 Task: Look for space in Patrocínio, Brazil from 9th July, 2023 to 16th July, 2023 for 2 adults, 1 child in price range Rs.8000 to Rs.16000. Place can be entire place with 2 bedrooms having 2 beds and 1 bathroom. Property type can be house, flat, guest house. Booking option can be shelf check-in. Required host language is Spanish.
Action: Mouse moved to (513, 141)
Screenshot: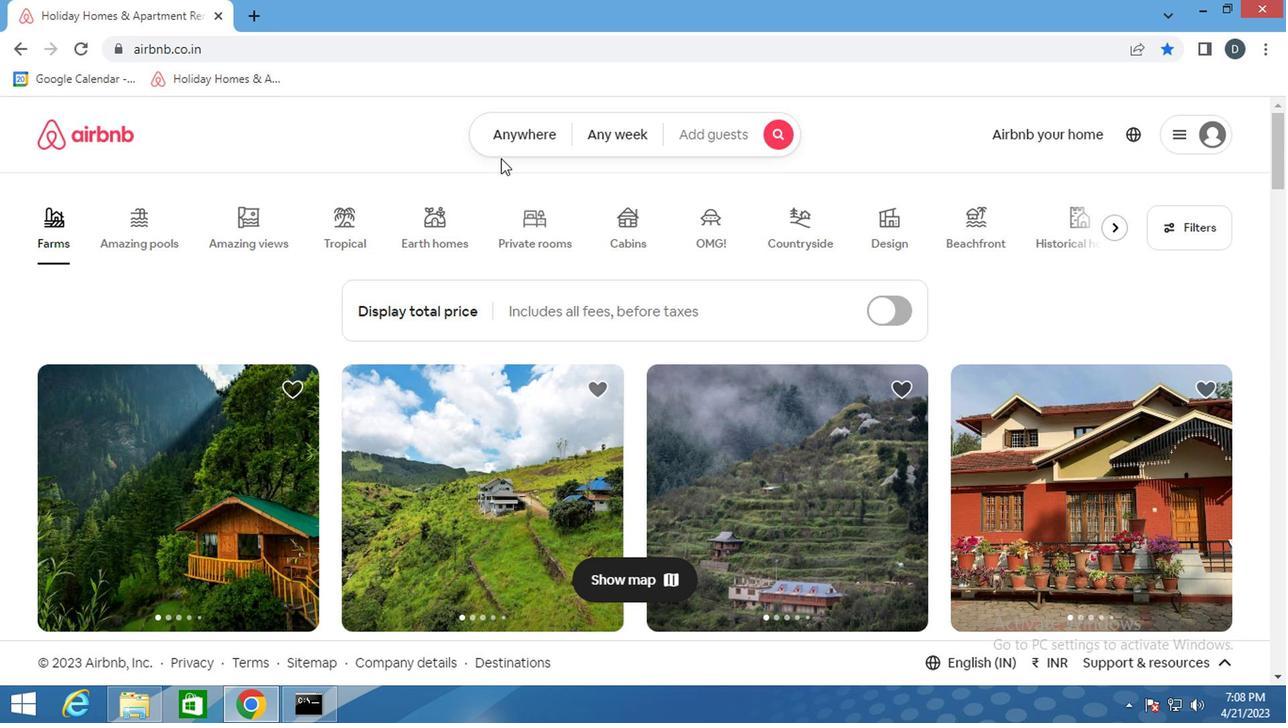 
Action: Mouse pressed left at (513, 141)
Screenshot: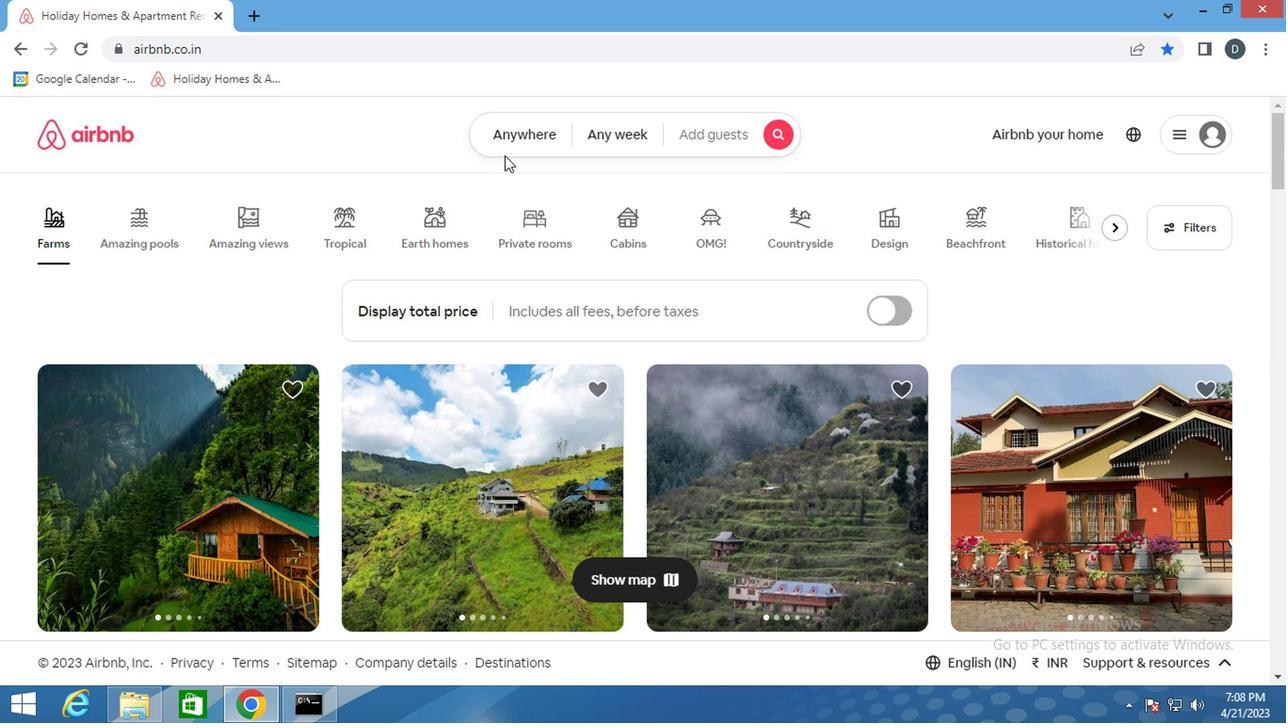 
Action: Mouse moved to (381, 219)
Screenshot: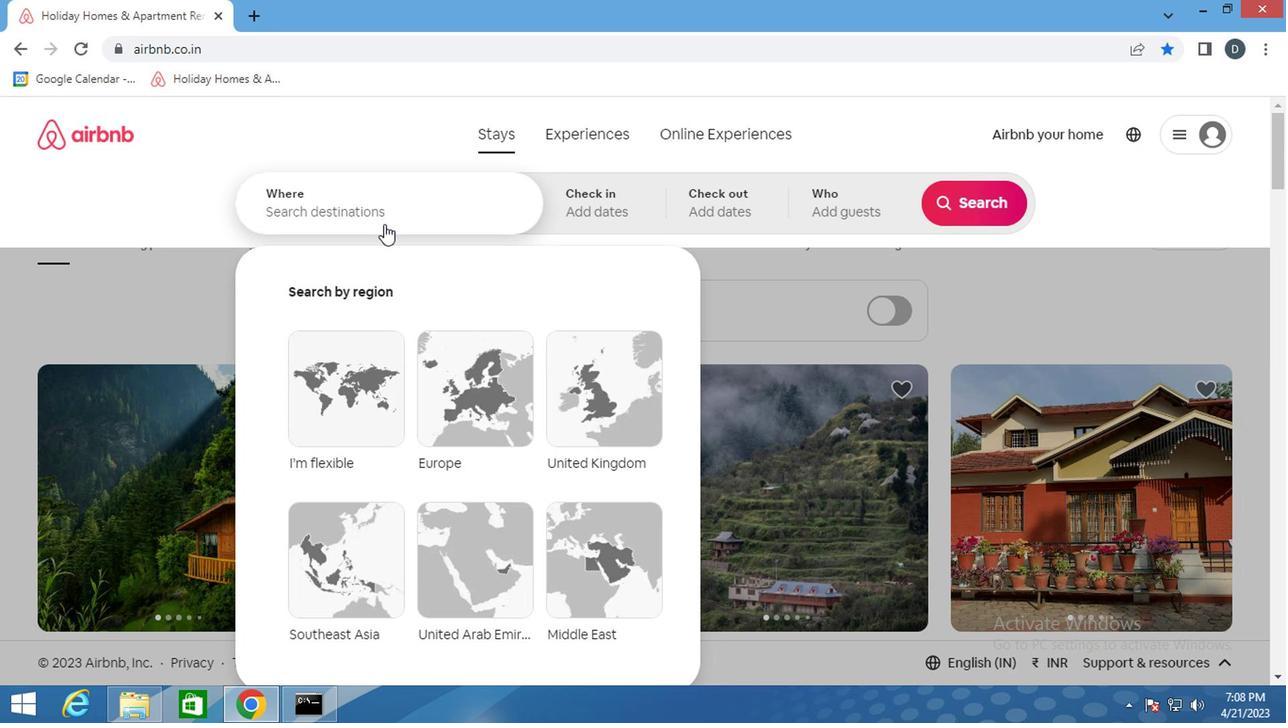 
Action: Mouse pressed left at (381, 219)
Screenshot: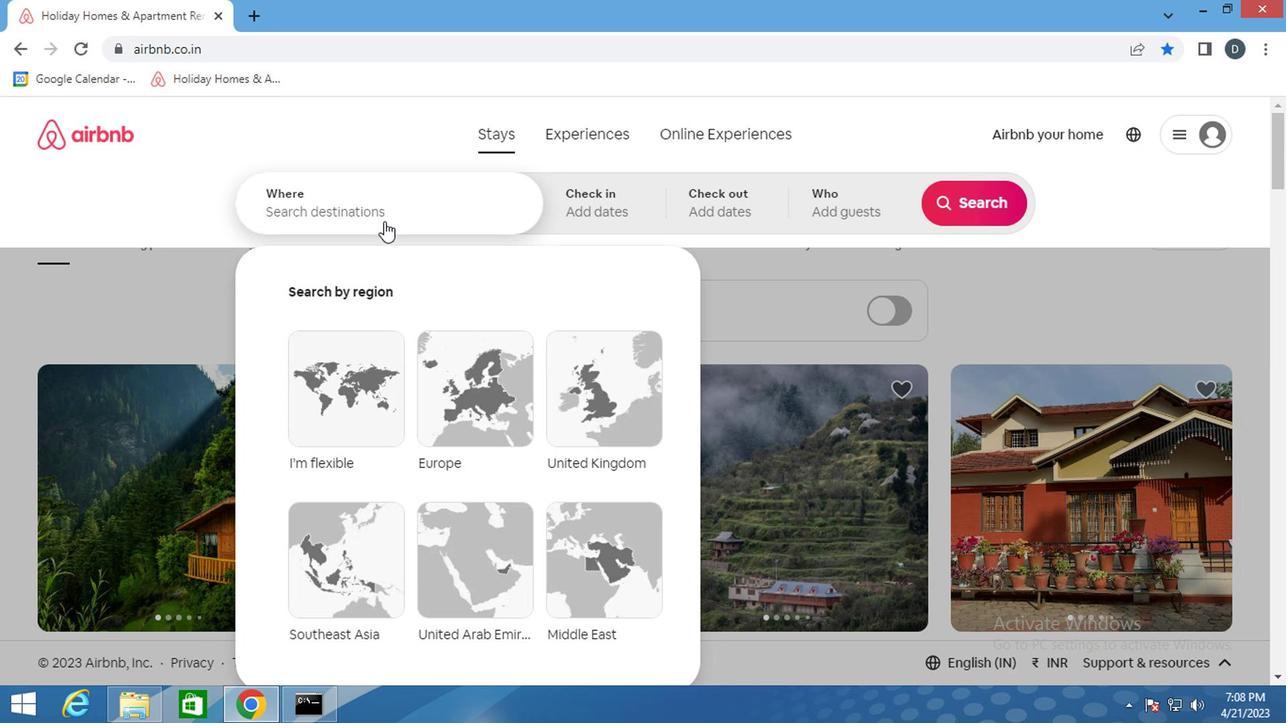 
Action: Key pressed <Key.shift>PATROCINIO,<Key.shift>BRAZIL<Key.enter>
Screenshot: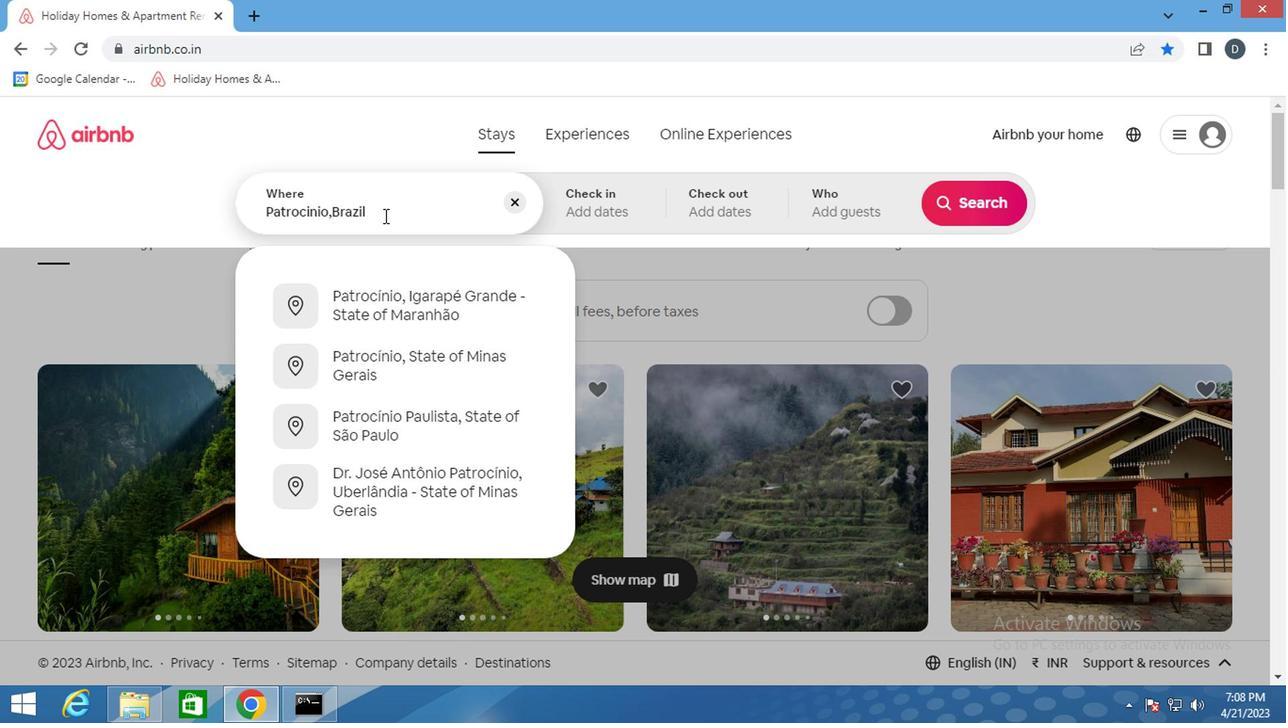 
Action: Mouse moved to (971, 351)
Screenshot: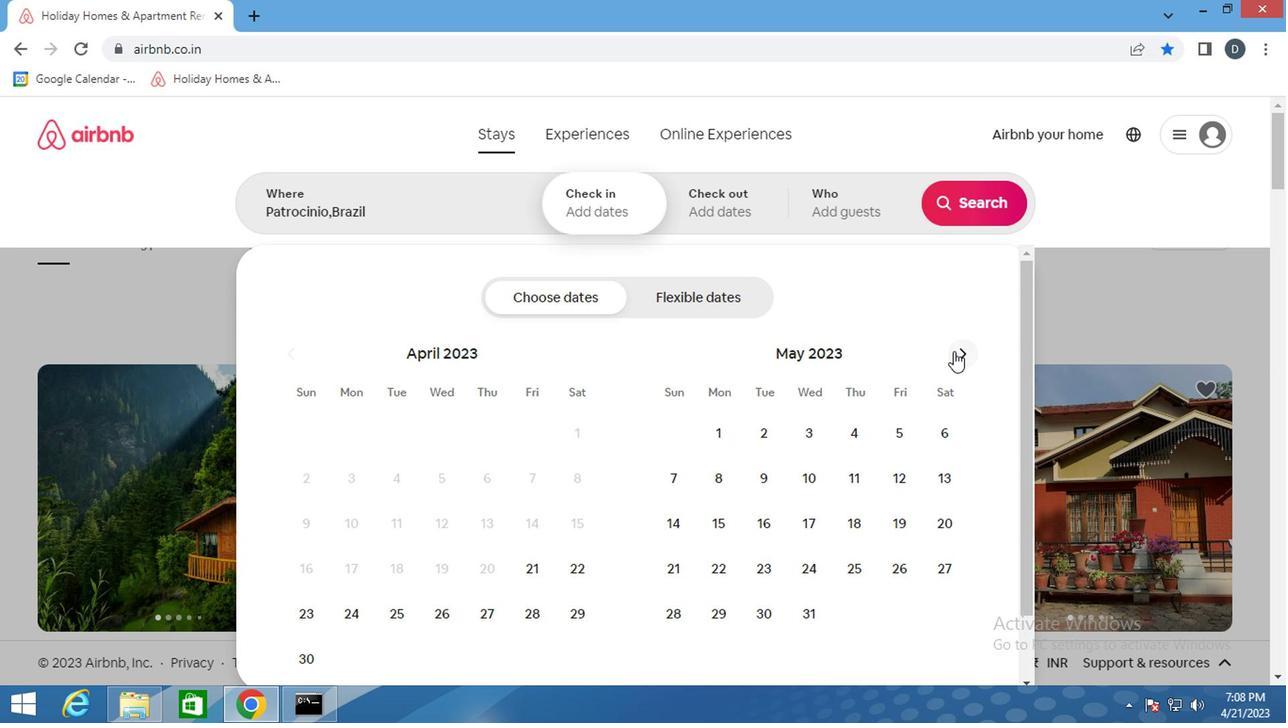 
Action: Mouse pressed left at (971, 351)
Screenshot: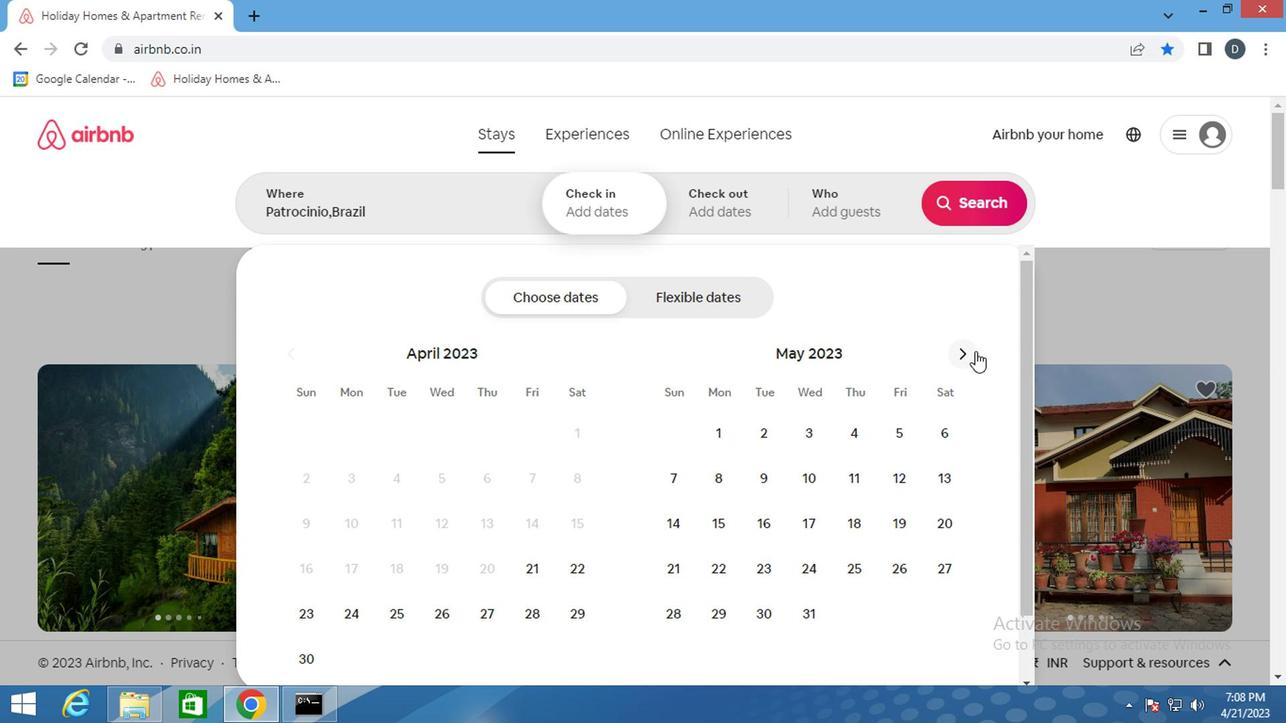 
Action: Mouse moved to (963, 350)
Screenshot: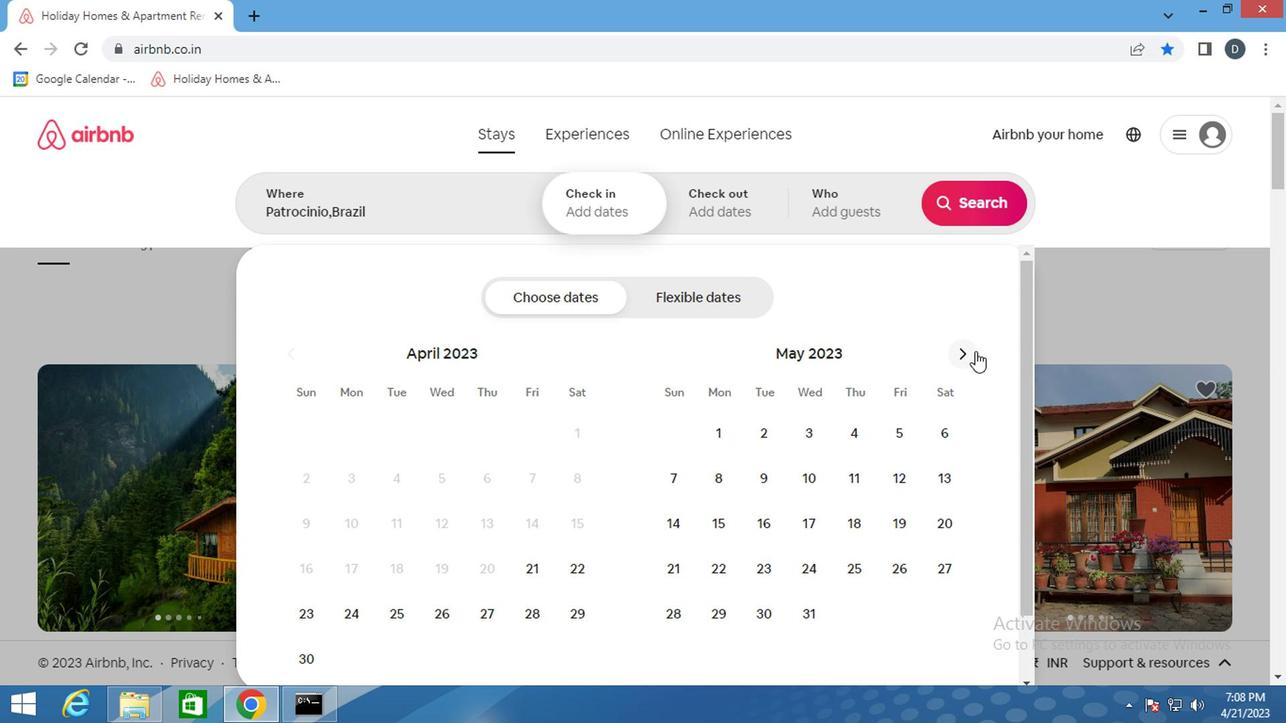 
Action: Mouse pressed left at (963, 350)
Screenshot: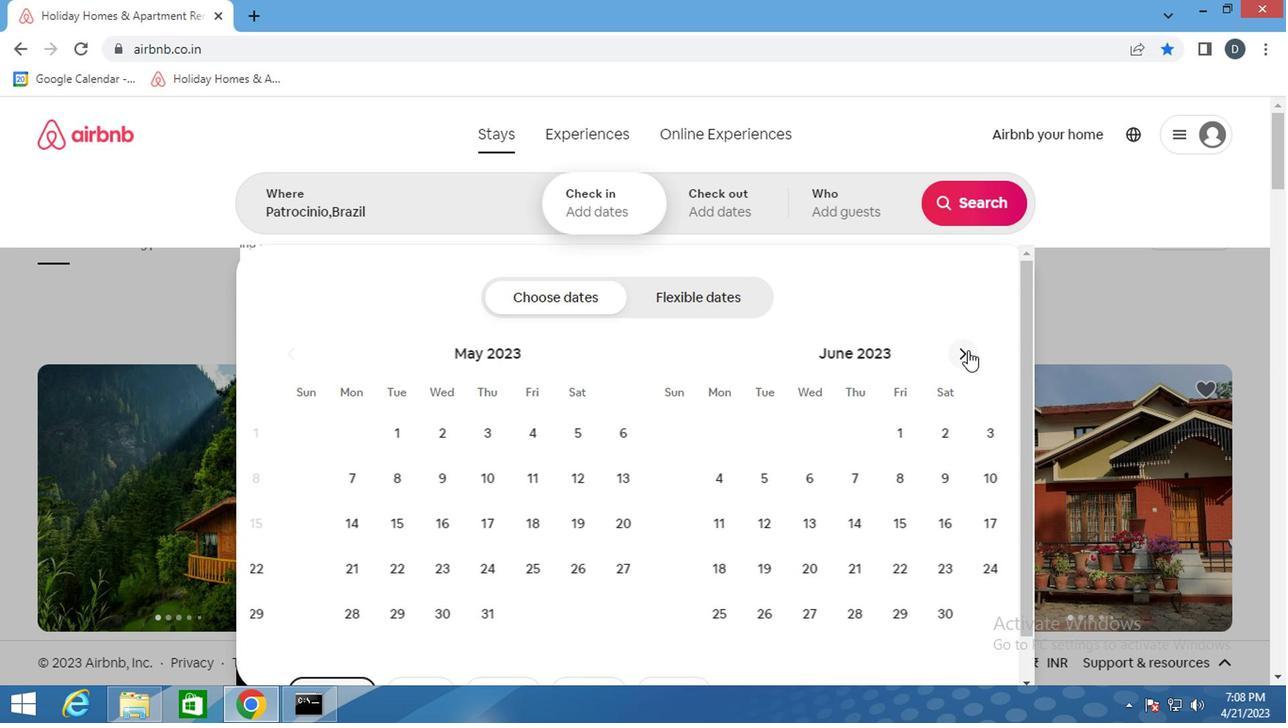
Action: Mouse moved to (673, 519)
Screenshot: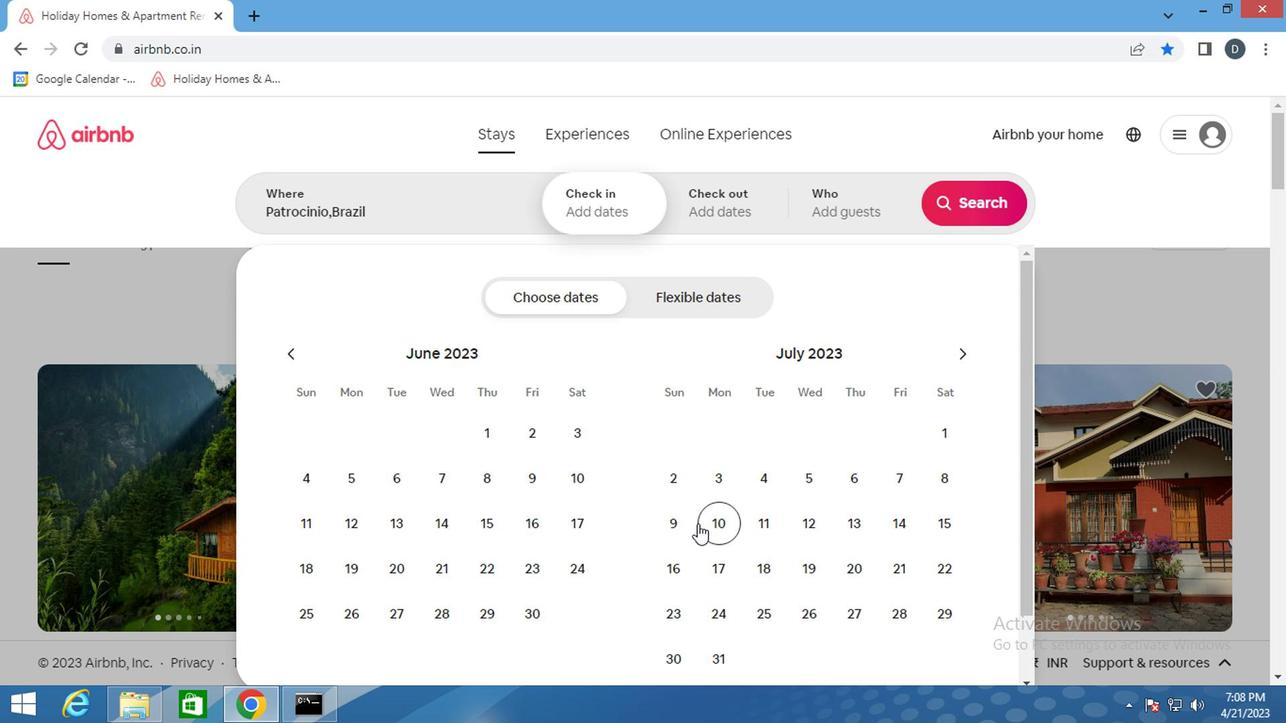 
Action: Mouse pressed left at (673, 519)
Screenshot: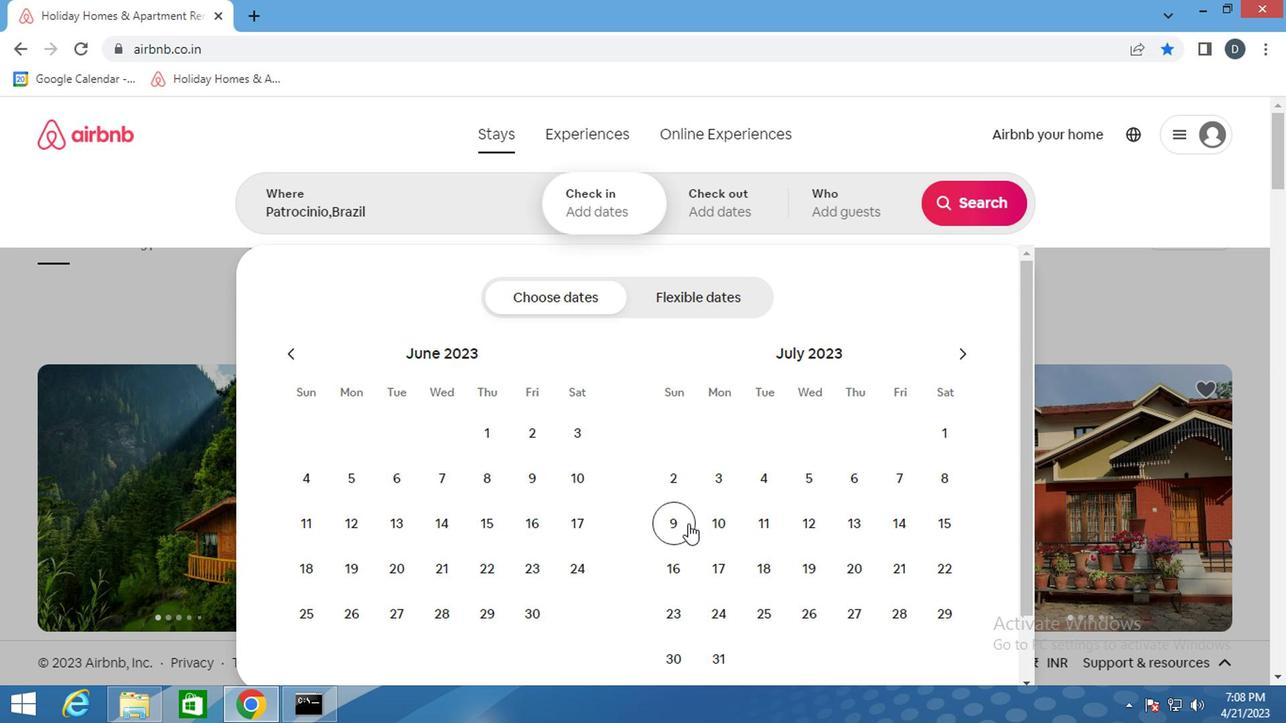 
Action: Mouse moved to (680, 566)
Screenshot: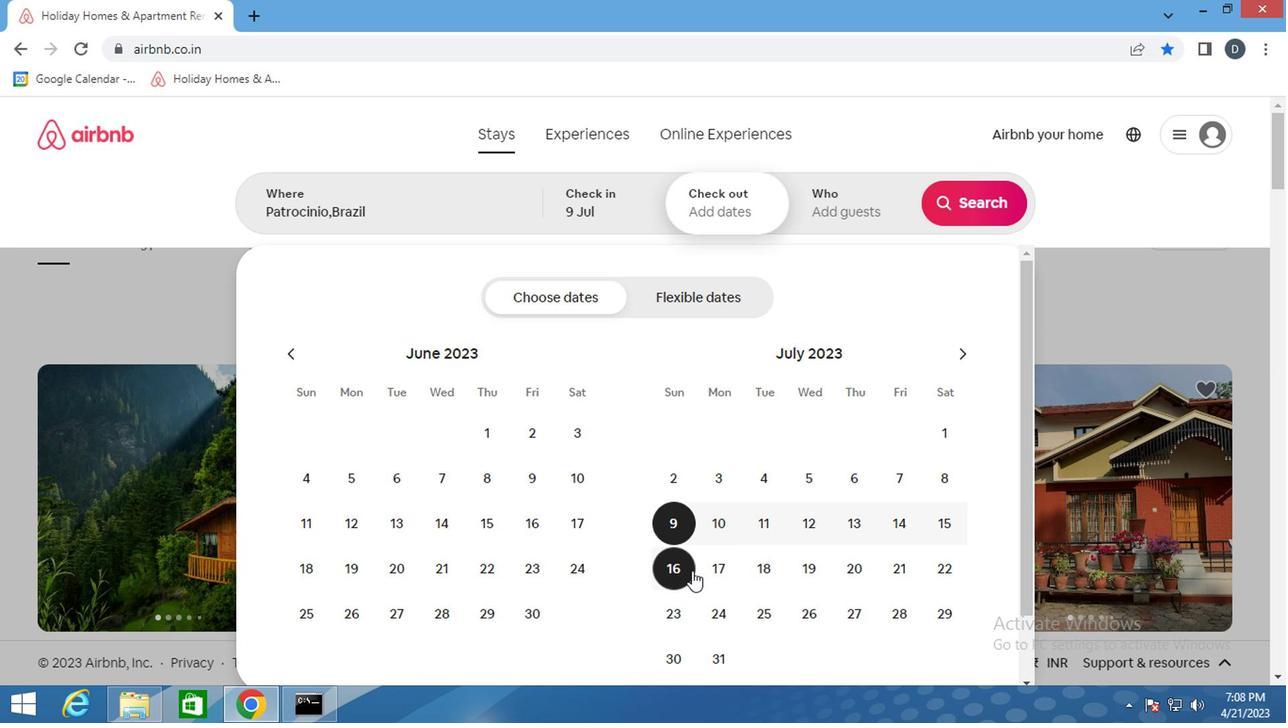 
Action: Mouse pressed left at (680, 566)
Screenshot: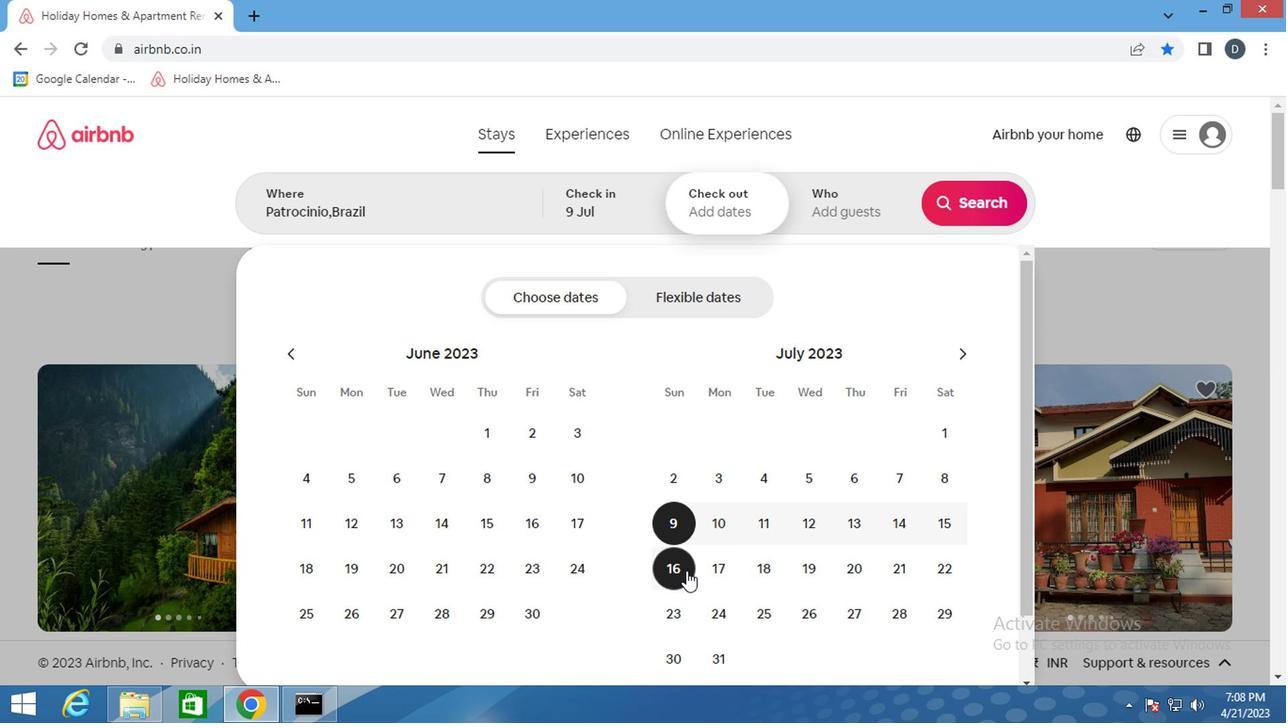 
Action: Mouse moved to (830, 229)
Screenshot: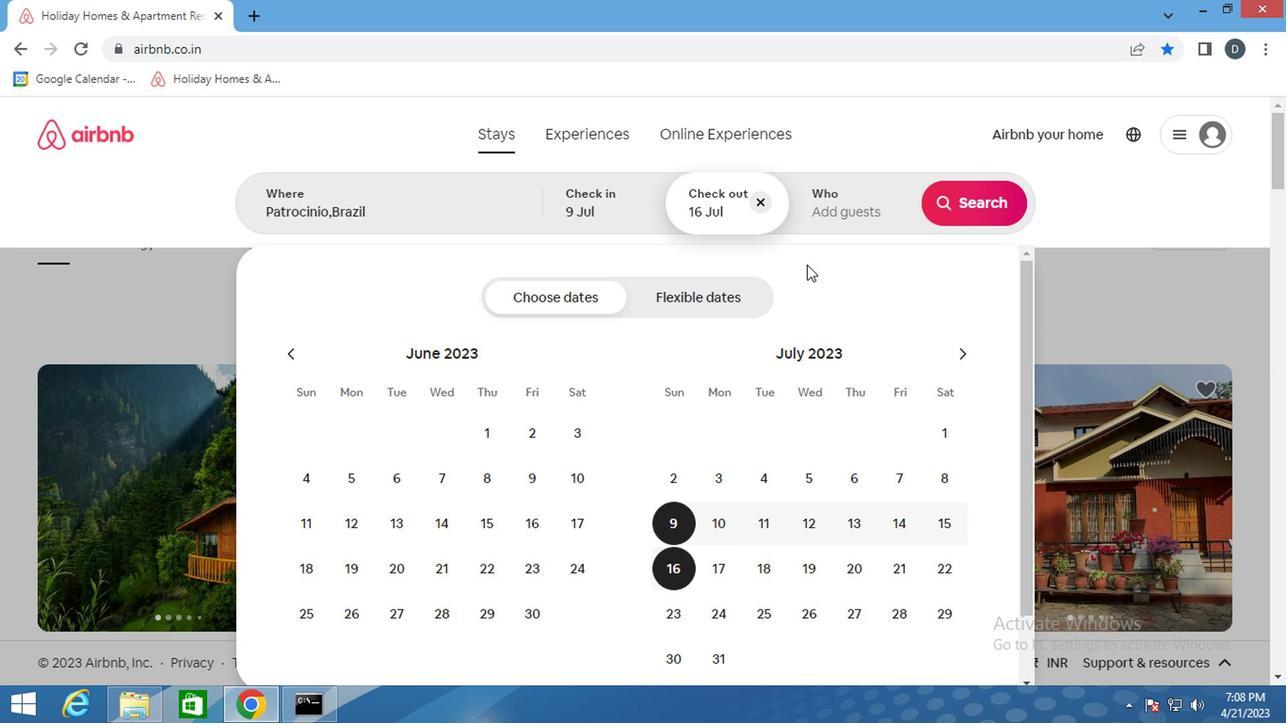 
Action: Mouse pressed left at (830, 229)
Screenshot: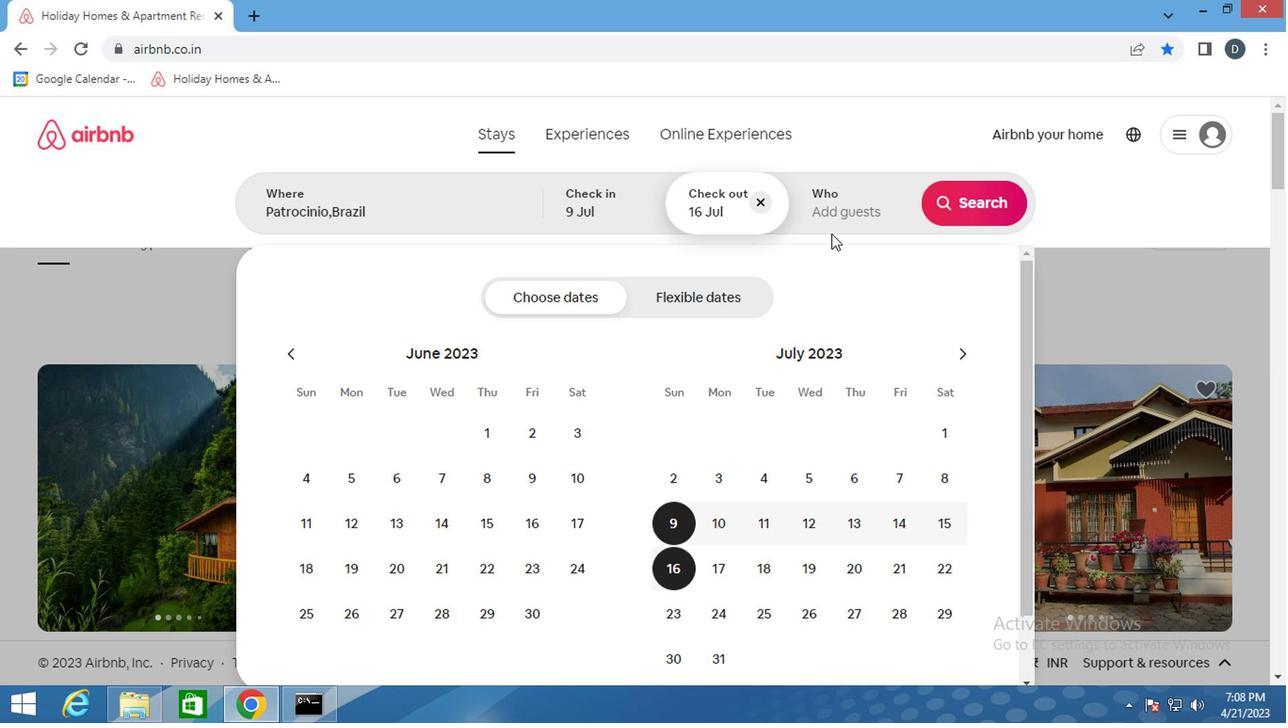 
Action: Mouse moved to (978, 302)
Screenshot: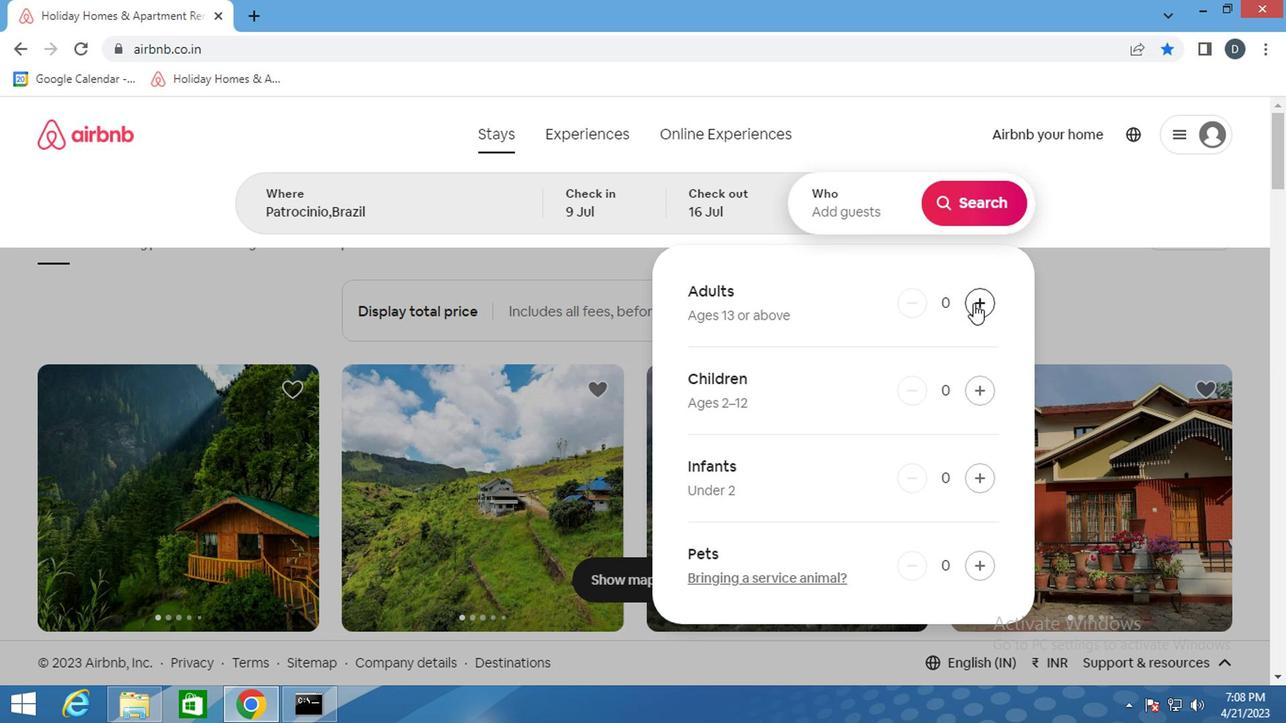
Action: Mouse pressed left at (978, 302)
Screenshot: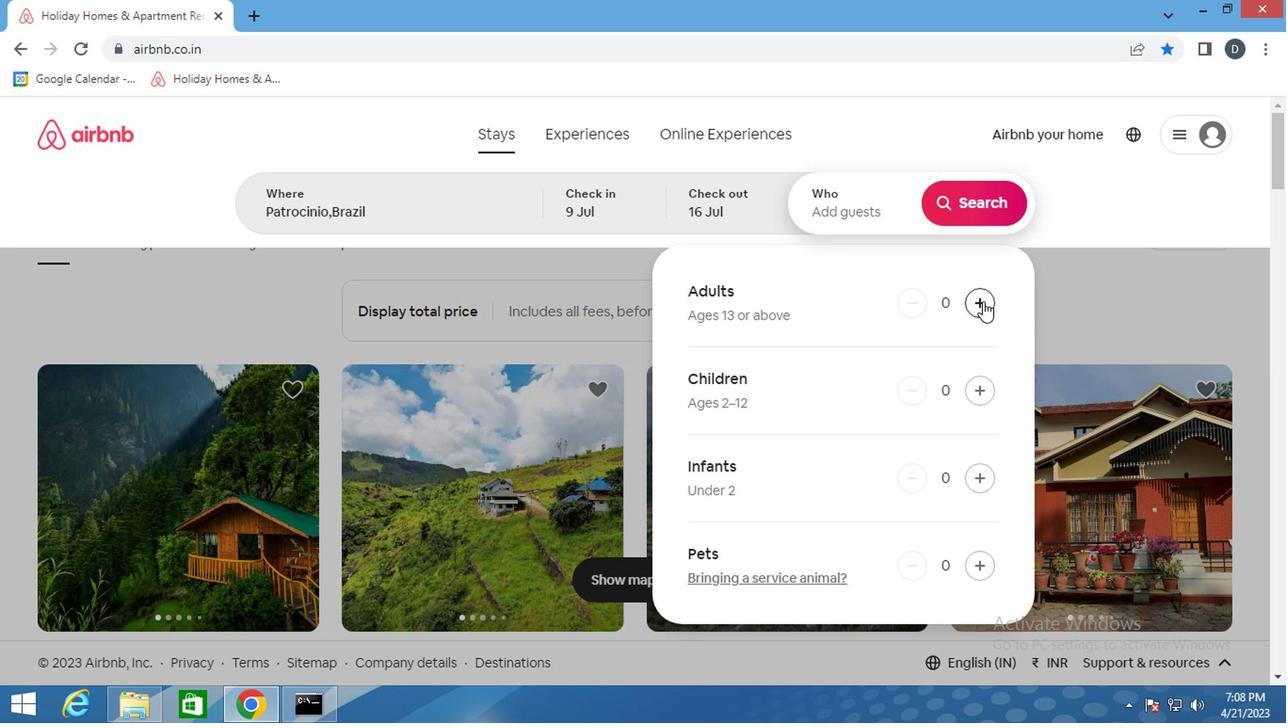 
Action: Mouse pressed left at (978, 302)
Screenshot: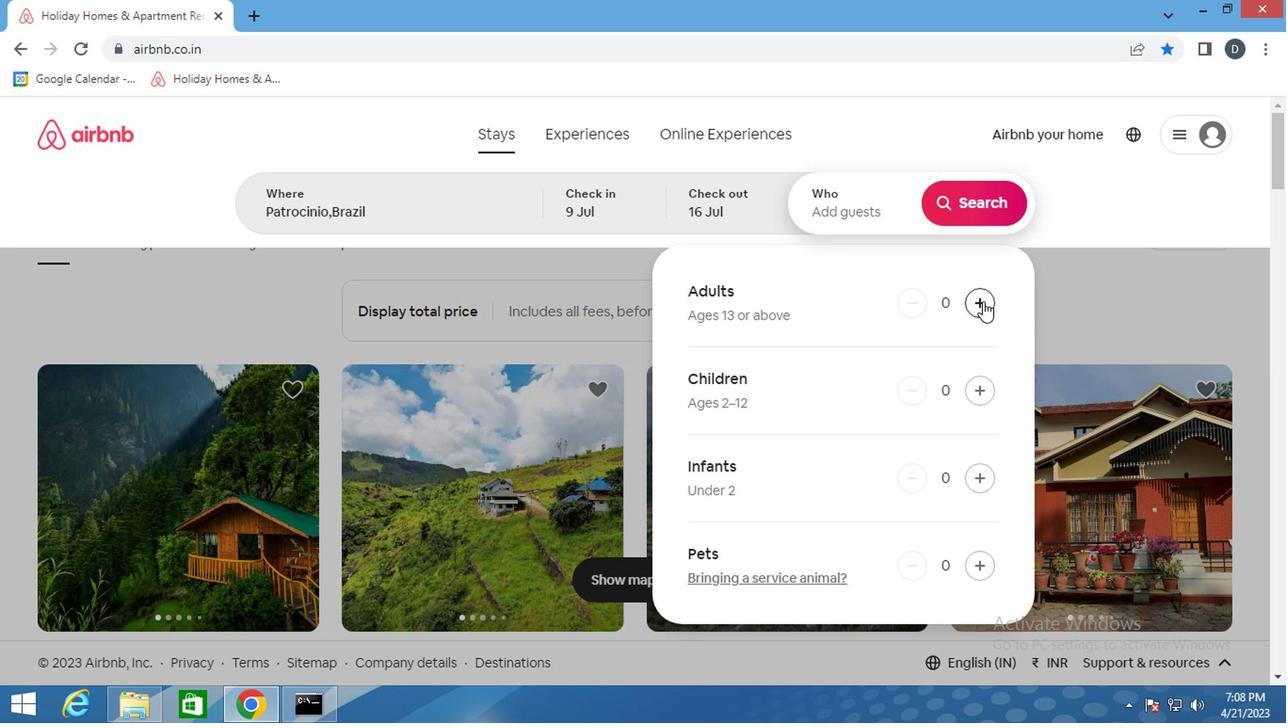 
Action: Mouse moved to (983, 394)
Screenshot: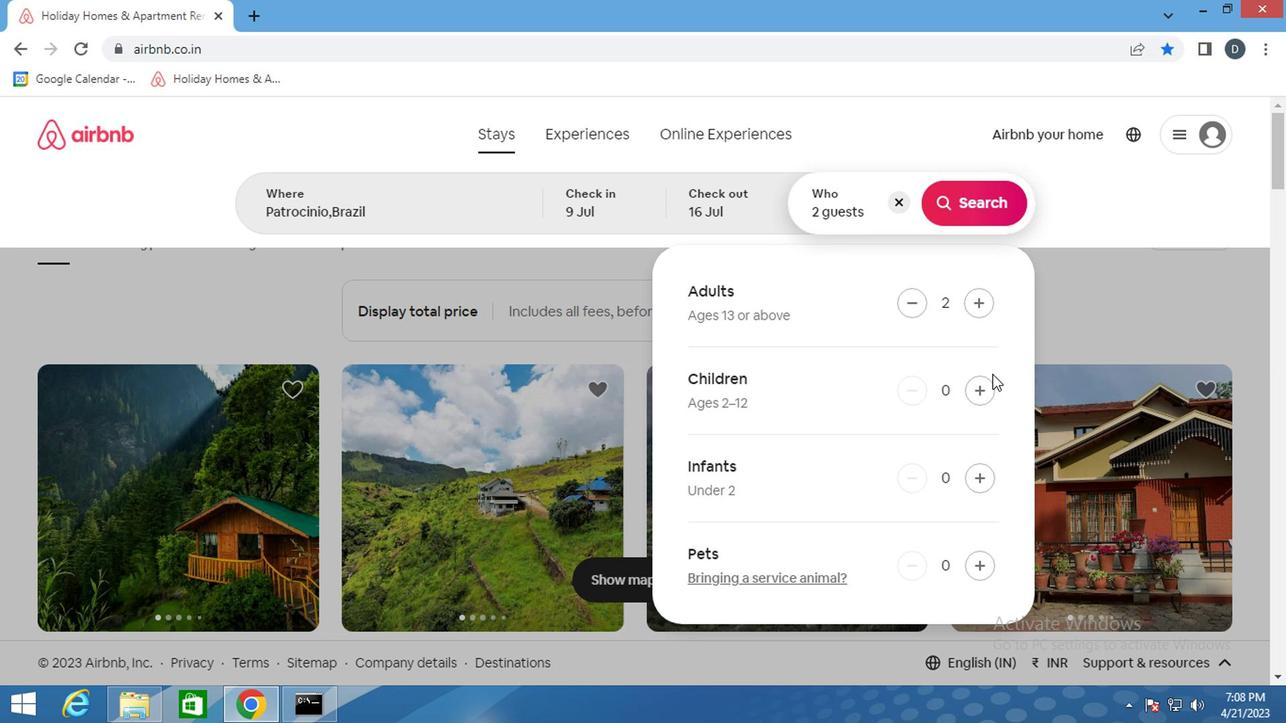 
Action: Mouse pressed left at (983, 394)
Screenshot: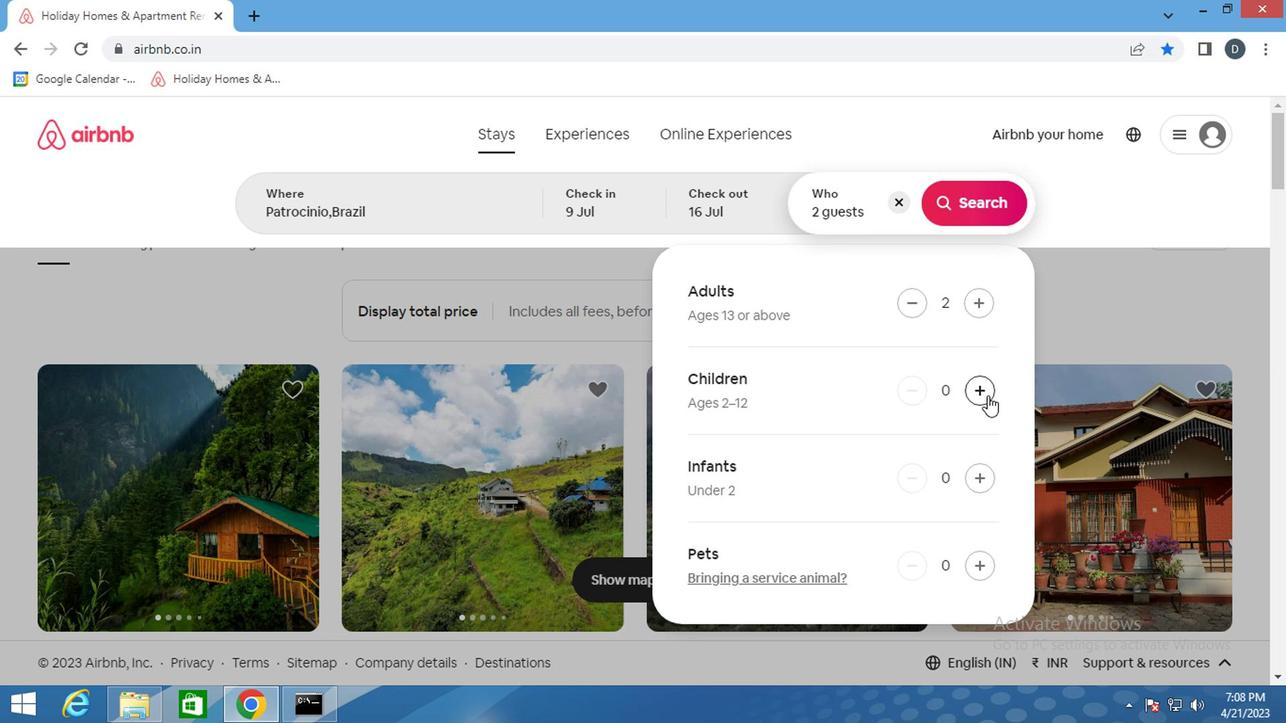 
Action: Mouse moved to (971, 207)
Screenshot: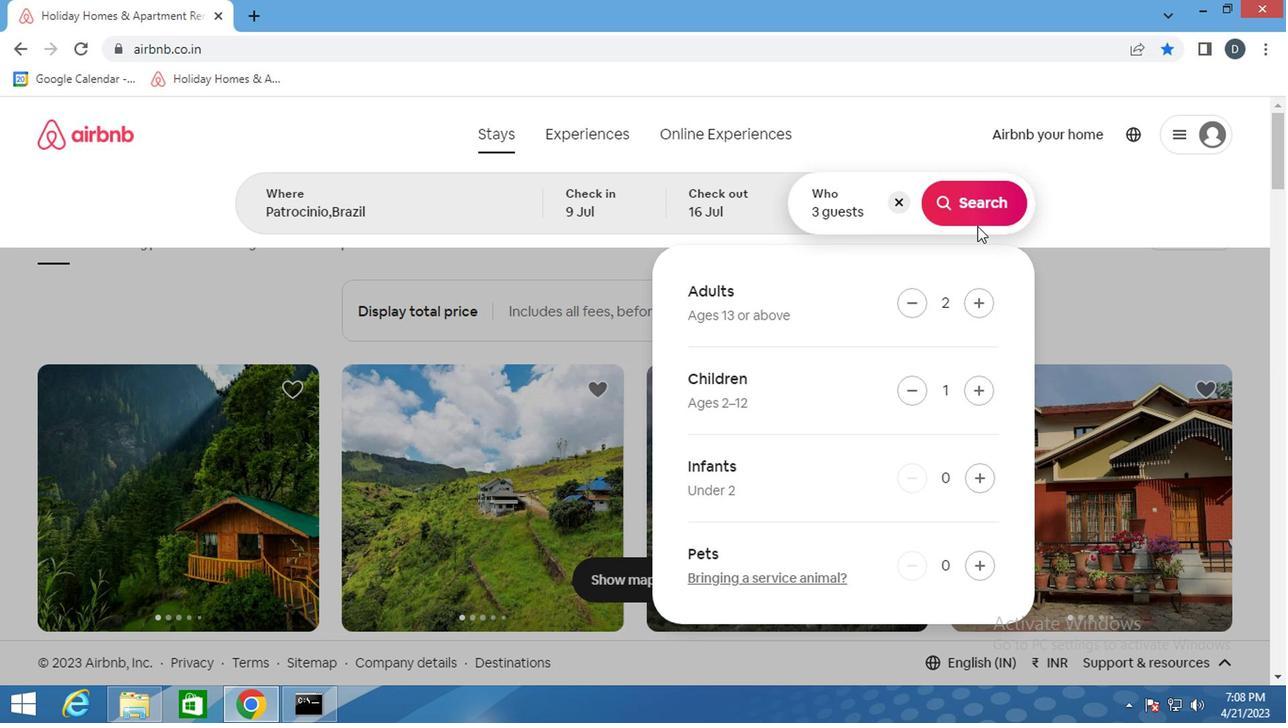 
Action: Mouse pressed left at (971, 207)
Screenshot: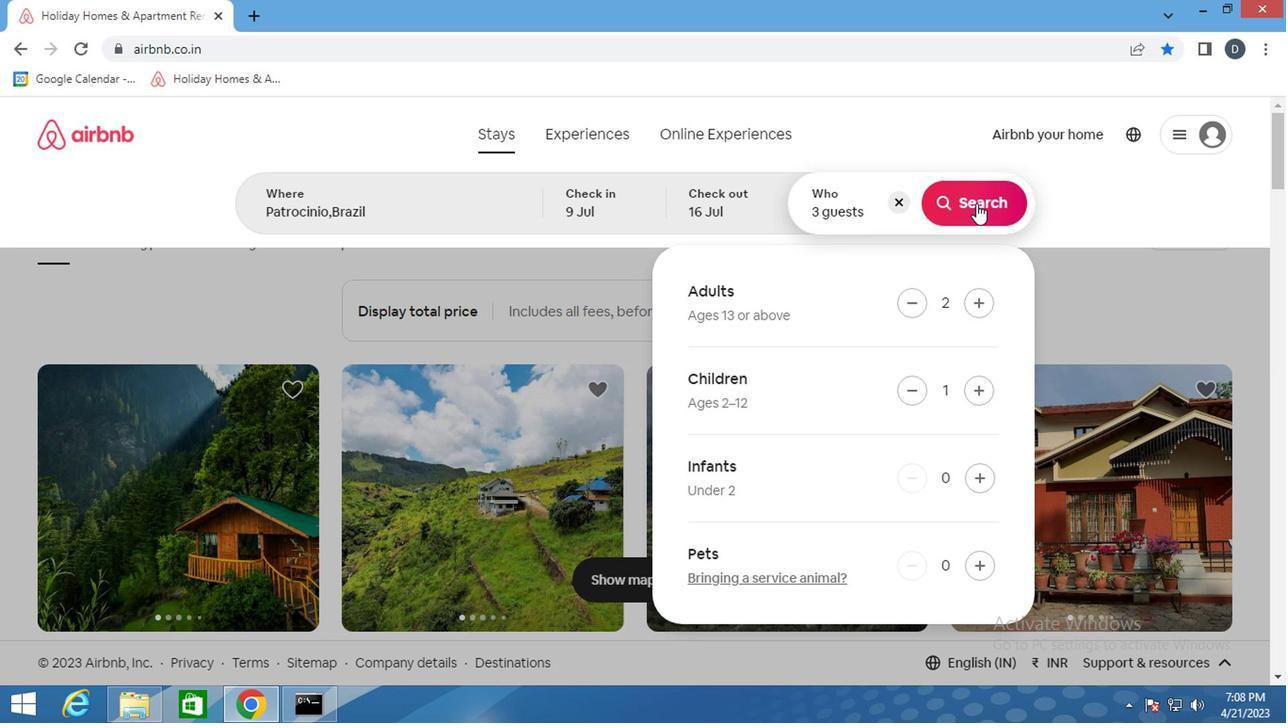 
Action: Mouse moved to (1228, 213)
Screenshot: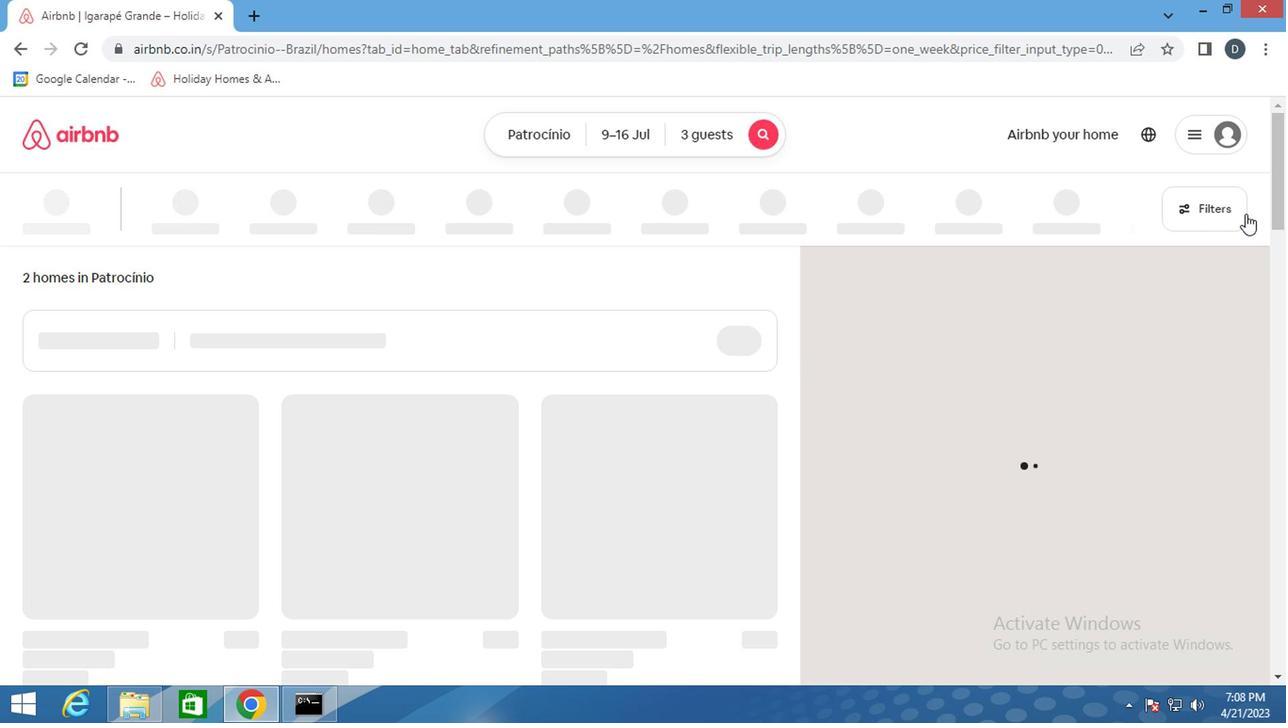 
Action: Mouse pressed left at (1228, 213)
Screenshot: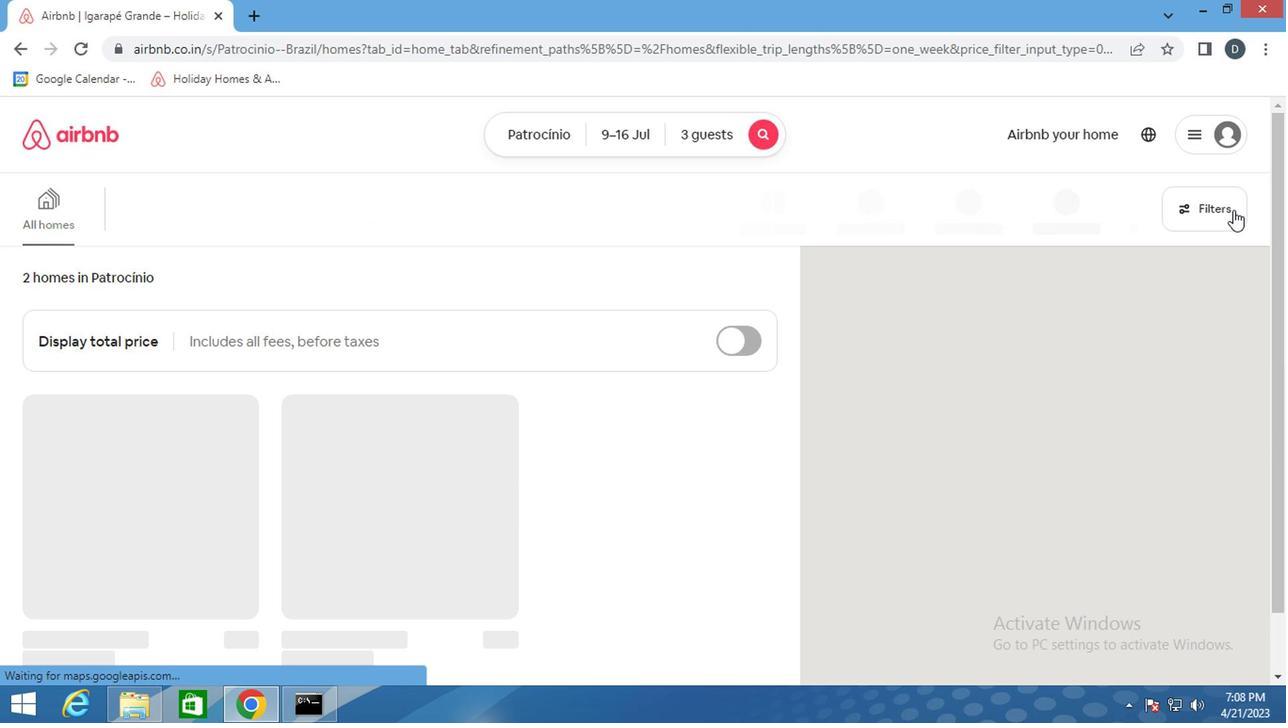 
Action: Mouse moved to (424, 449)
Screenshot: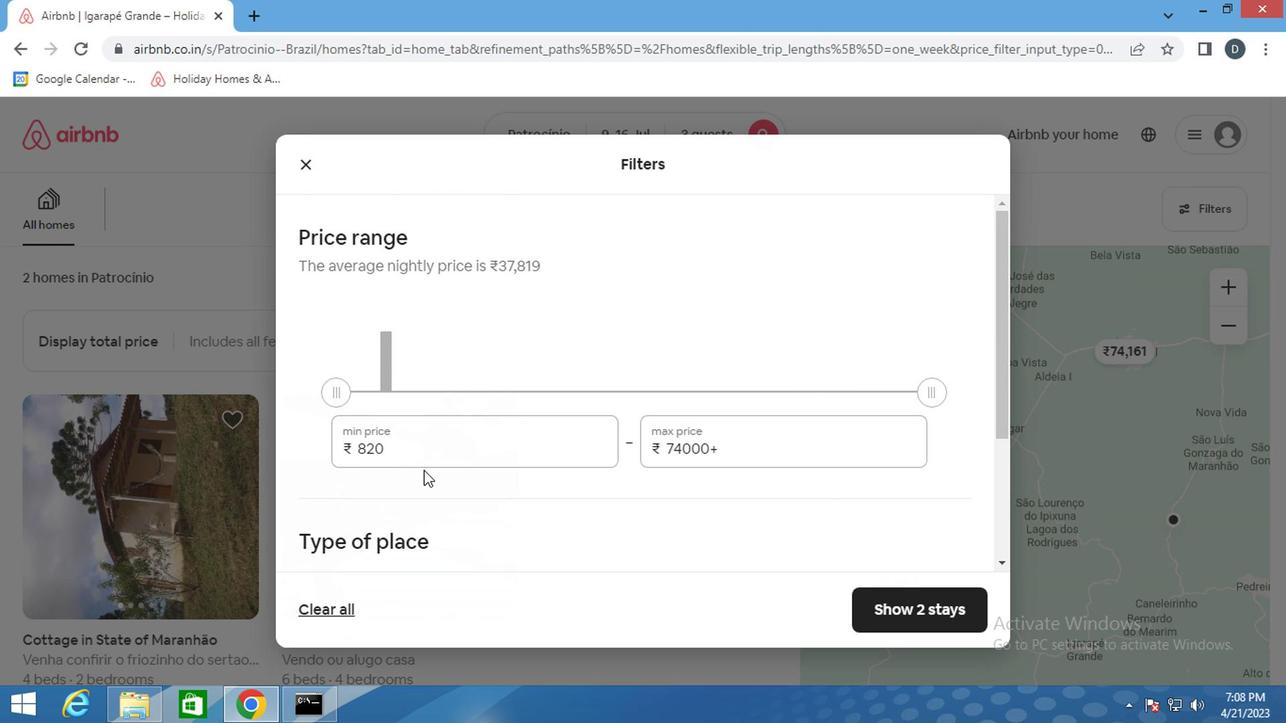 
Action: Mouse pressed left at (424, 449)
Screenshot: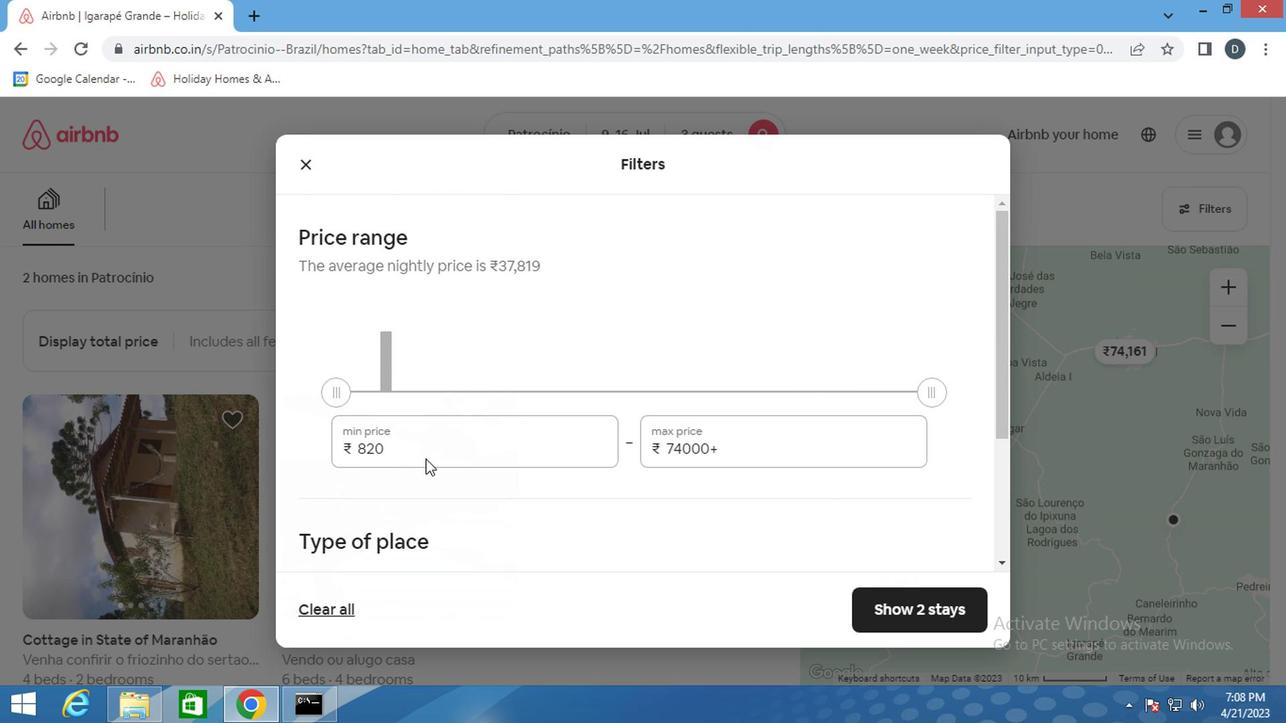 
Action: Mouse pressed left at (424, 449)
Screenshot: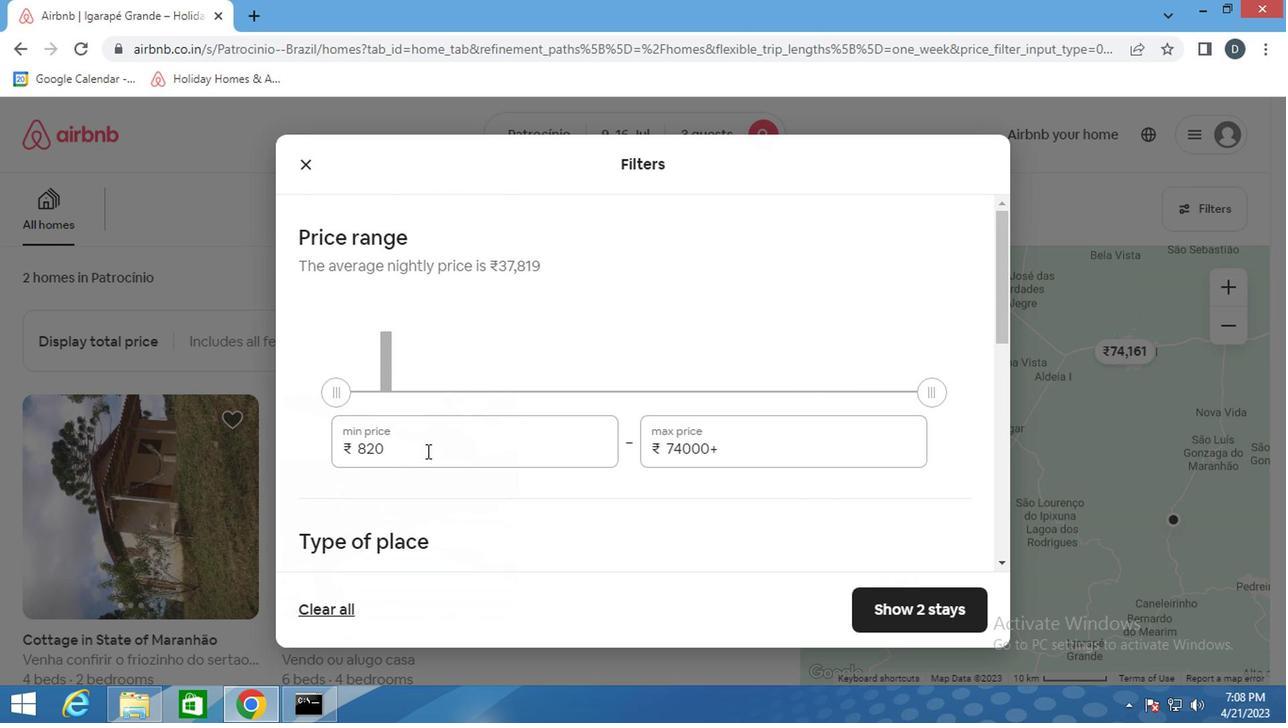 
Action: Key pressed 8000<Key.tab>ctrl+Actrl+1600
Screenshot: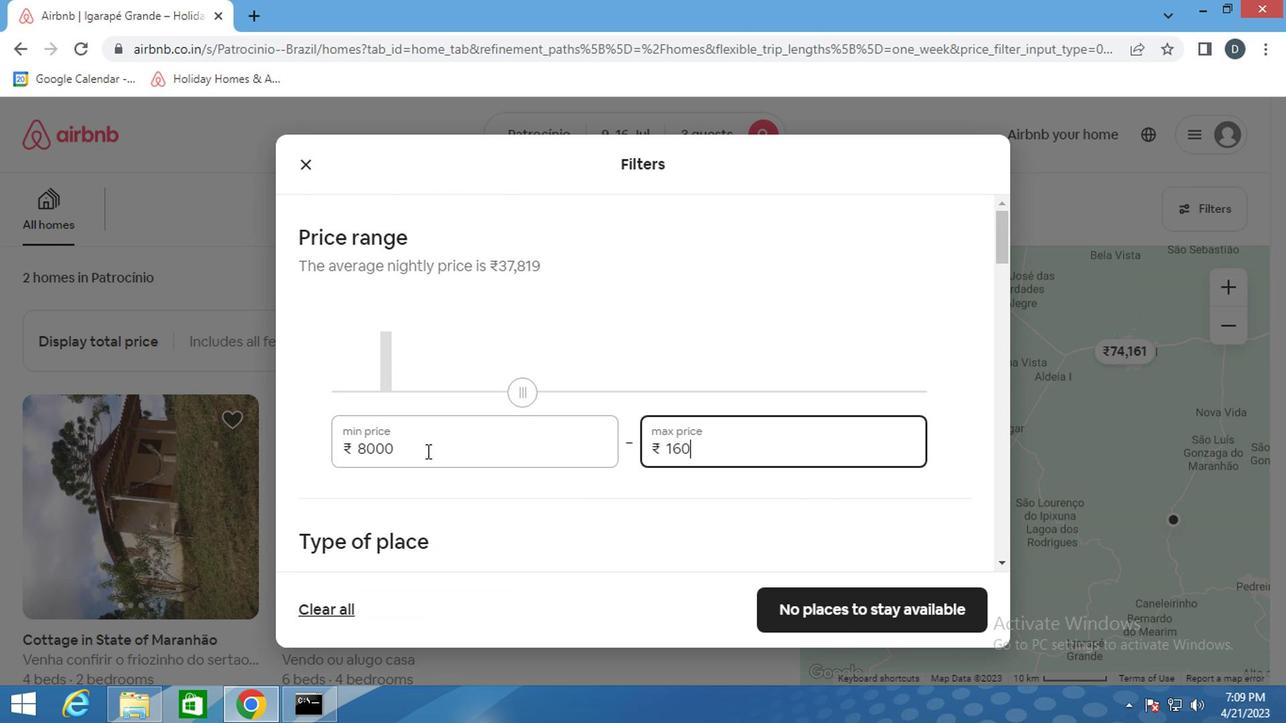 
Action: Mouse moved to (556, 448)
Screenshot: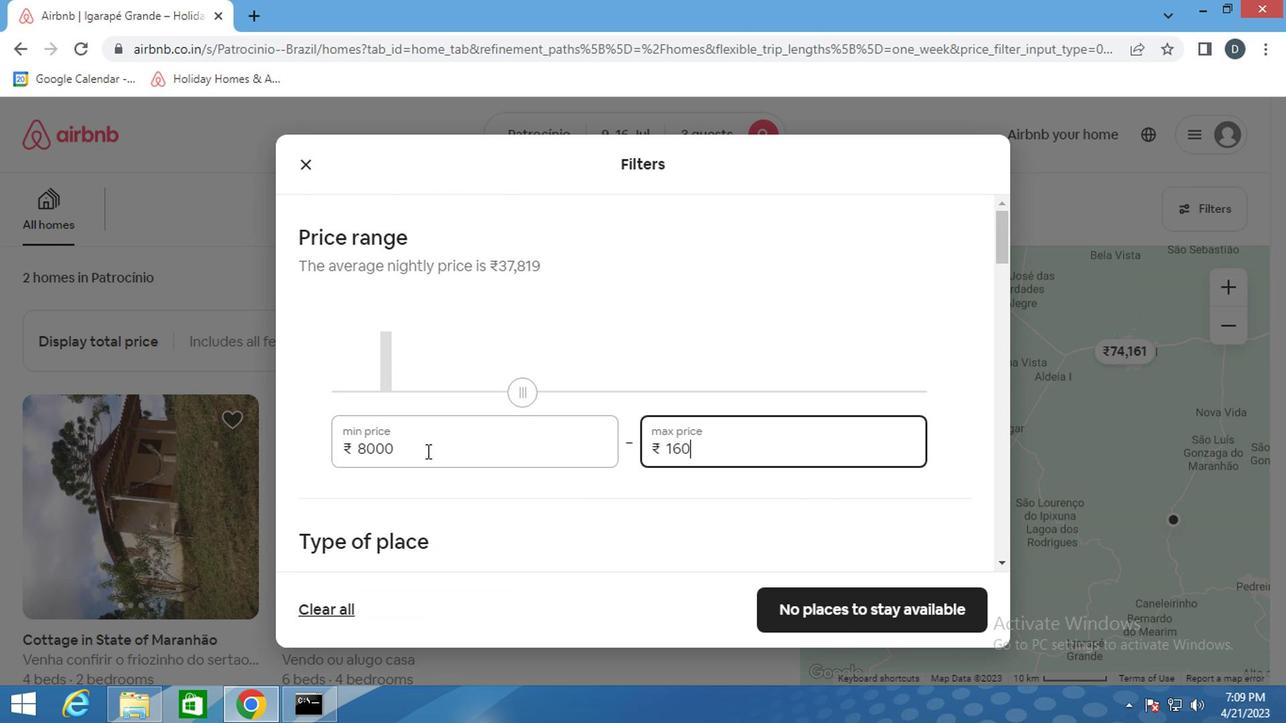 
Action: Key pressed 0
Screenshot: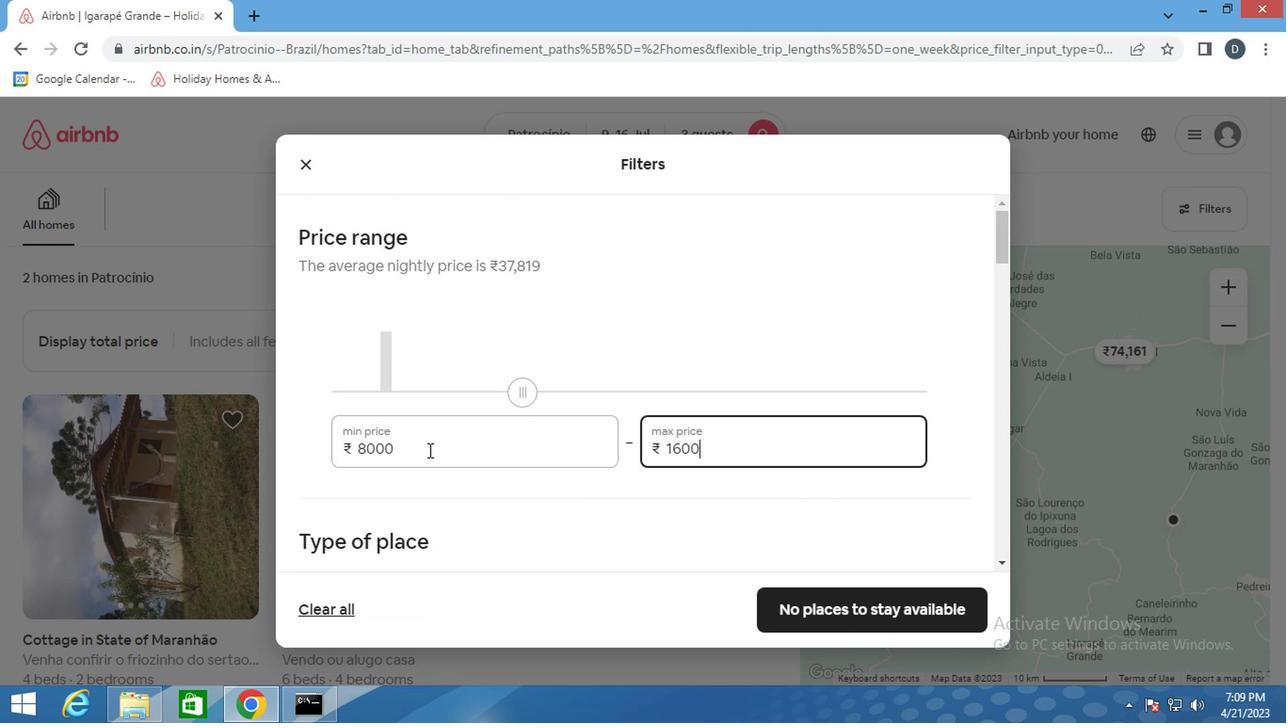 
Action: Mouse moved to (603, 450)
Screenshot: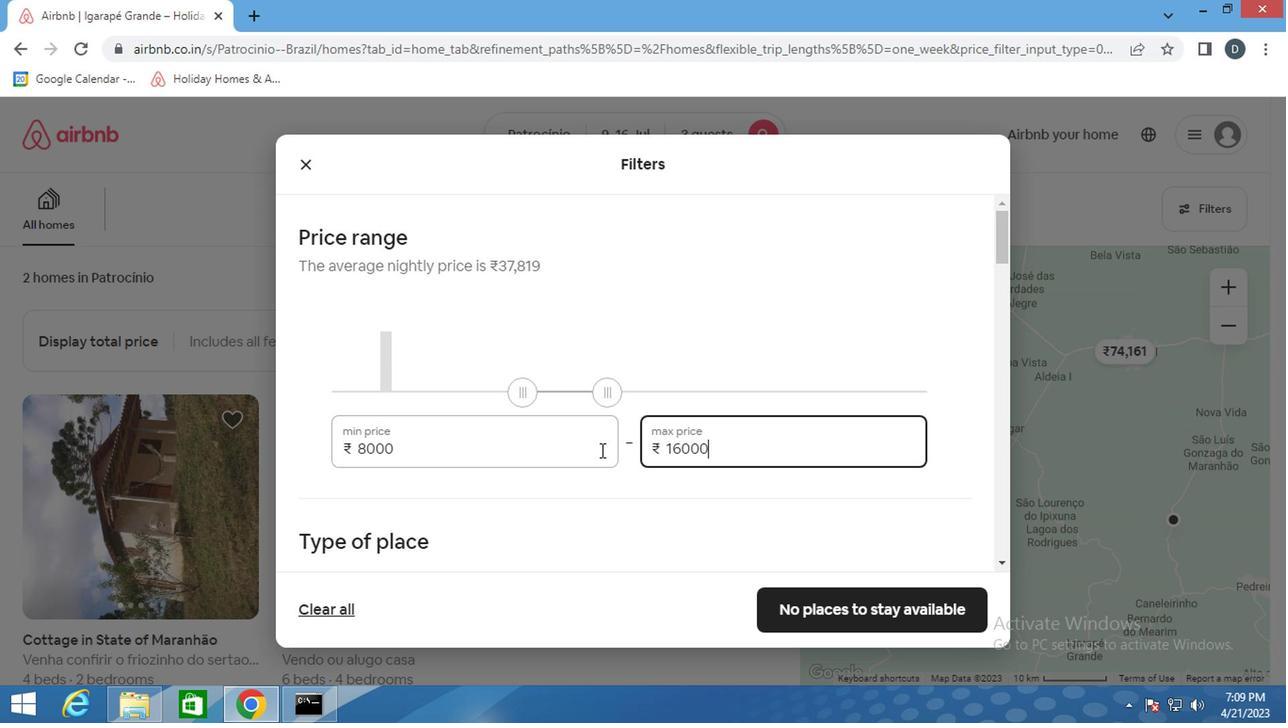 
Action: Mouse scrolled (603, 449) with delta (0, 0)
Screenshot: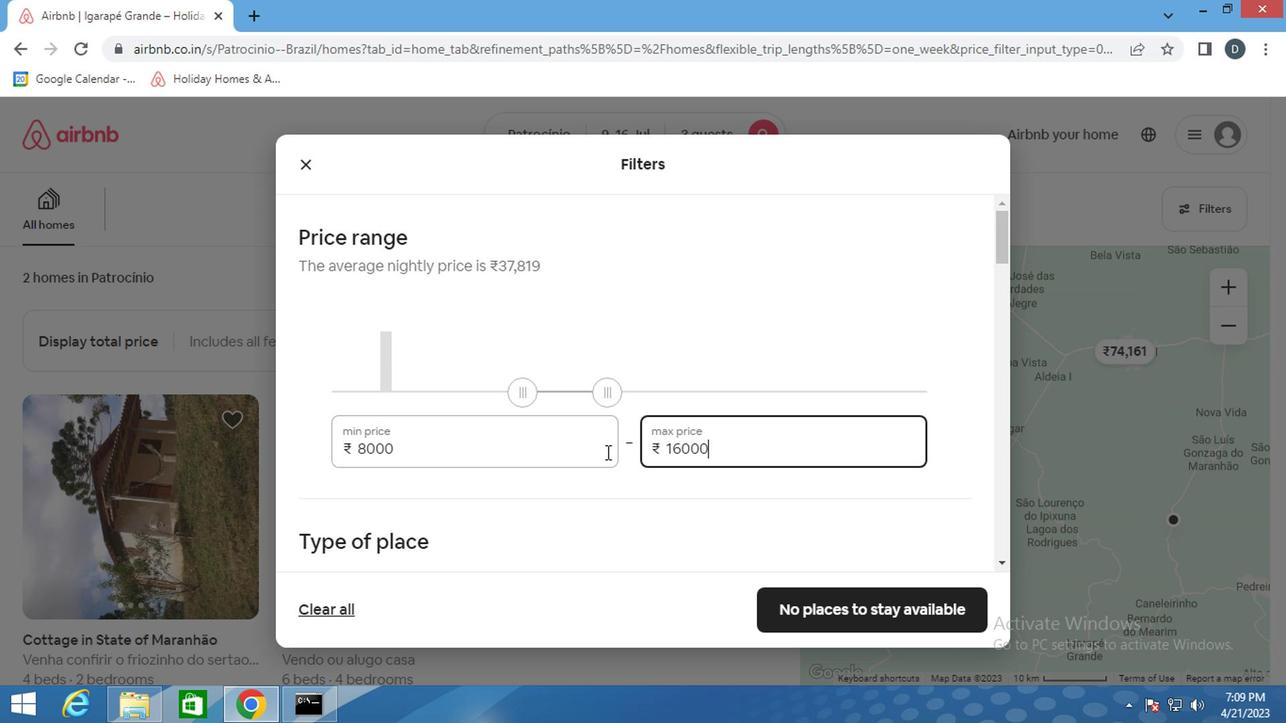
Action: Mouse scrolled (603, 449) with delta (0, 0)
Screenshot: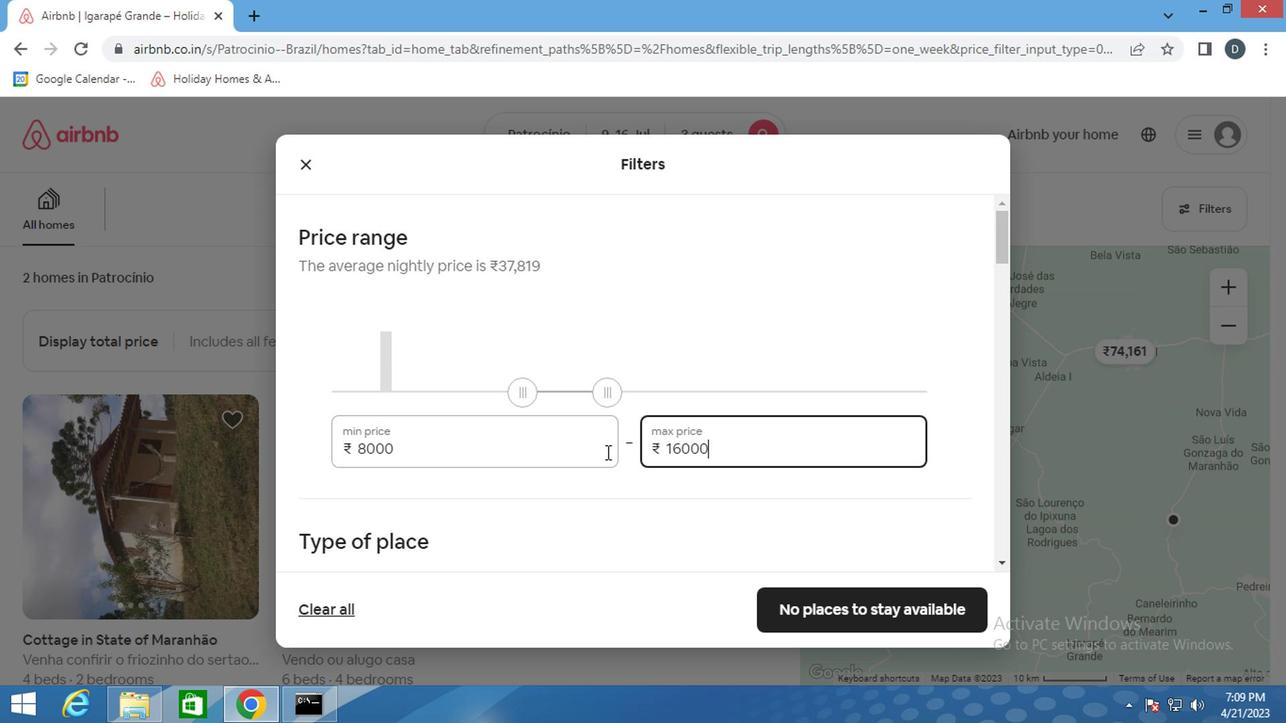 
Action: Mouse scrolled (603, 449) with delta (0, 0)
Screenshot: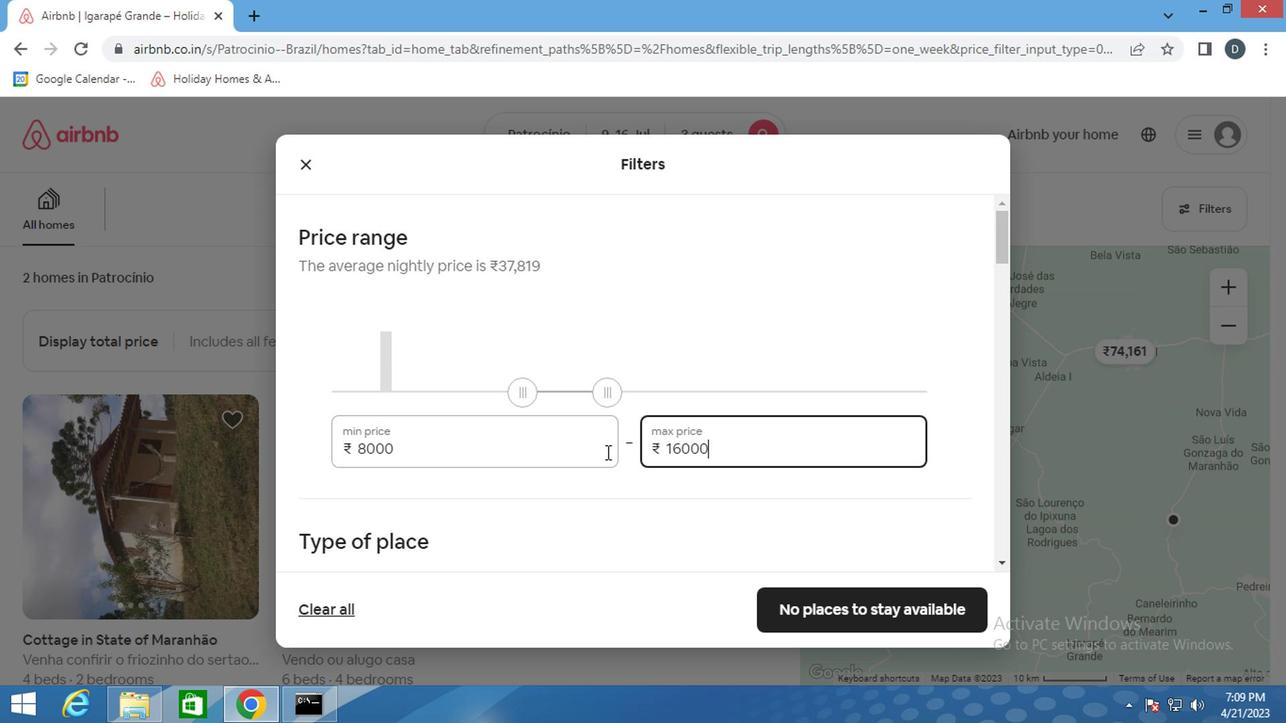
Action: Mouse moved to (440, 338)
Screenshot: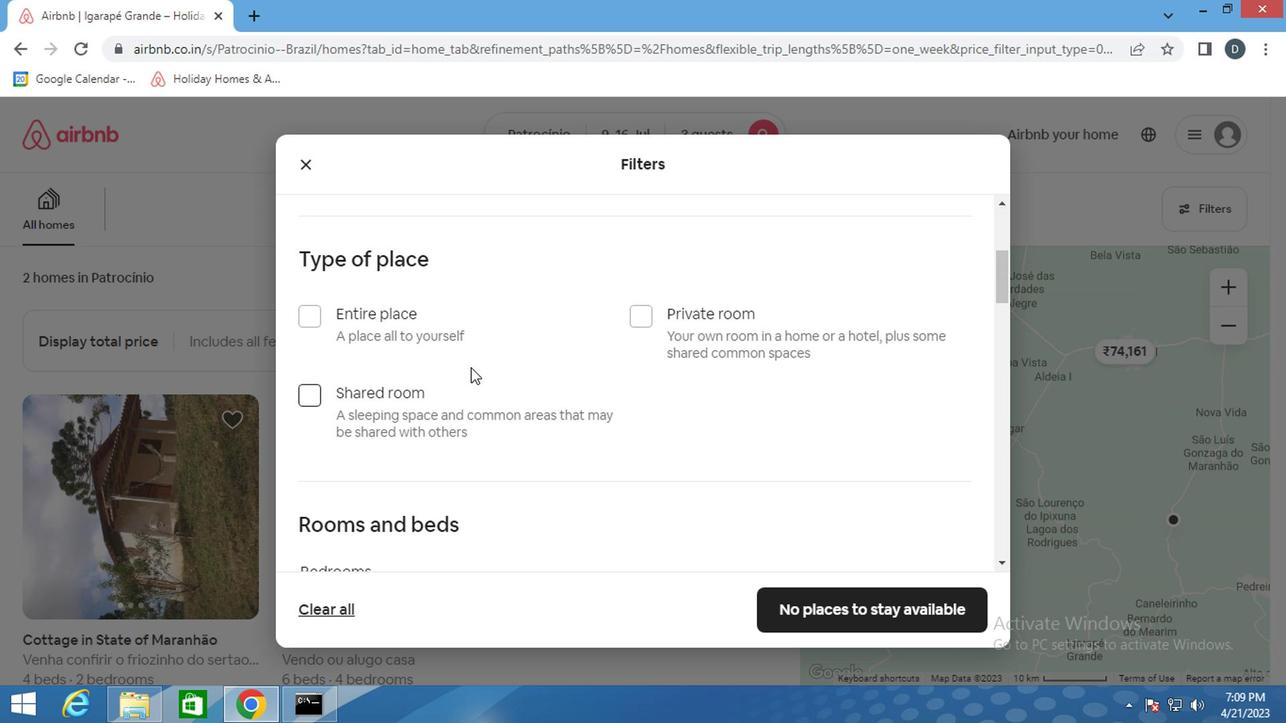 
Action: Mouse pressed left at (440, 338)
Screenshot: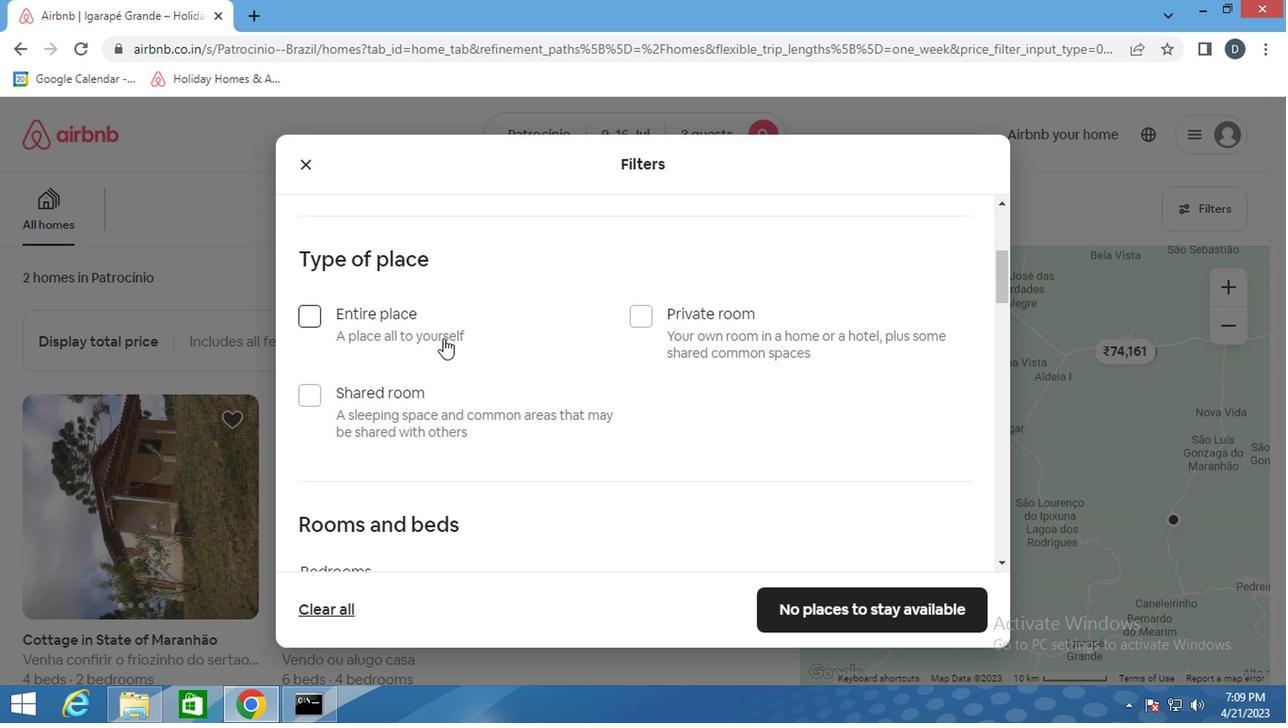 
Action: Mouse moved to (631, 465)
Screenshot: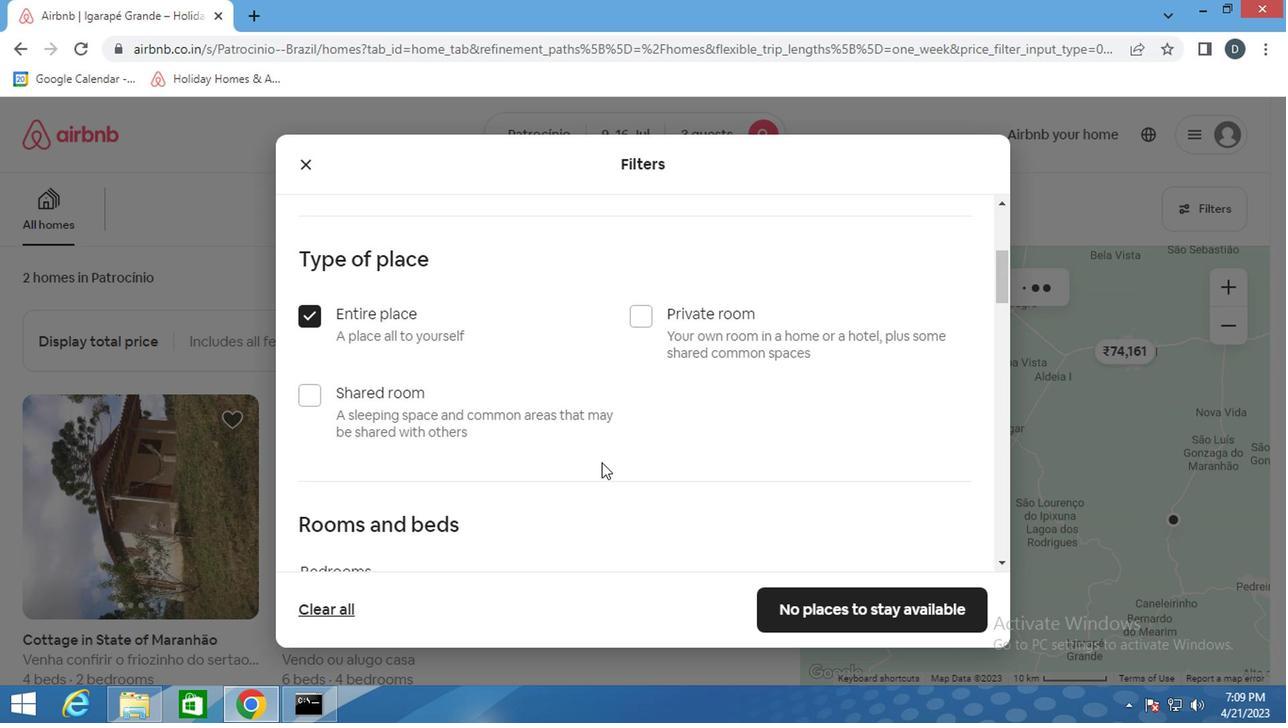 
Action: Mouse scrolled (631, 465) with delta (0, 0)
Screenshot: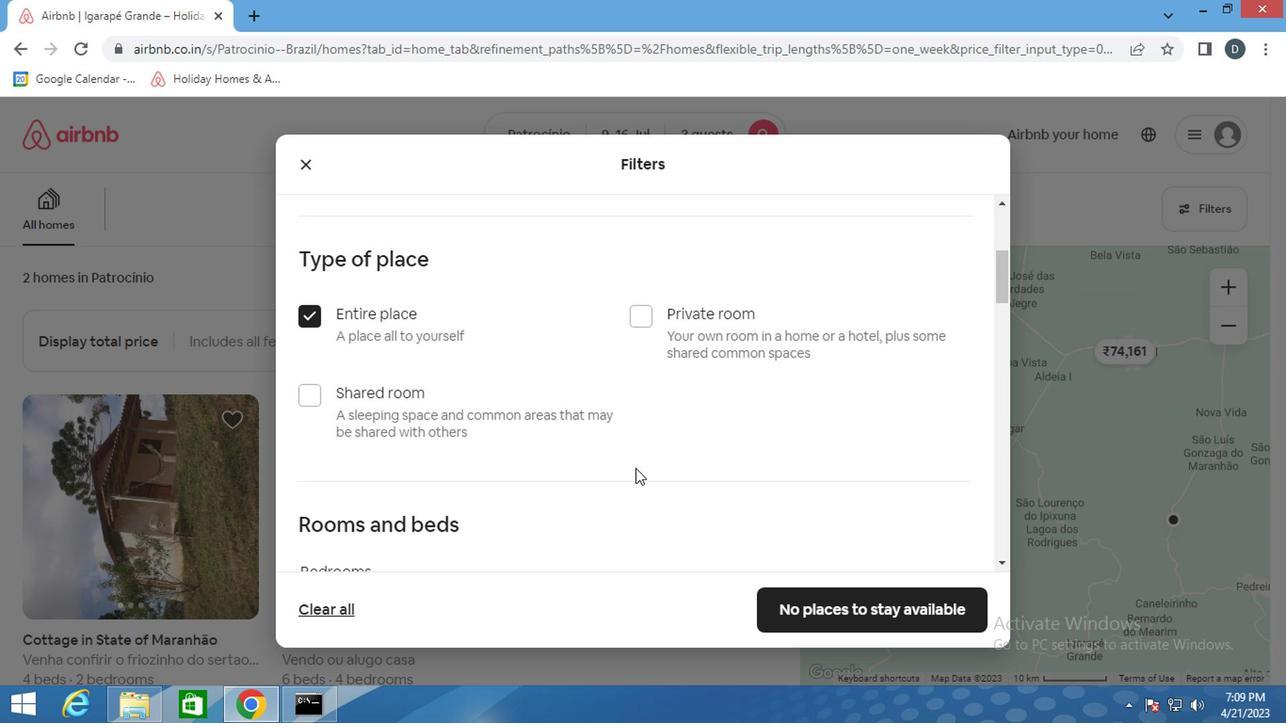 
Action: Mouse moved to (530, 451)
Screenshot: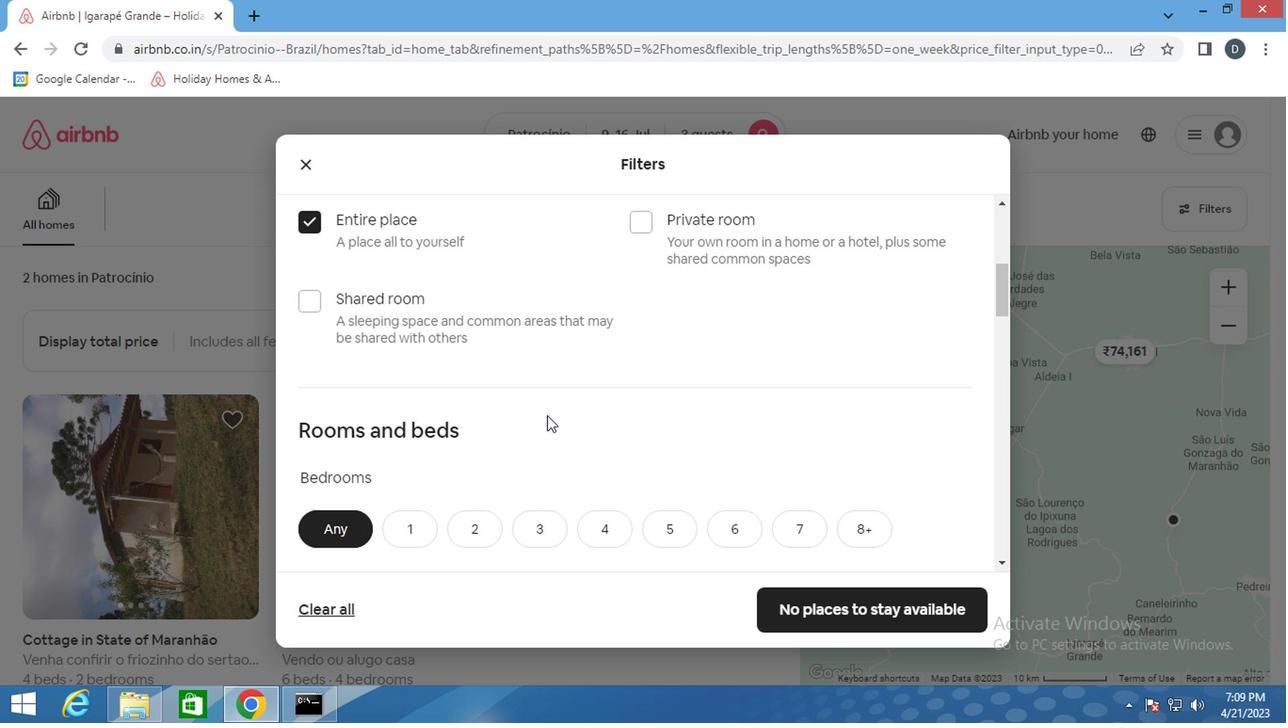 
Action: Mouse scrolled (530, 450) with delta (0, 0)
Screenshot: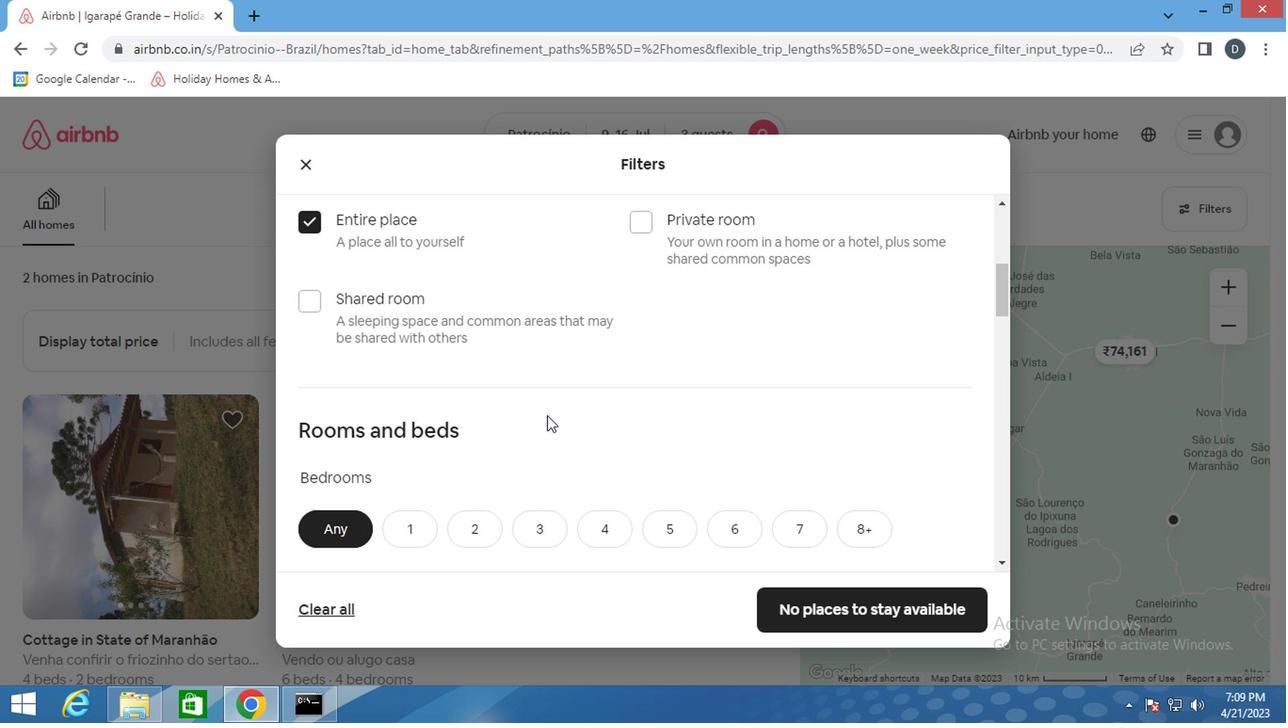 
Action: Mouse moved to (530, 451)
Screenshot: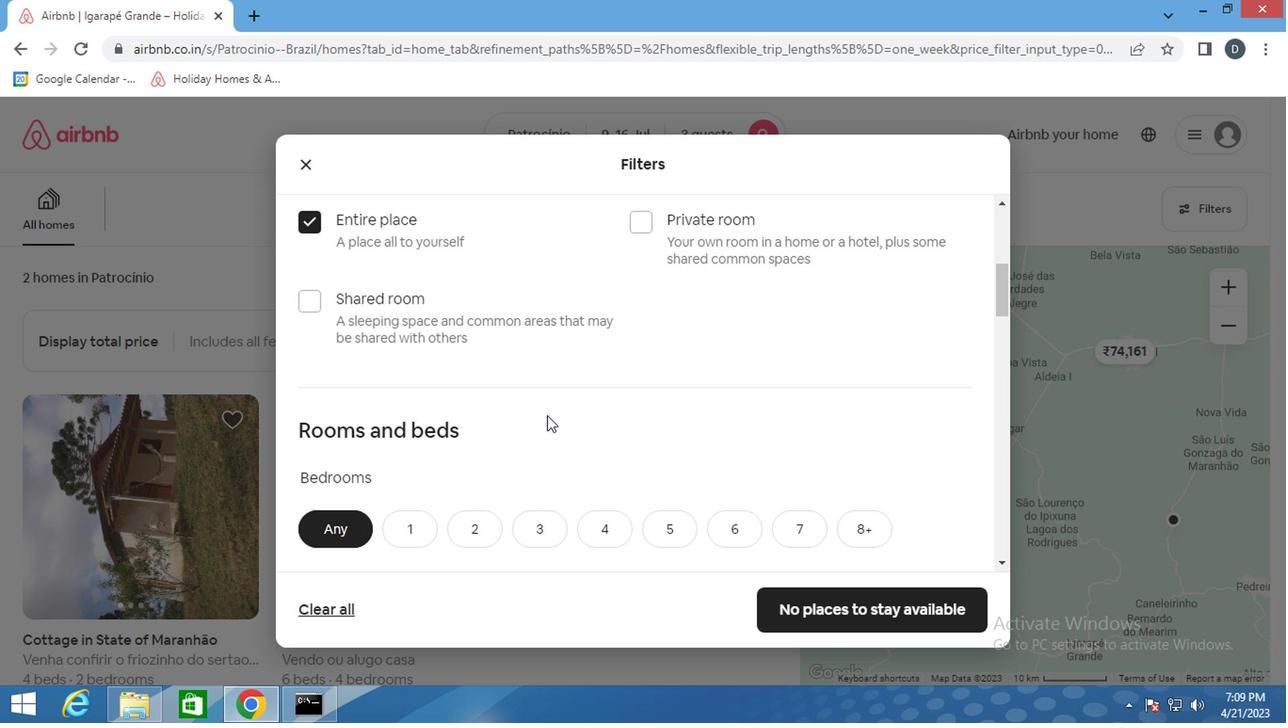 
Action: Mouse scrolled (530, 450) with delta (0, 0)
Screenshot: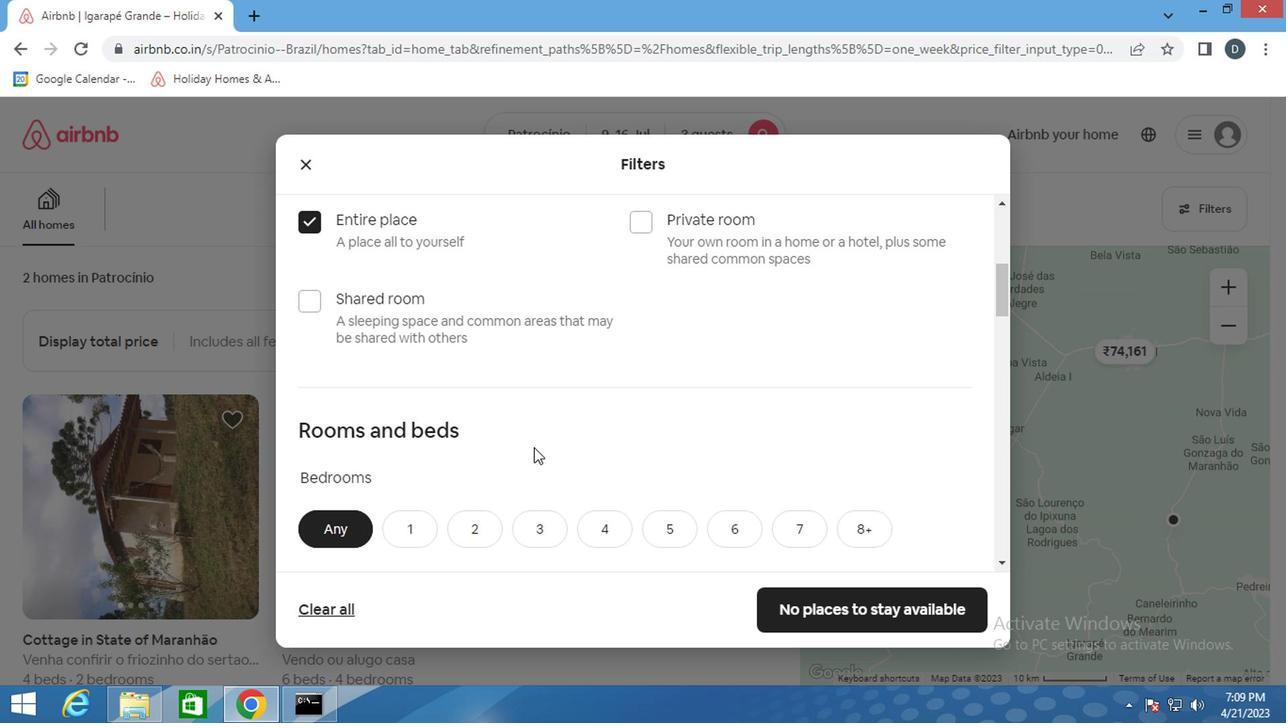 
Action: Mouse scrolled (530, 450) with delta (0, 0)
Screenshot: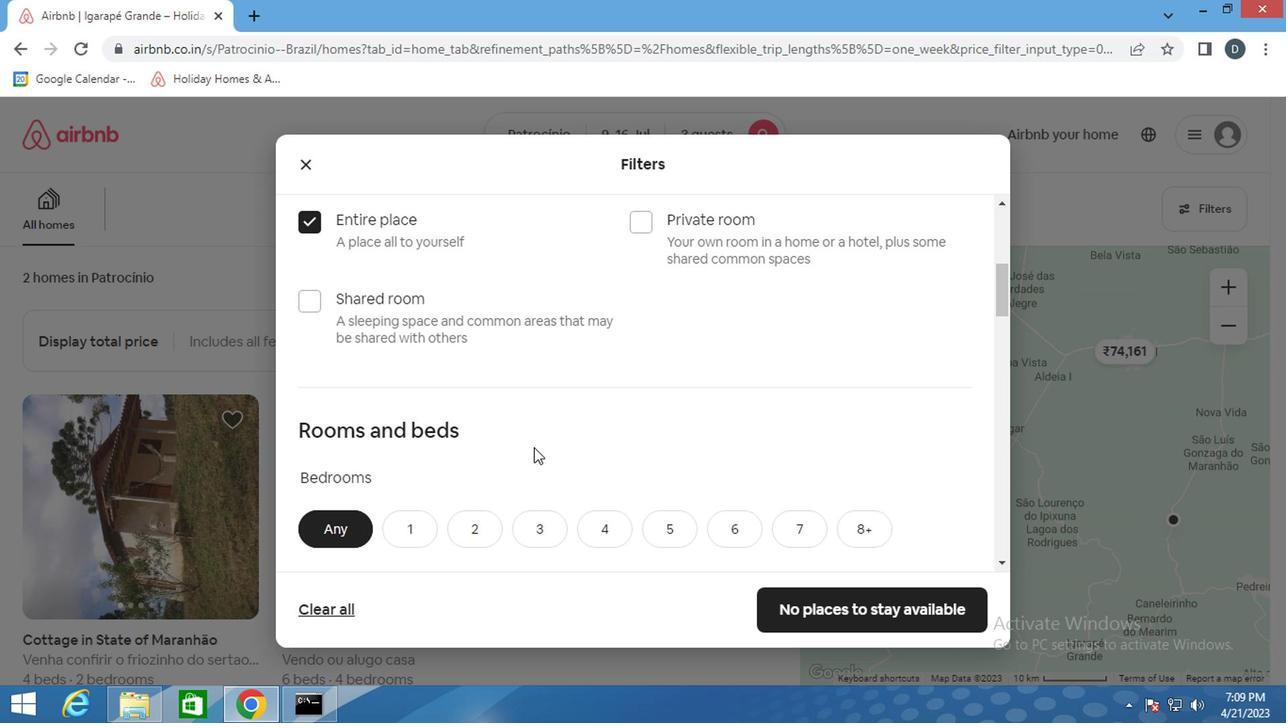 
Action: Mouse moved to (459, 254)
Screenshot: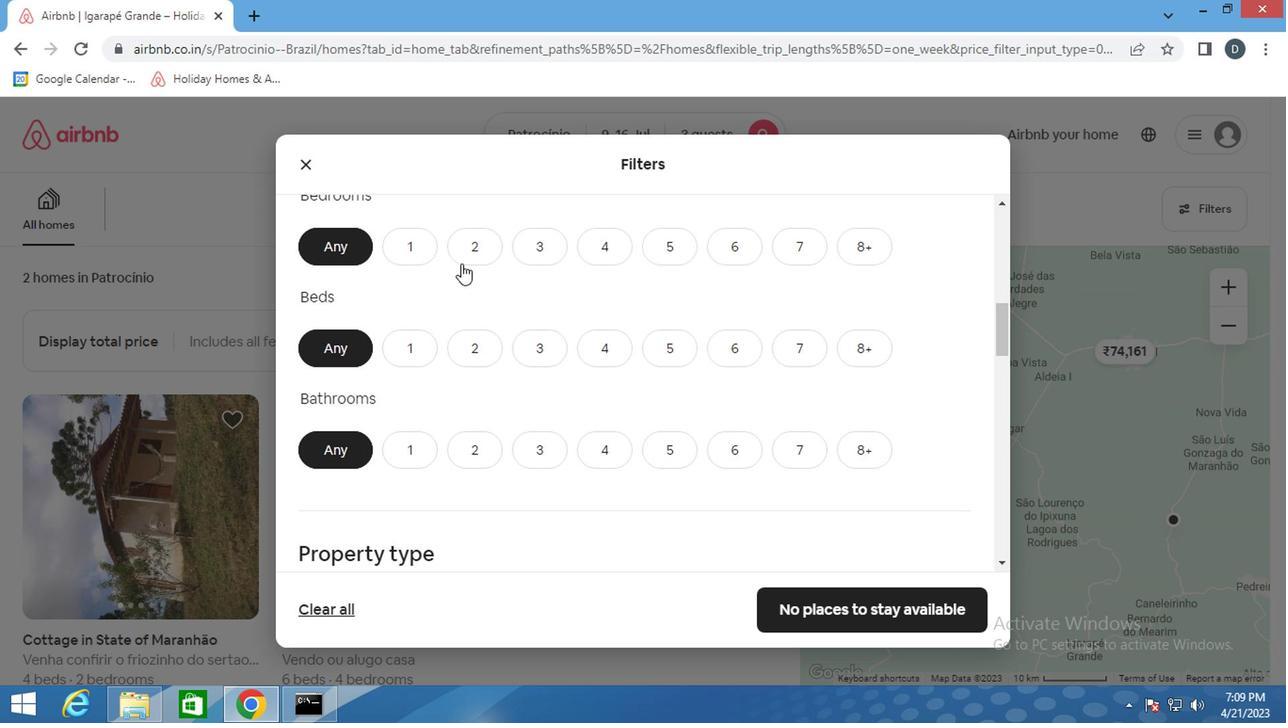 
Action: Mouse pressed left at (459, 254)
Screenshot: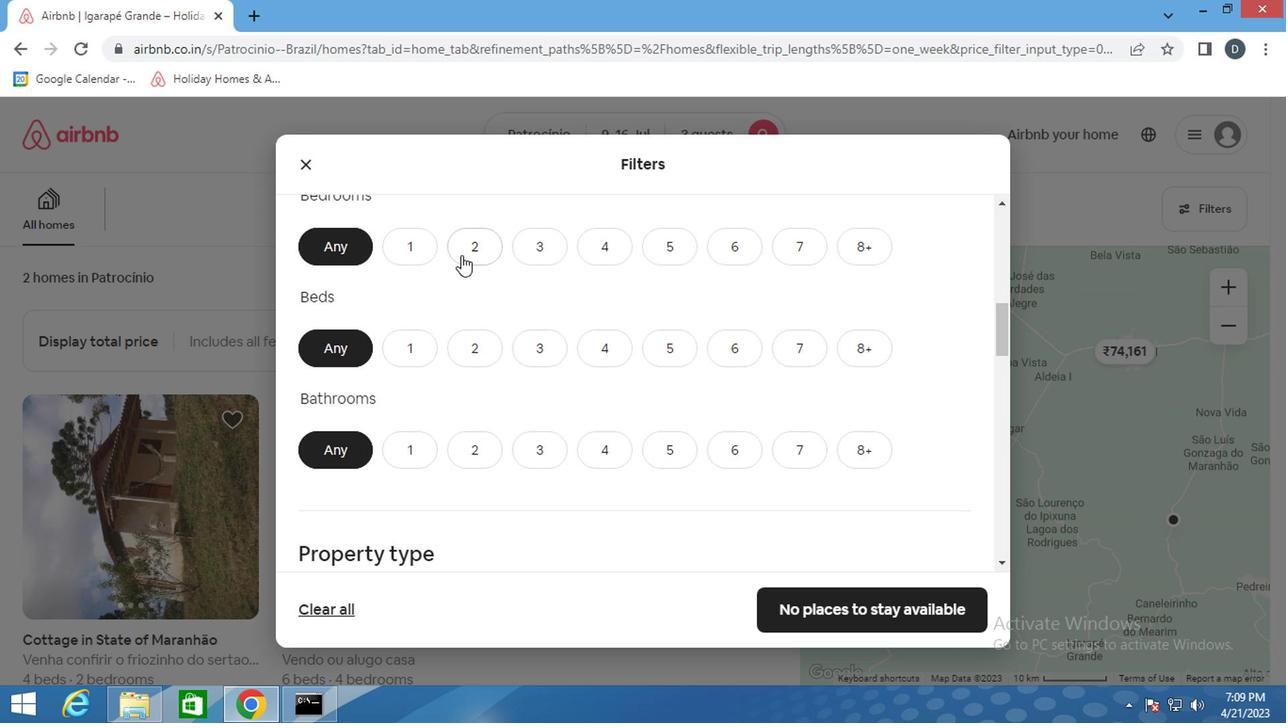 
Action: Mouse moved to (476, 353)
Screenshot: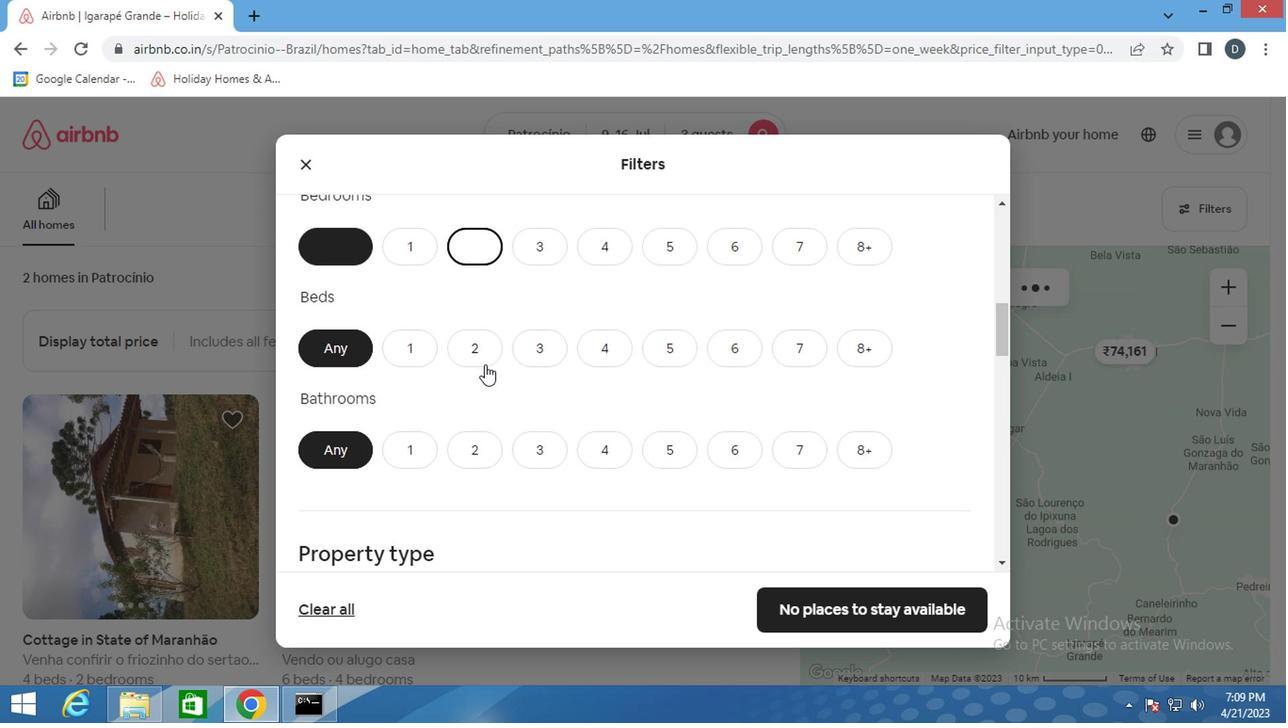 
Action: Mouse pressed left at (476, 353)
Screenshot: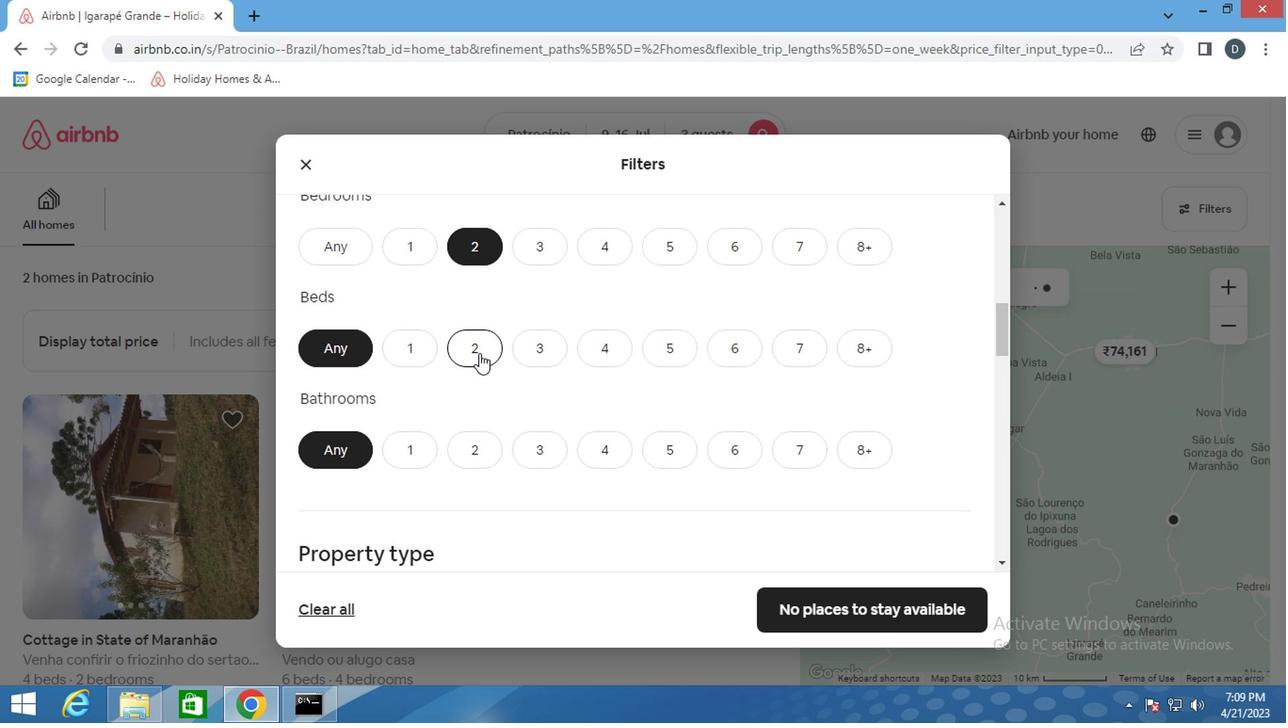 
Action: Mouse moved to (410, 450)
Screenshot: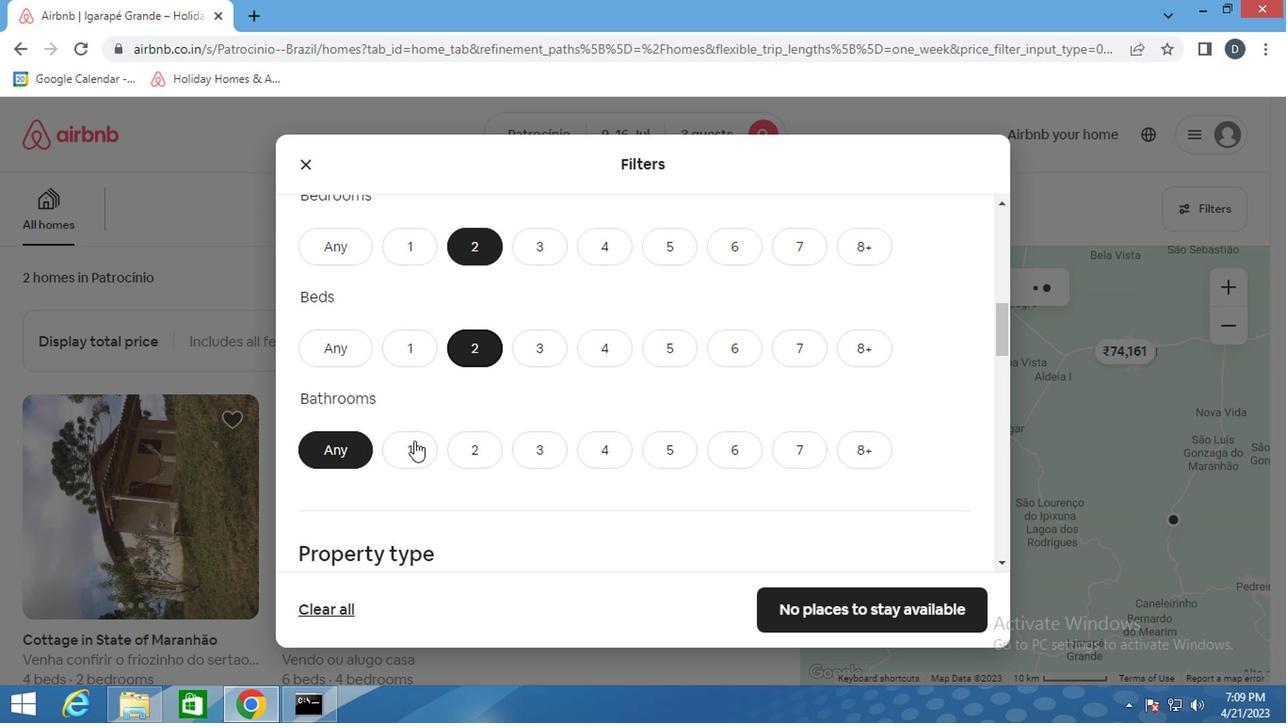 
Action: Mouse pressed left at (410, 450)
Screenshot: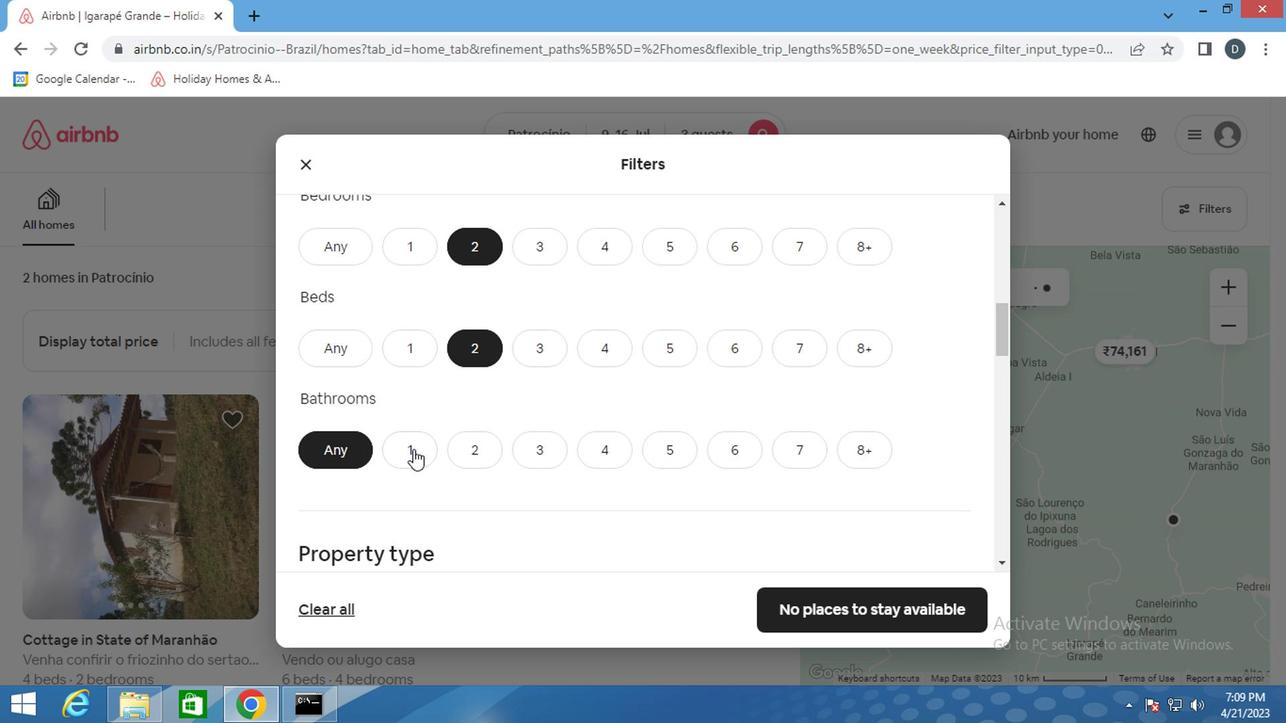 
Action: Mouse moved to (535, 493)
Screenshot: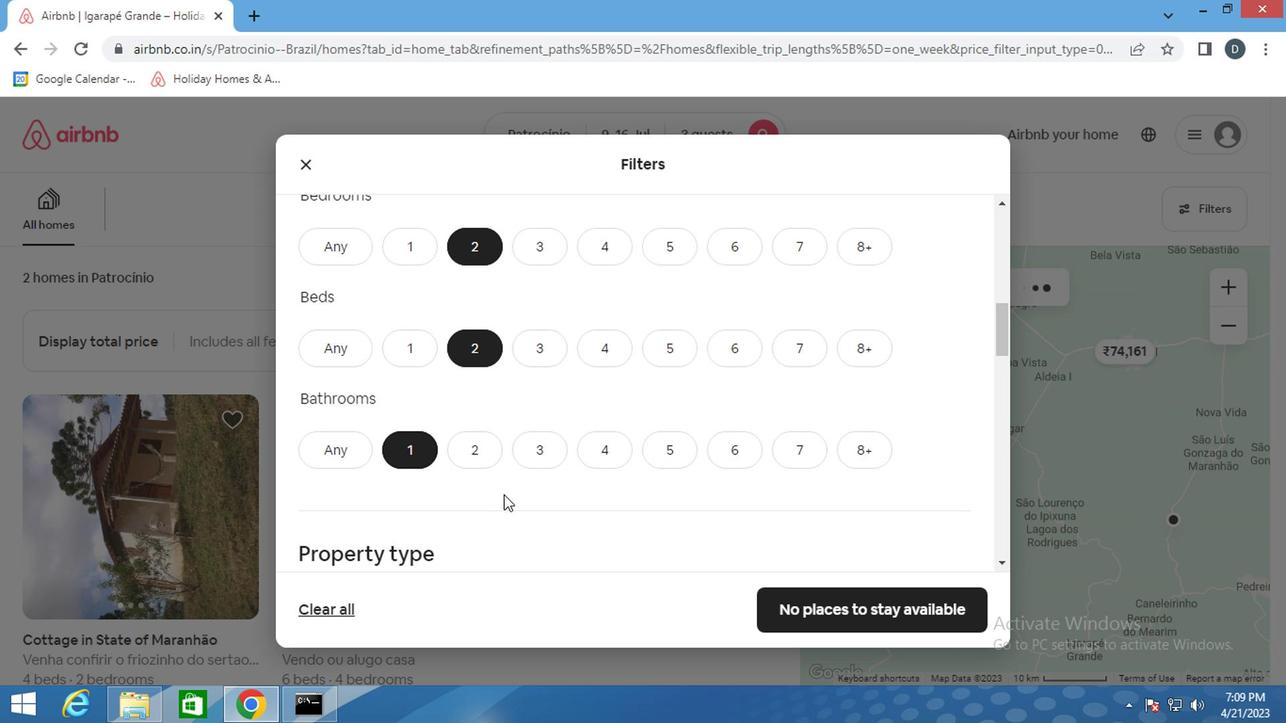 
Action: Mouse scrolled (535, 492) with delta (0, -1)
Screenshot: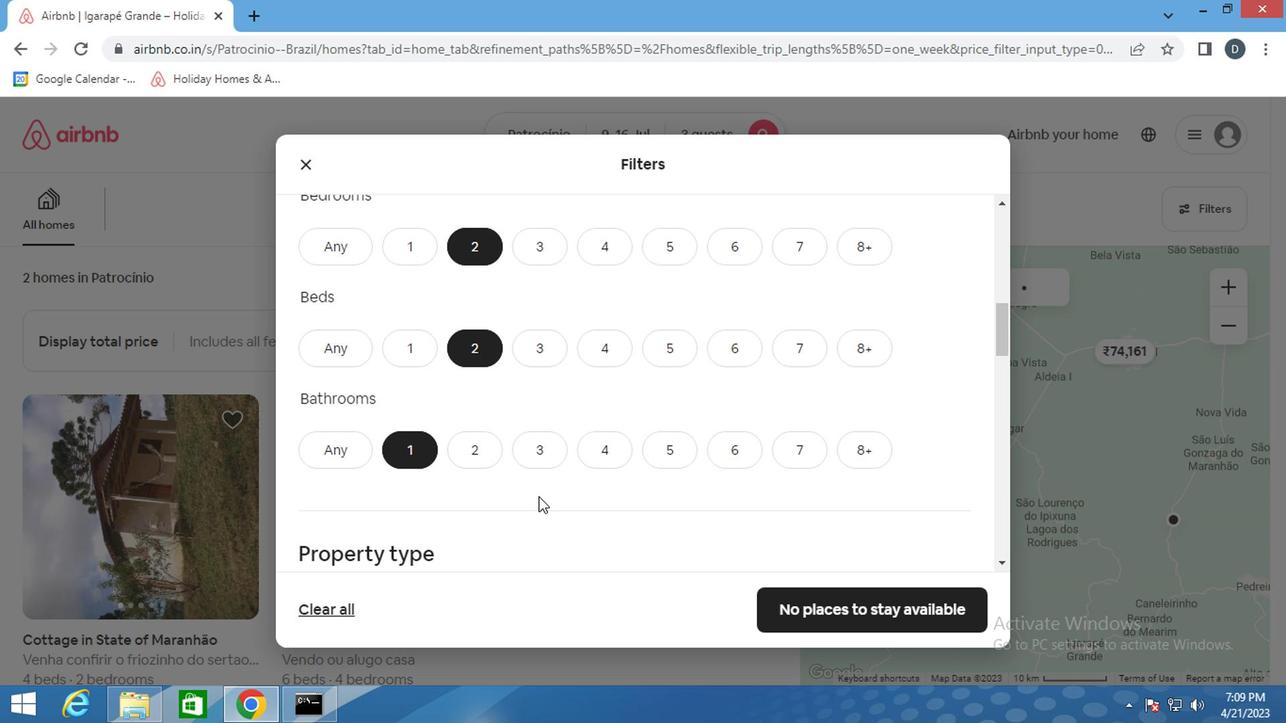 
Action: Mouse scrolled (535, 492) with delta (0, -1)
Screenshot: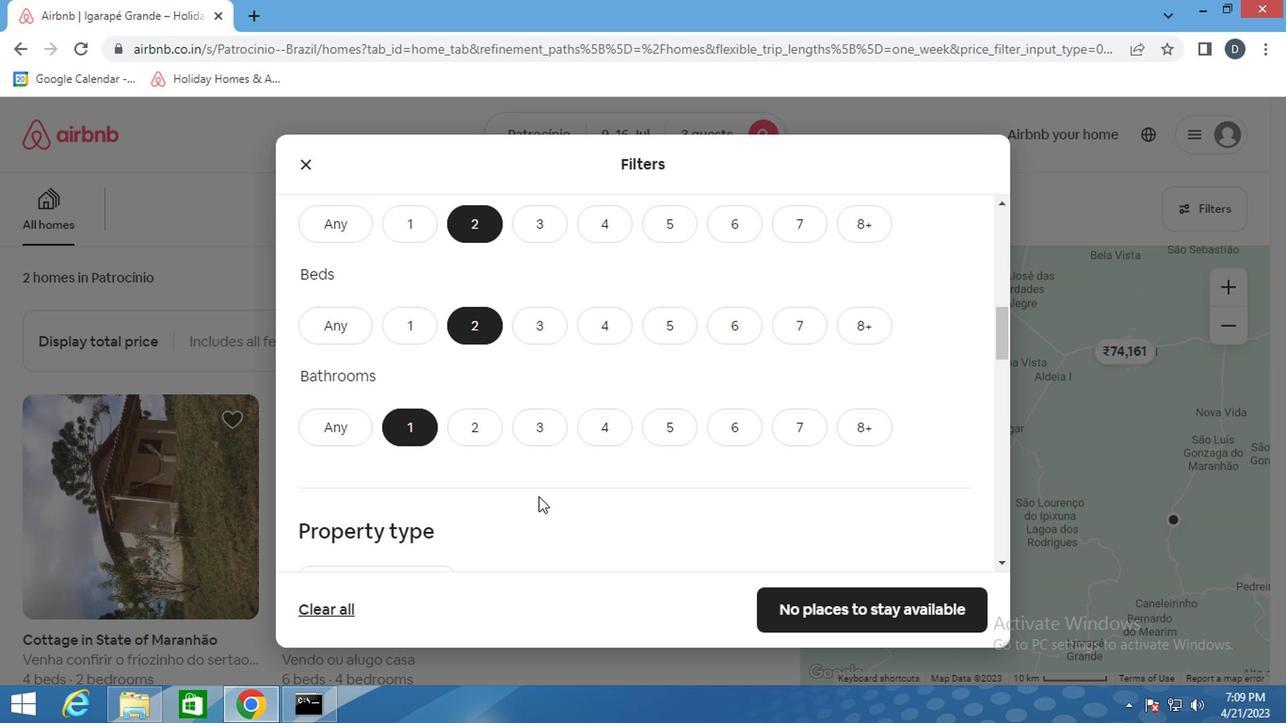 
Action: Mouse moved to (373, 430)
Screenshot: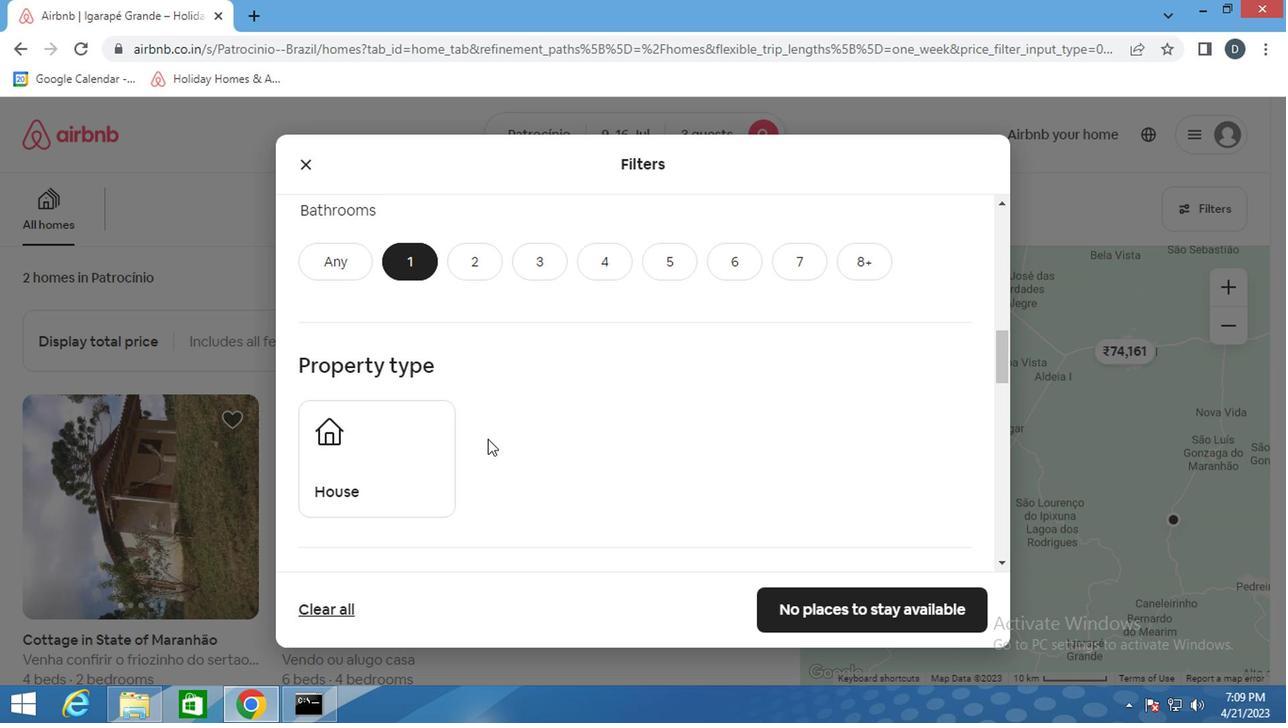 
Action: Mouse pressed left at (373, 430)
Screenshot: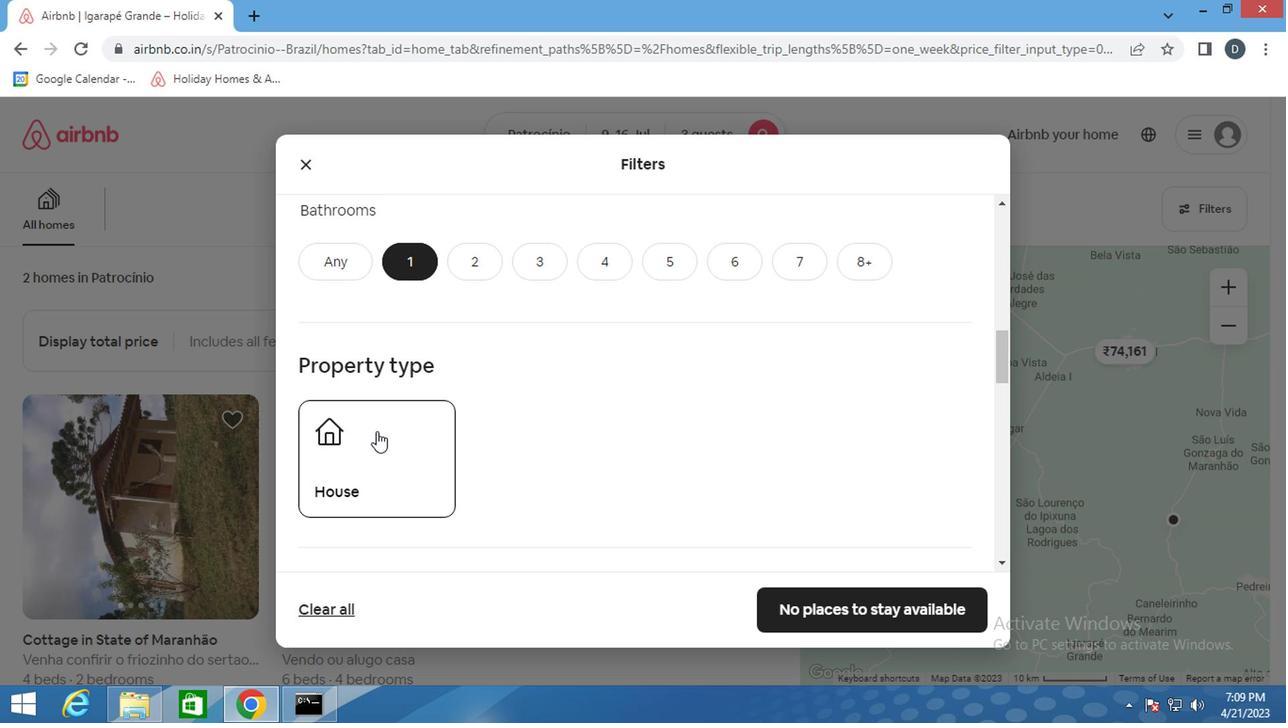 
Action: Mouse moved to (730, 430)
Screenshot: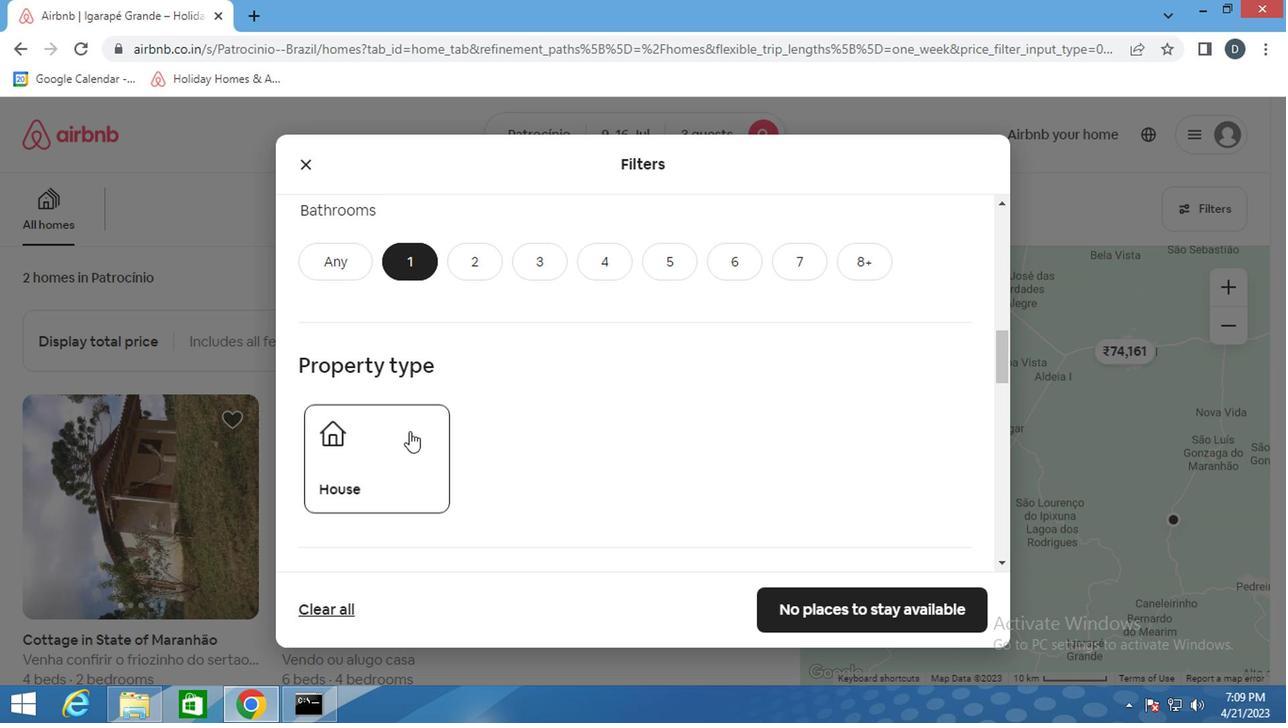 
Action: Mouse scrolled (730, 428) with delta (0, -1)
Screenshot: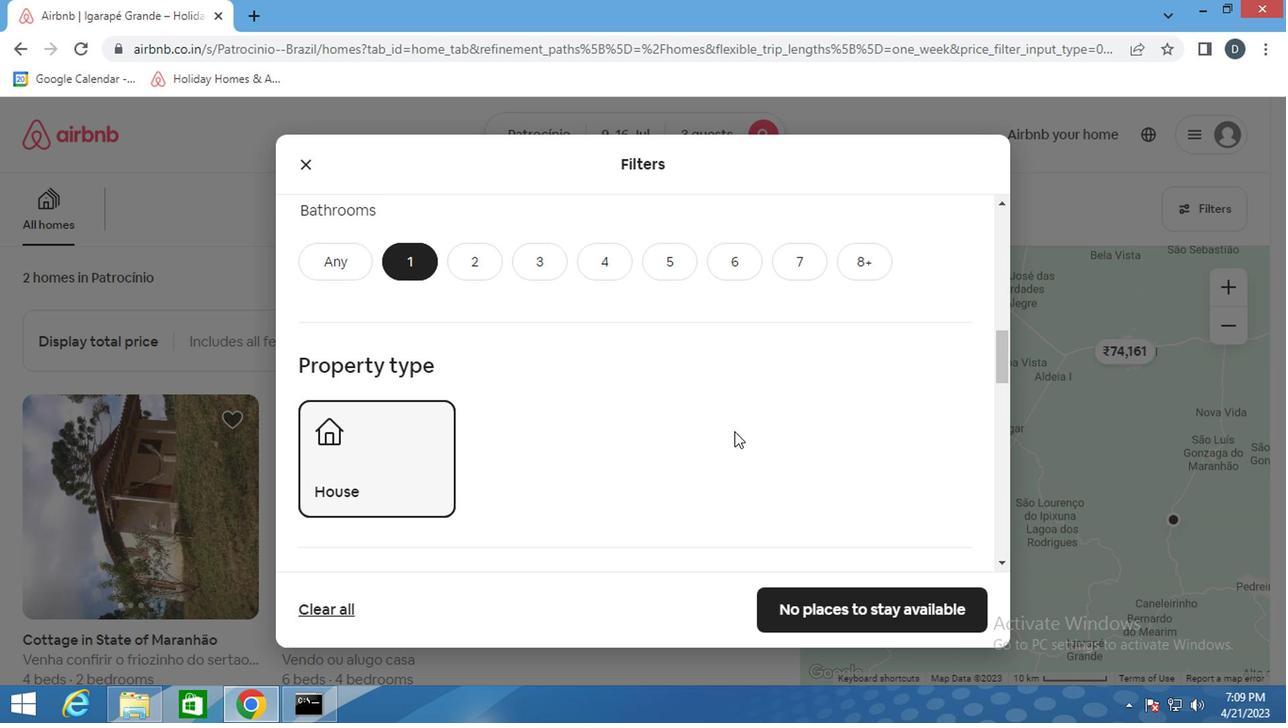 
Action: Mouse scrolled (730, 428) with delta (0, -1)
Screenshot: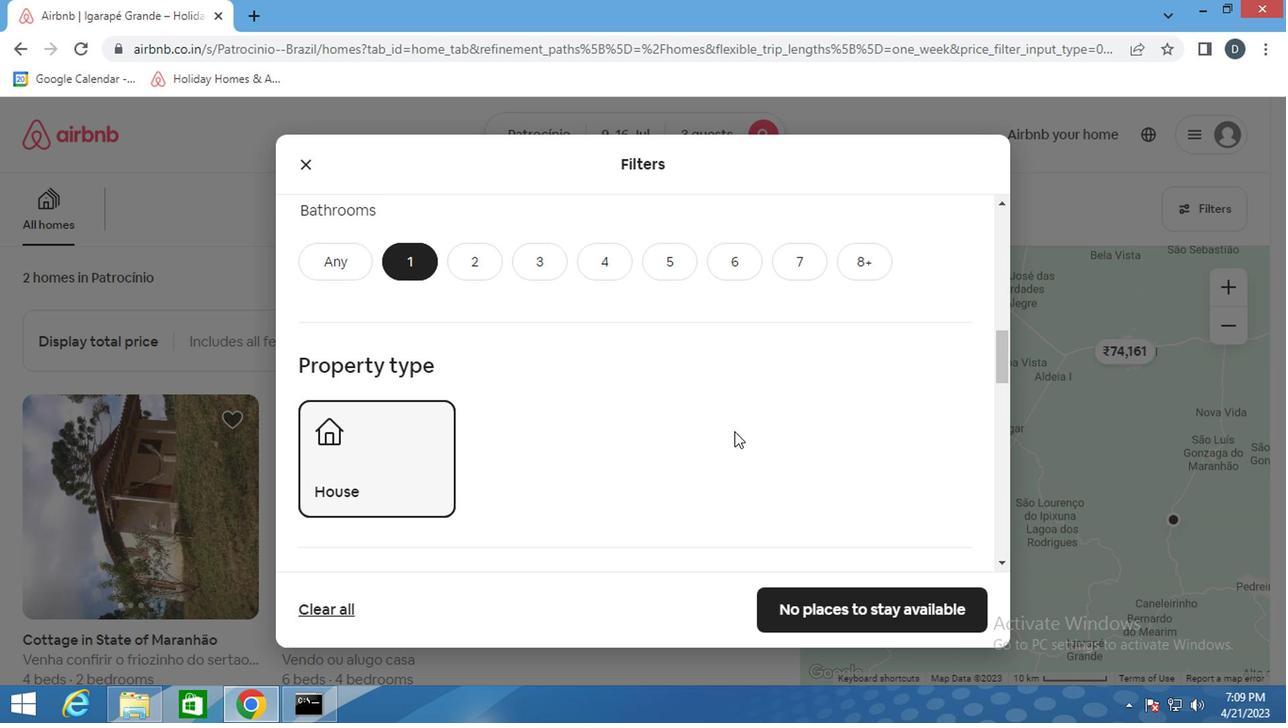 
Action: Mouse scrolled (730, 428) with delta (0, -1)
Screenshot: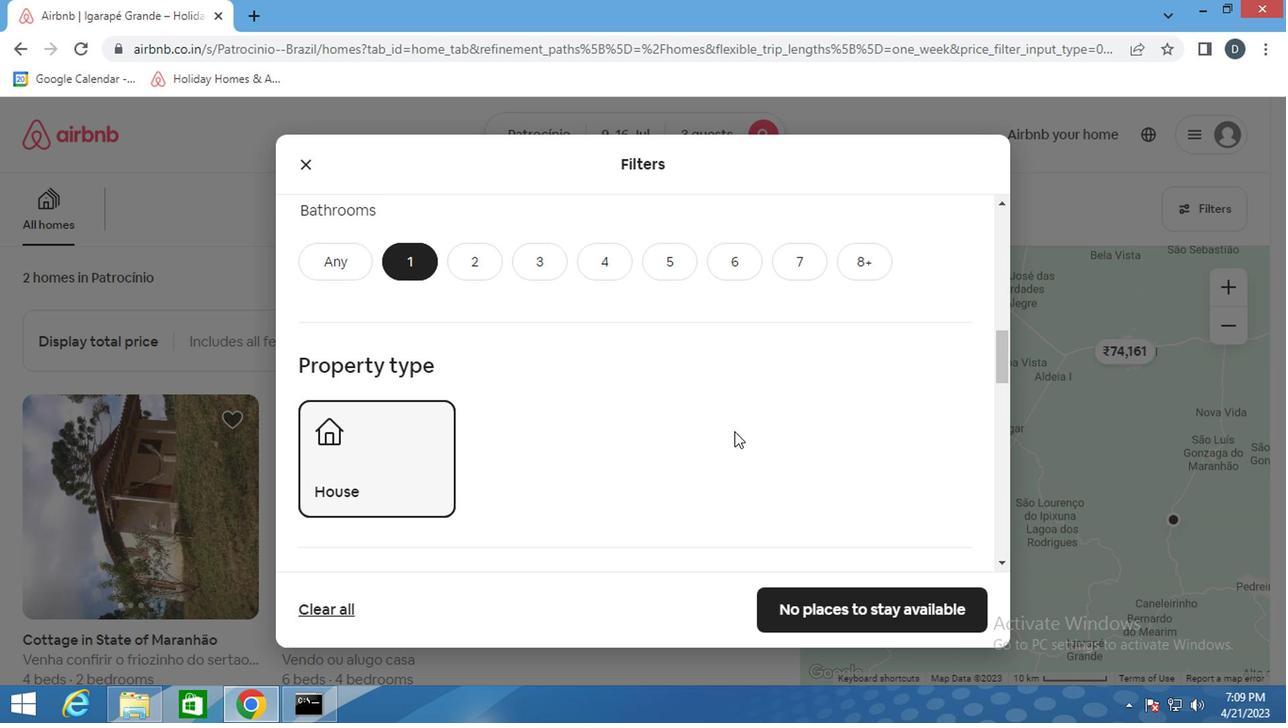 
Action: Mouse scrolled (730, 428) with delta (0, -1)
Screenshot: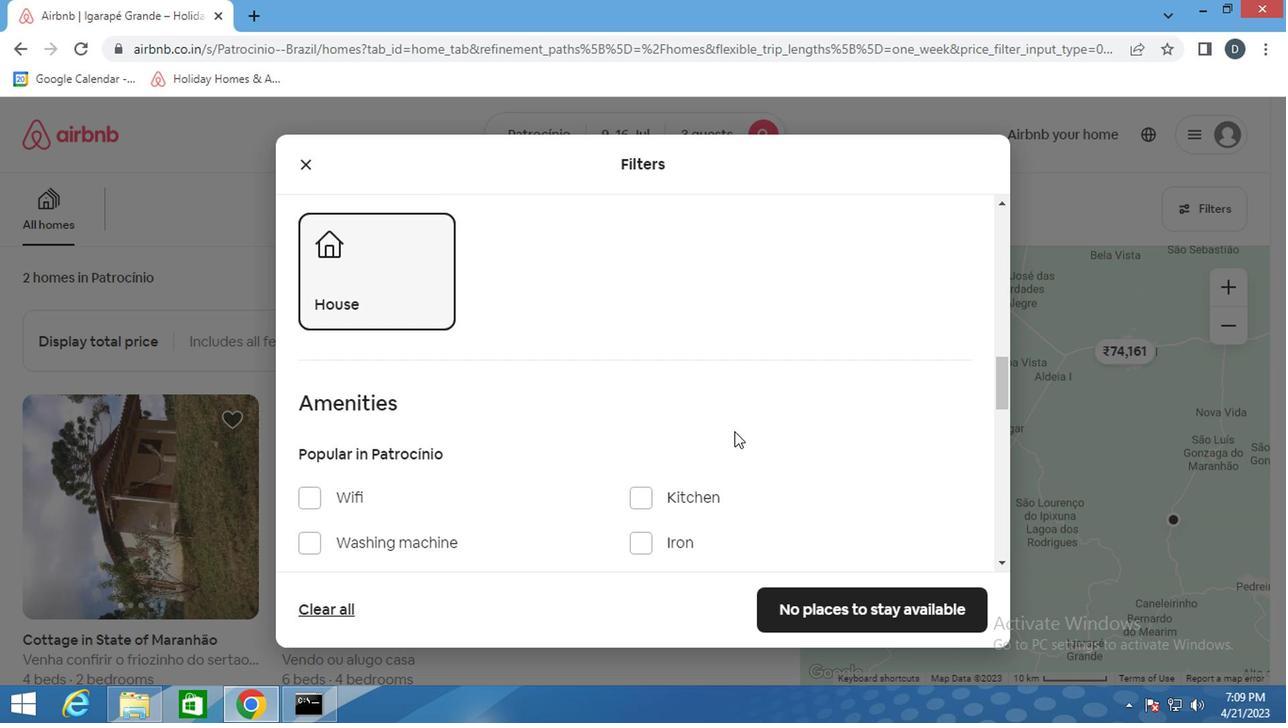 
Action: Mouse moved to (743, 430)
Screenshot: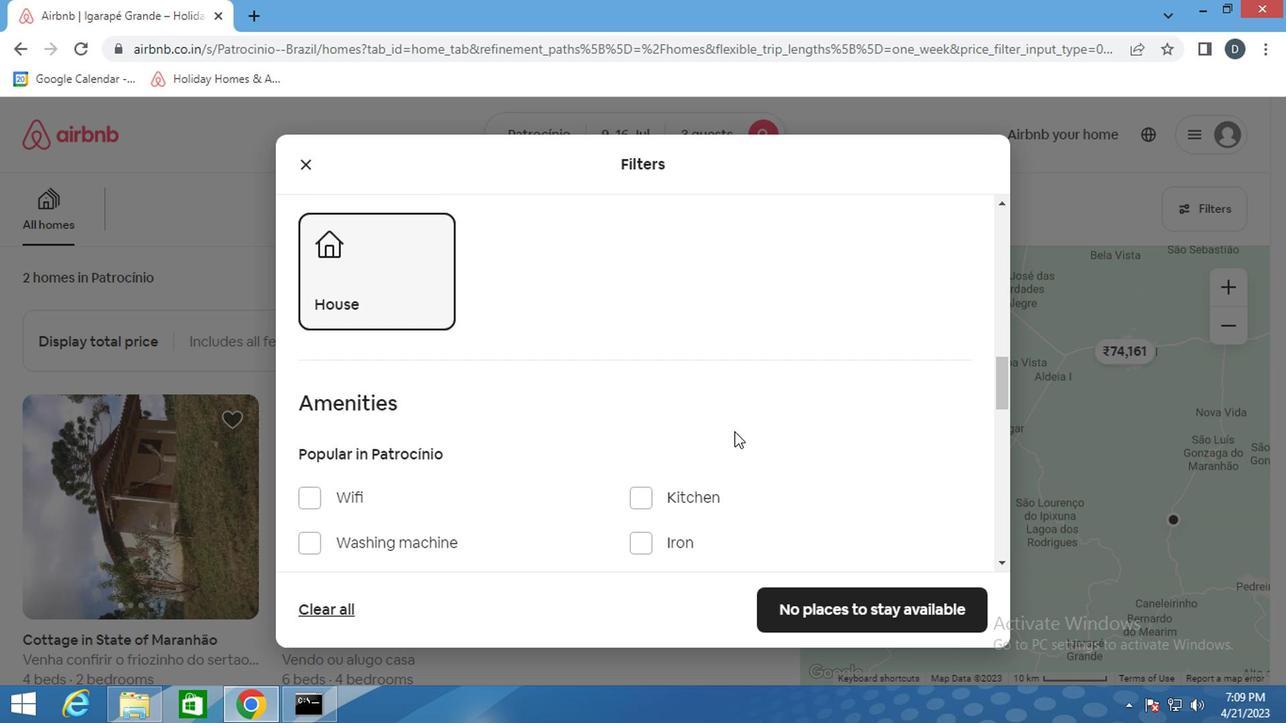 
Action: Mouse scrolled (743, 428) with delta (0, -1)
Screenshot: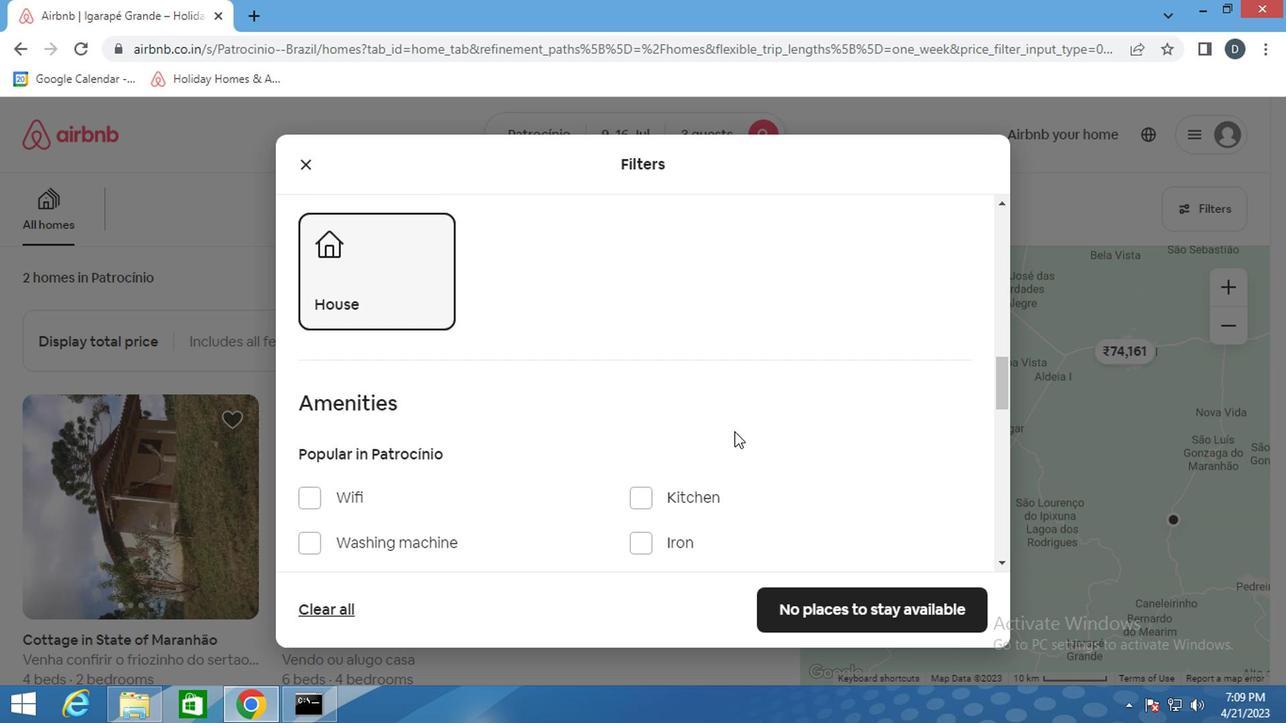
Action: Mouse moved to (935, 401)
Screenshot: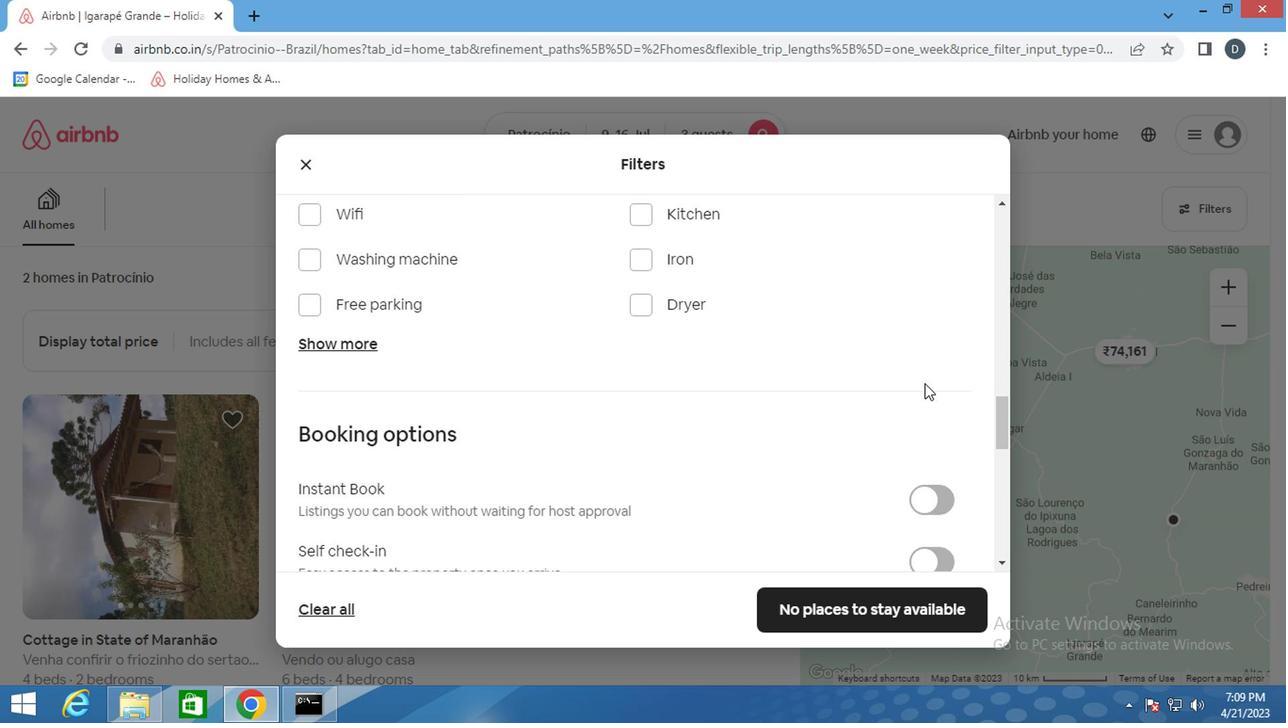 
Action: Mouse scrolled (935, 400) with delta (0, 0)
Screenshot: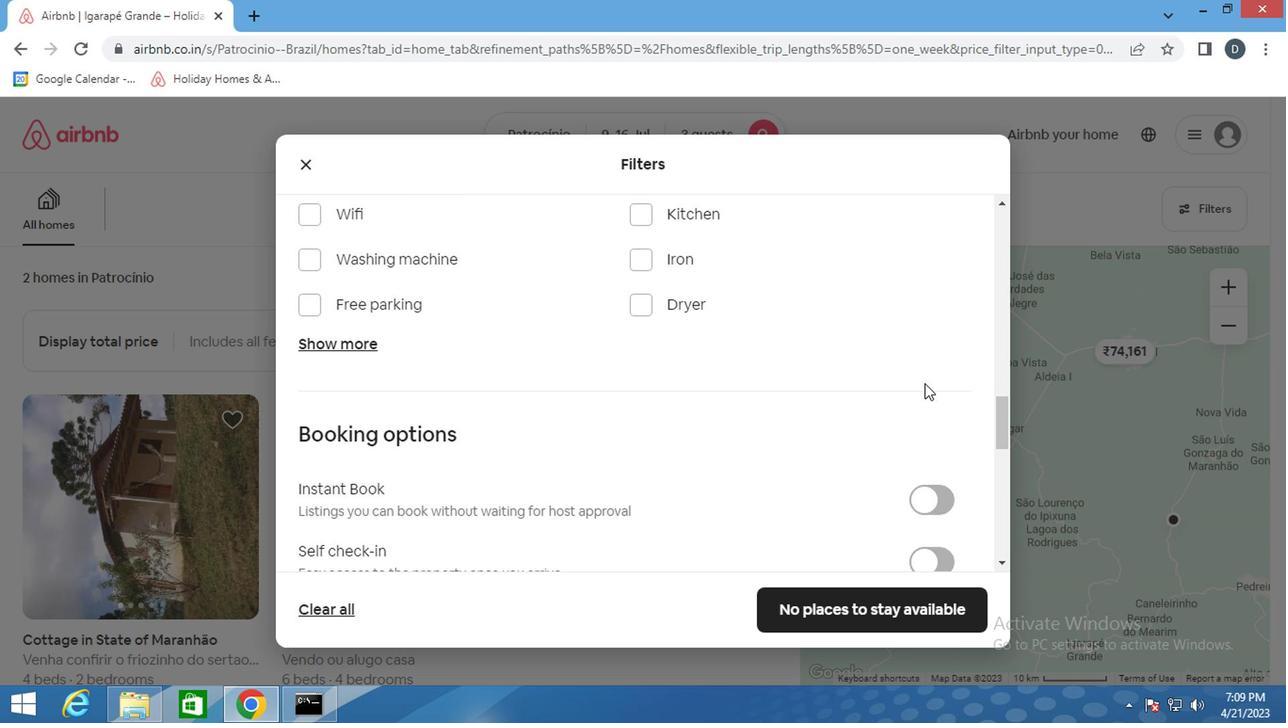 
Action: Mouse moved to (926, 459)
Screenshot: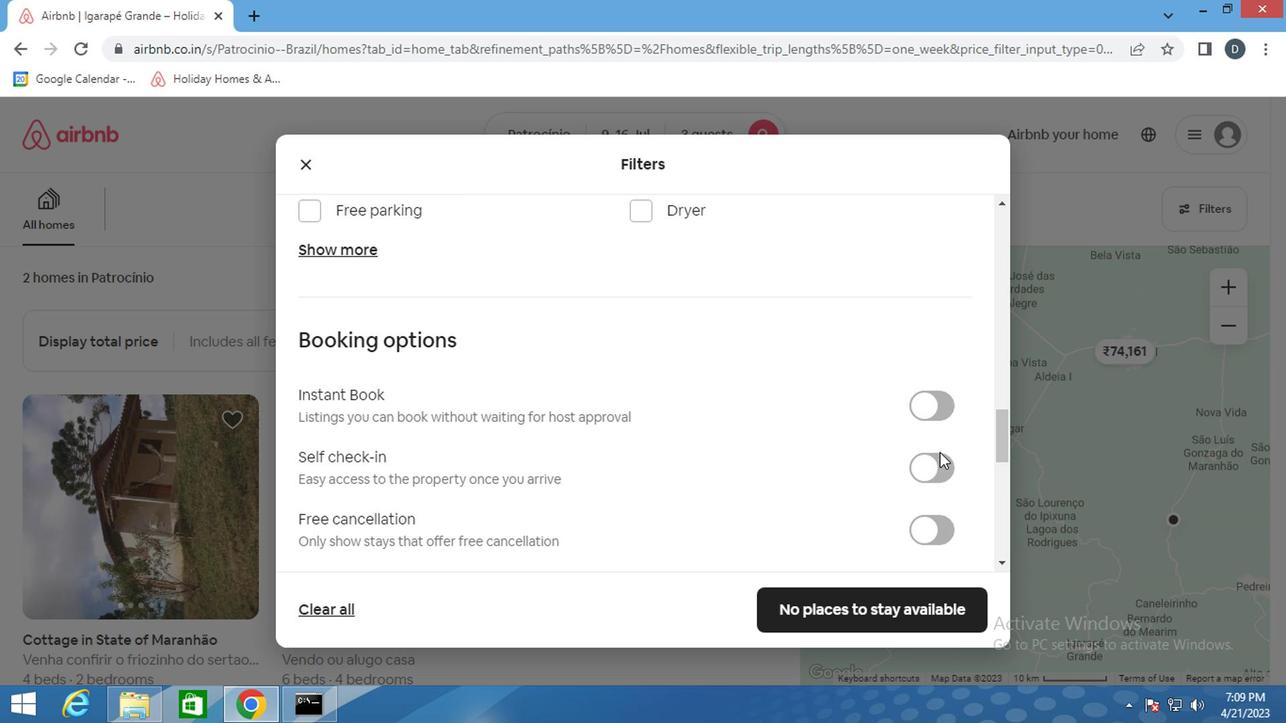 
Action: Mouse pressed left at (926, 459)
Screenshot: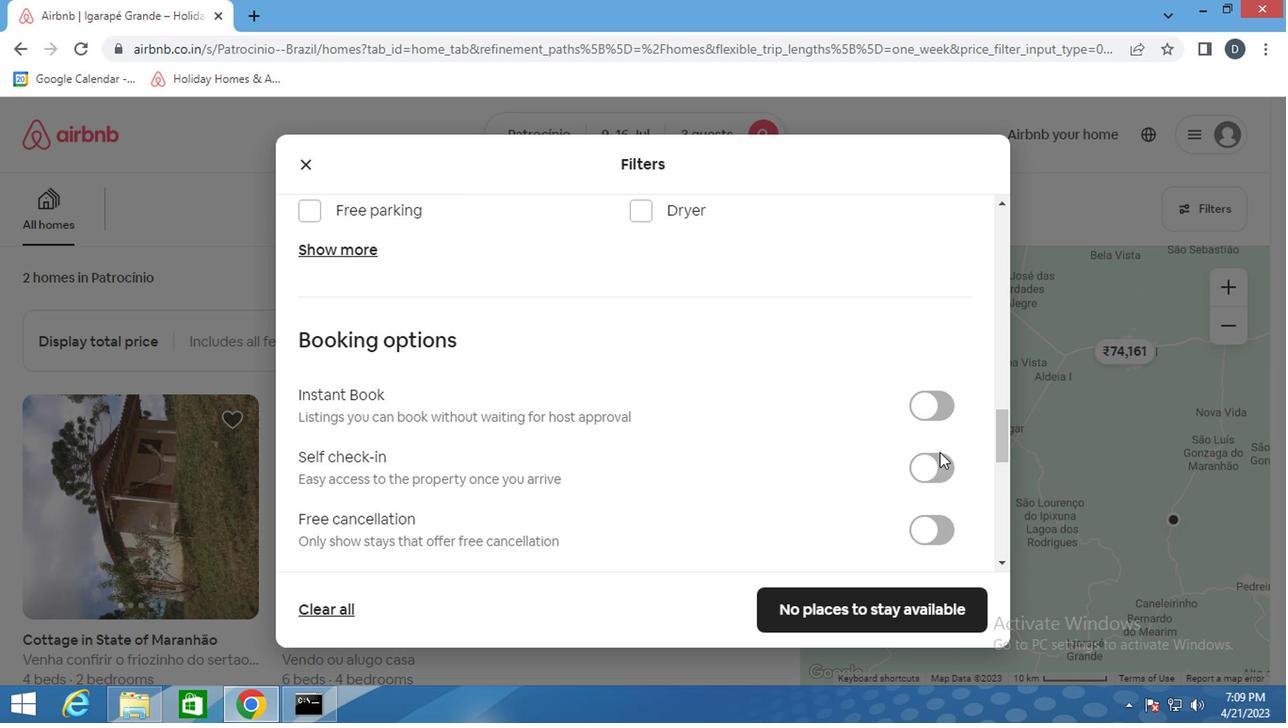 
Action: Mouse moved to (837, 445)
Screenshot: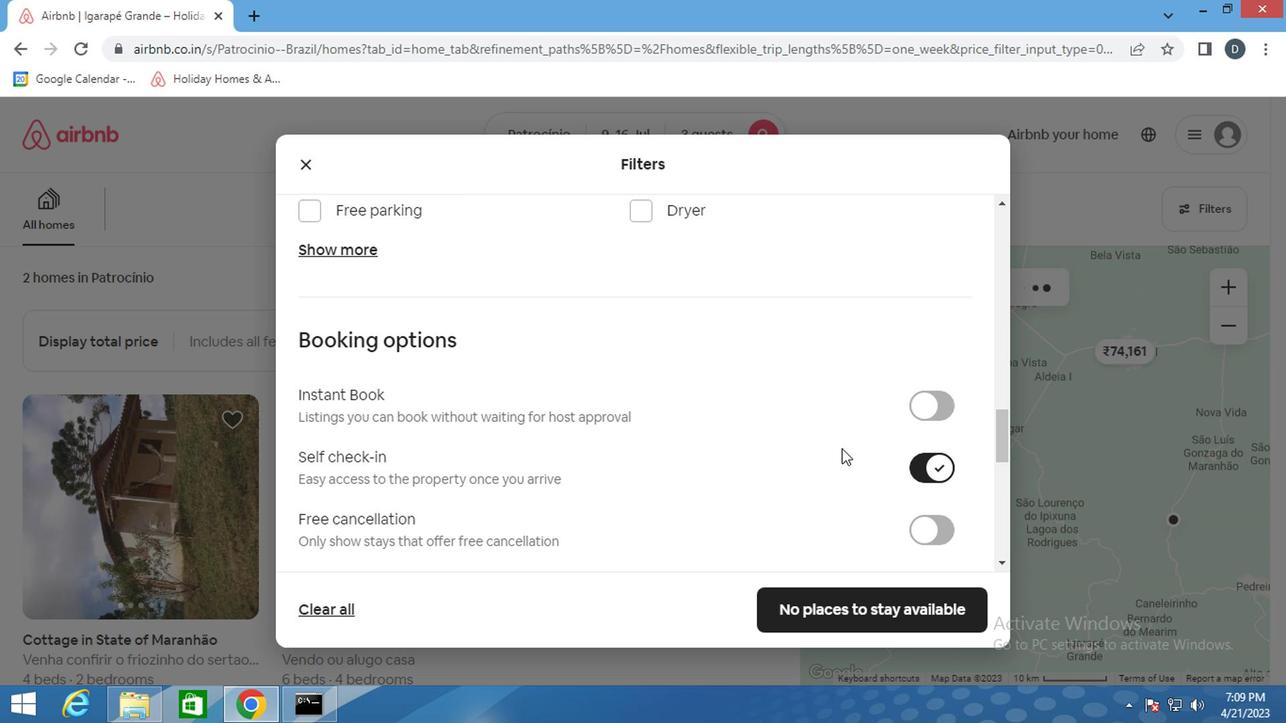 
Action: Mouse scrolled (837, 444) with delta (0, 0)
Screenshot: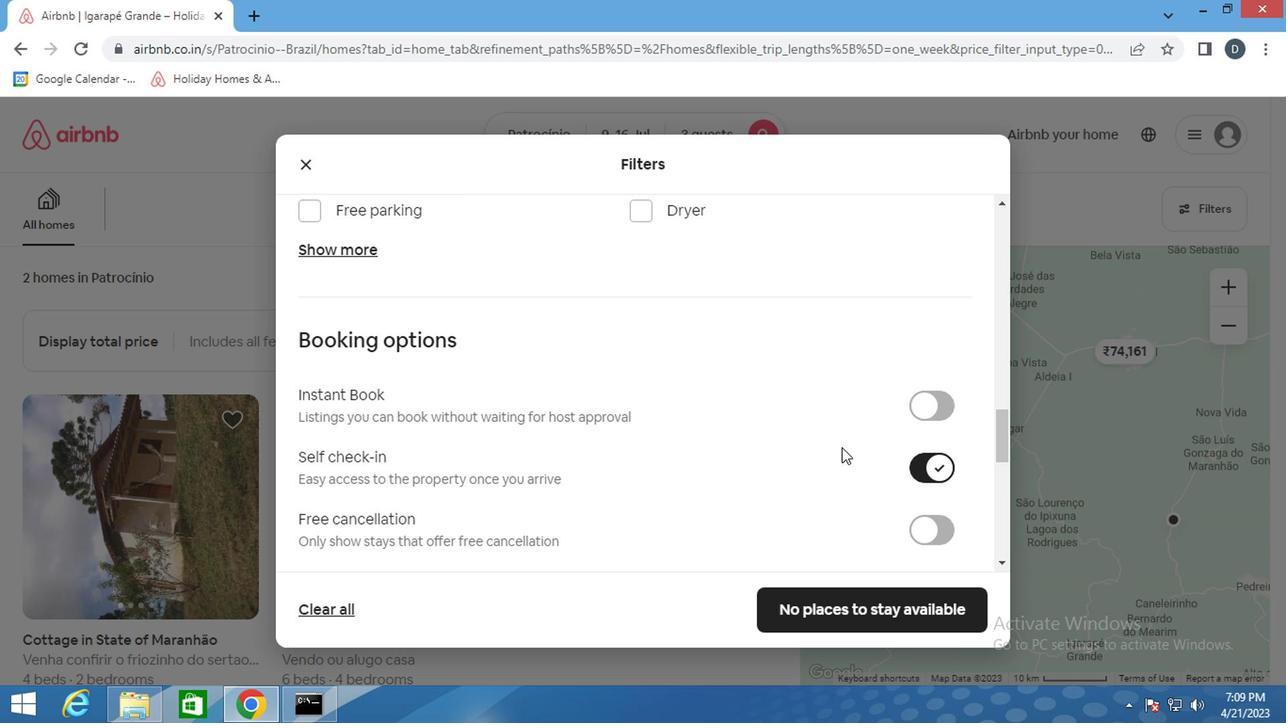 
Action: Mouse scrolled (837, 444) with delta (0, 0)
Screenshot: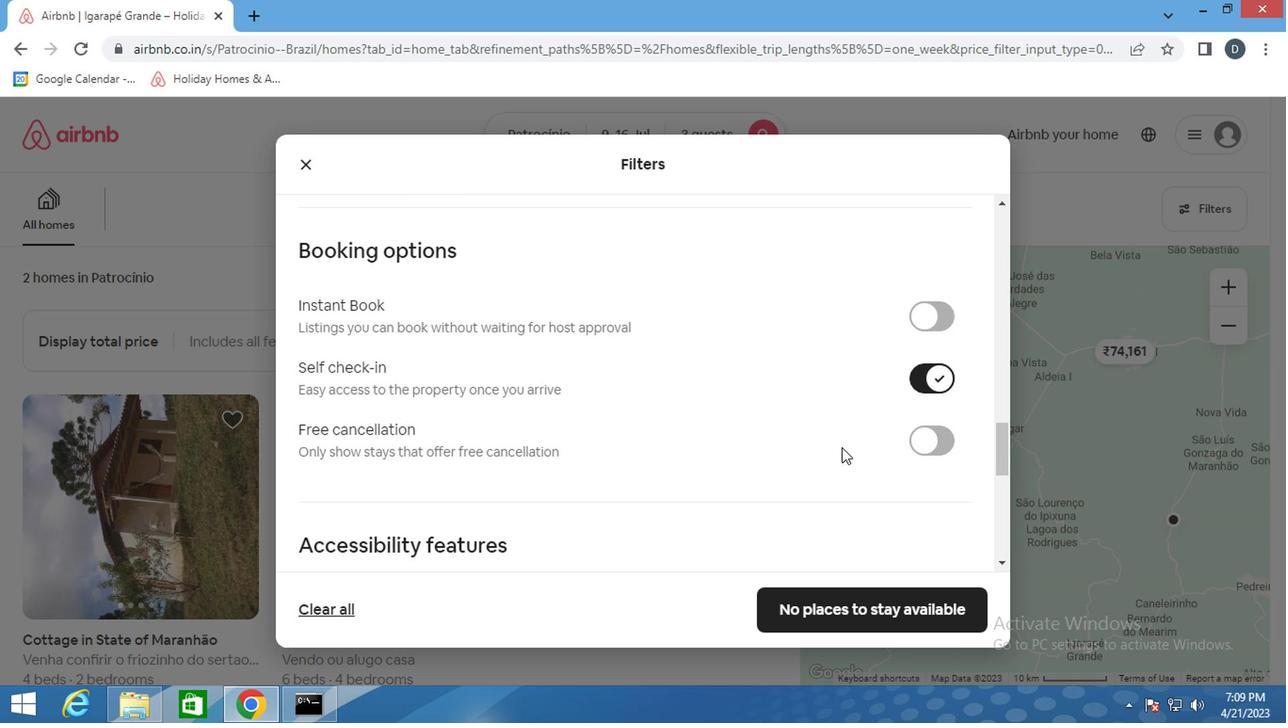 
Action: Mouse scrolled (837, 444) with delta (0, 0)
Screenshot: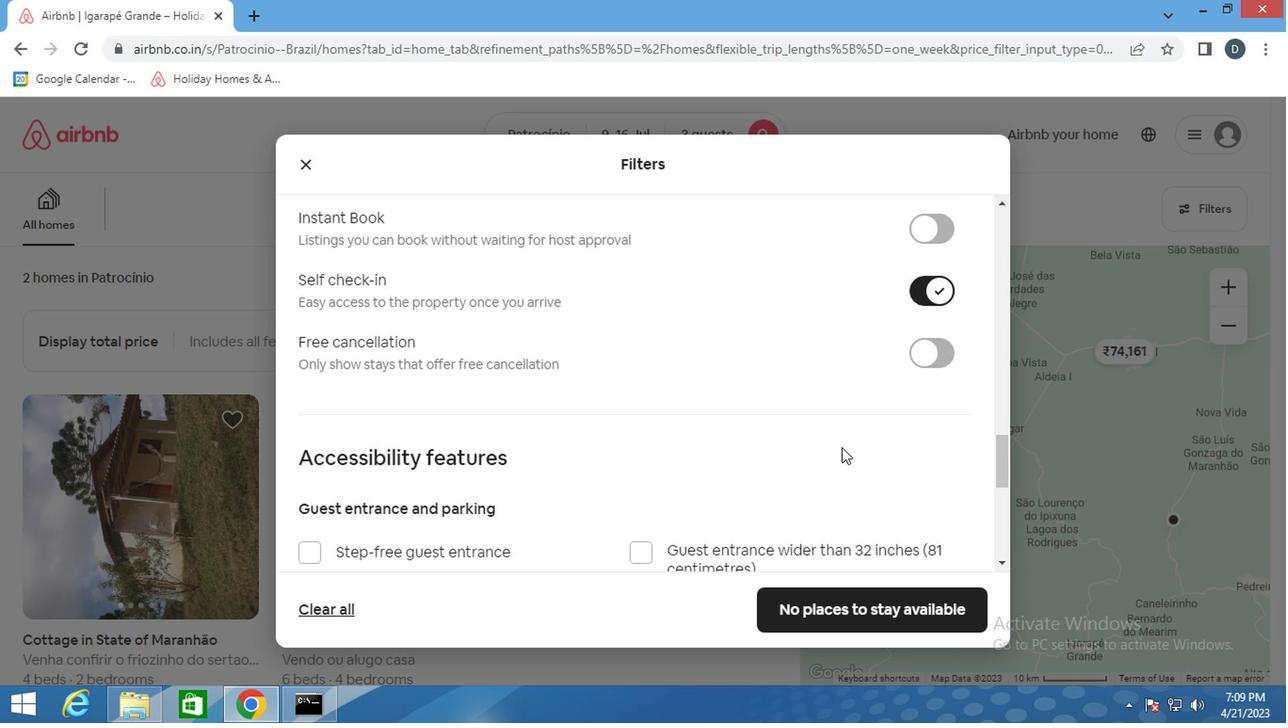 
Action: Mouse scrolled (837, 444) with delta (0, 0)
Screenshot: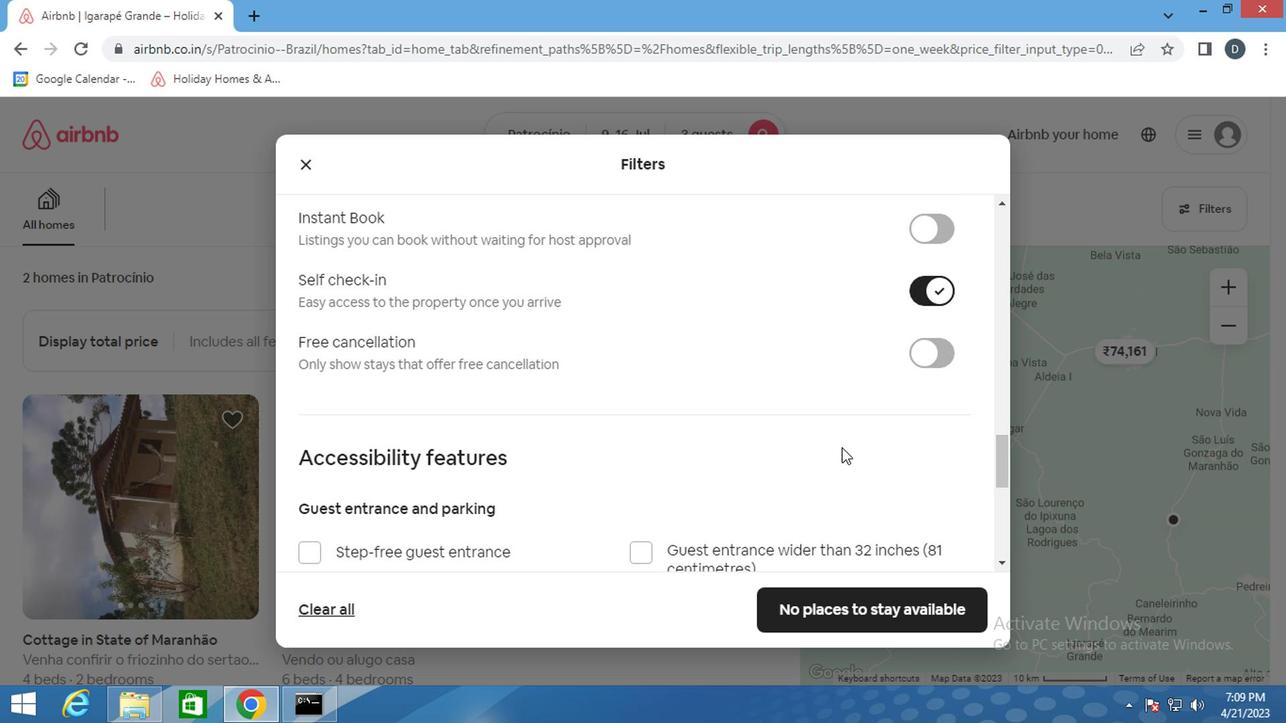
Action: Mouse scrolled (837, 444) with delta (0, 0)
Screenshot: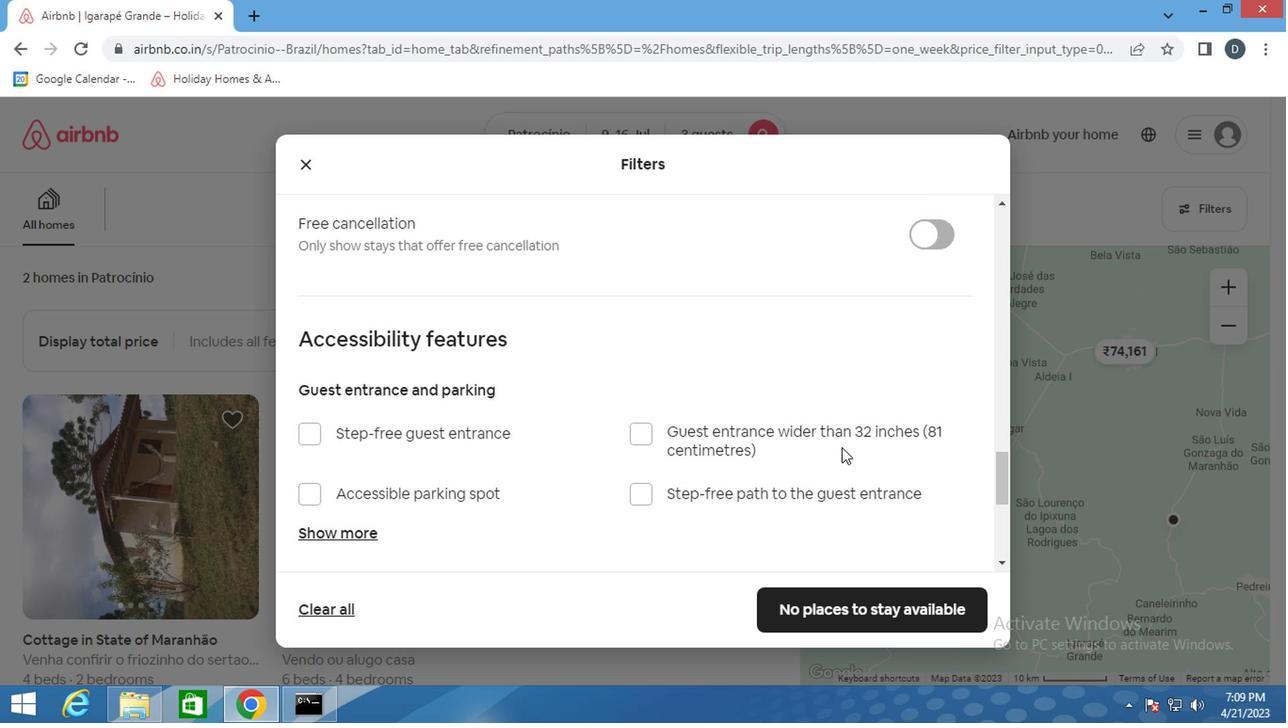 
Action: Mouse scrolled (837, 444) with delta (0, 0)
Screenshot: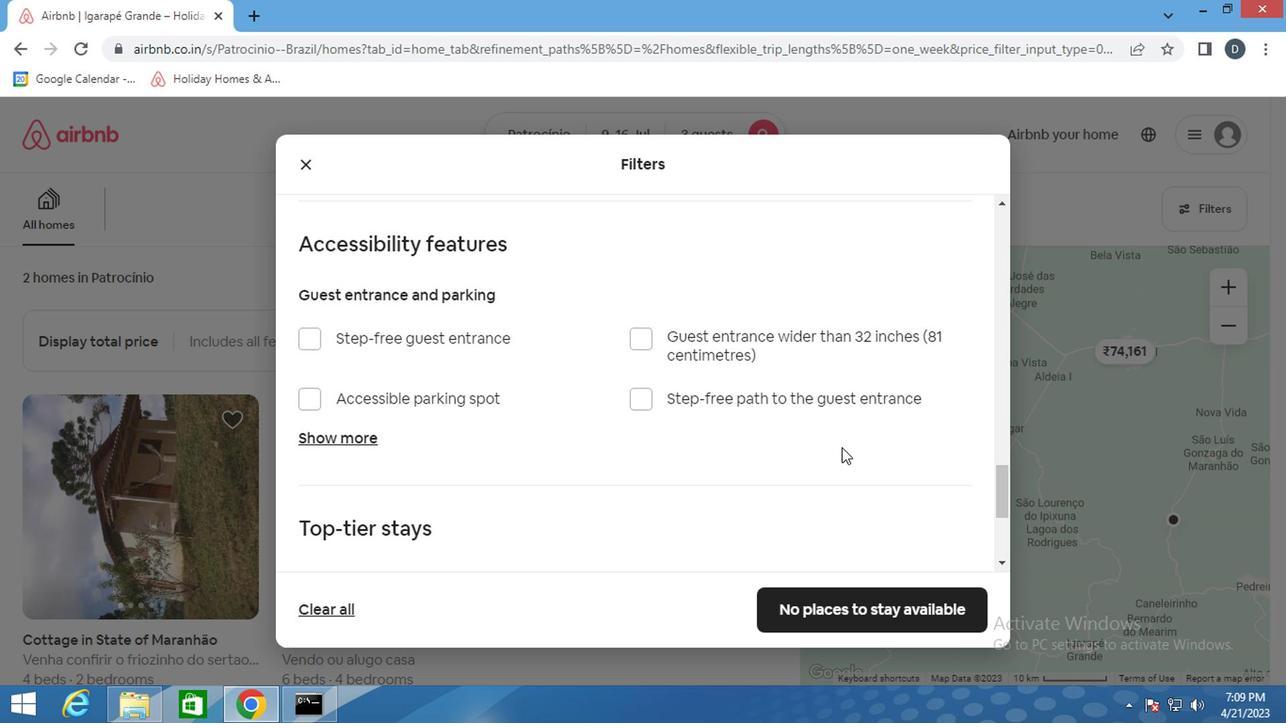 
Action: Mouse scrolled (837, 444) with delta (0, 0)
Screenshot: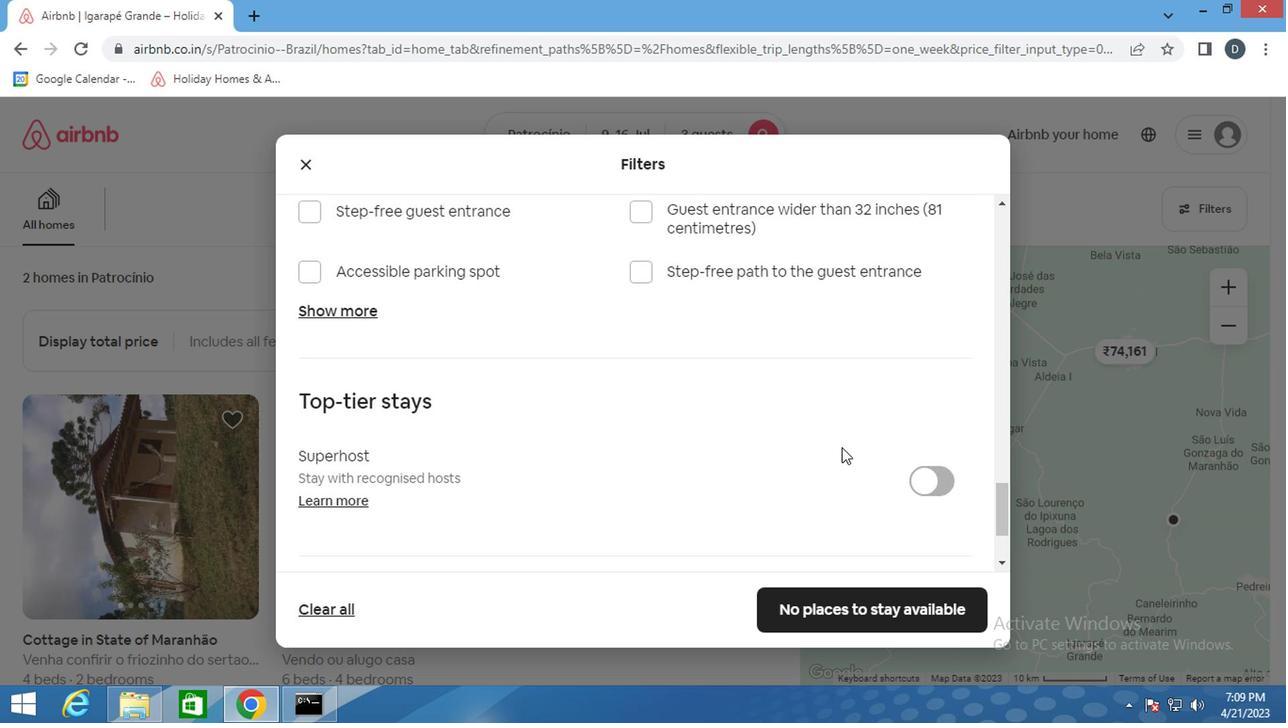 
Action: Mouse scrolled (837, 444) with delta (0, 0)
Screenshot: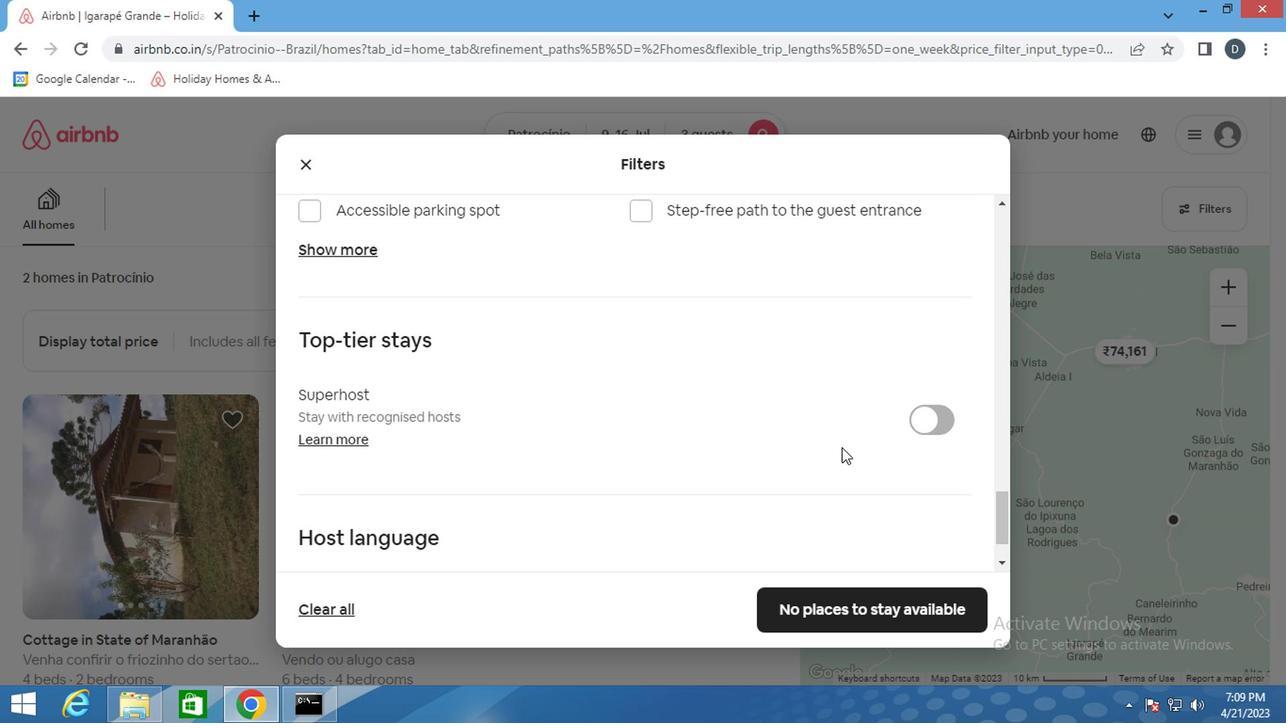 
Action: Mouse scrolled (837, 444) with delta (0, 0)
Screenshot: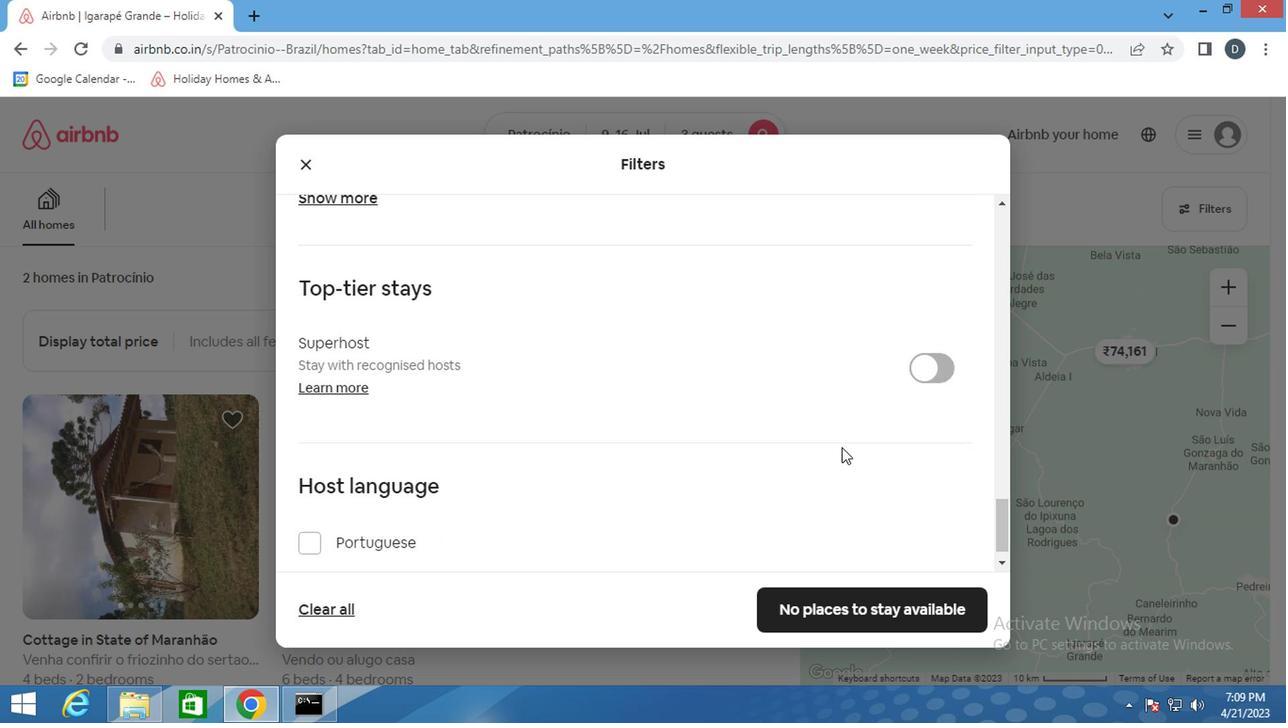 
Action: Mouse scrolled (837, 444) with delta (0, 0)
Screenshot: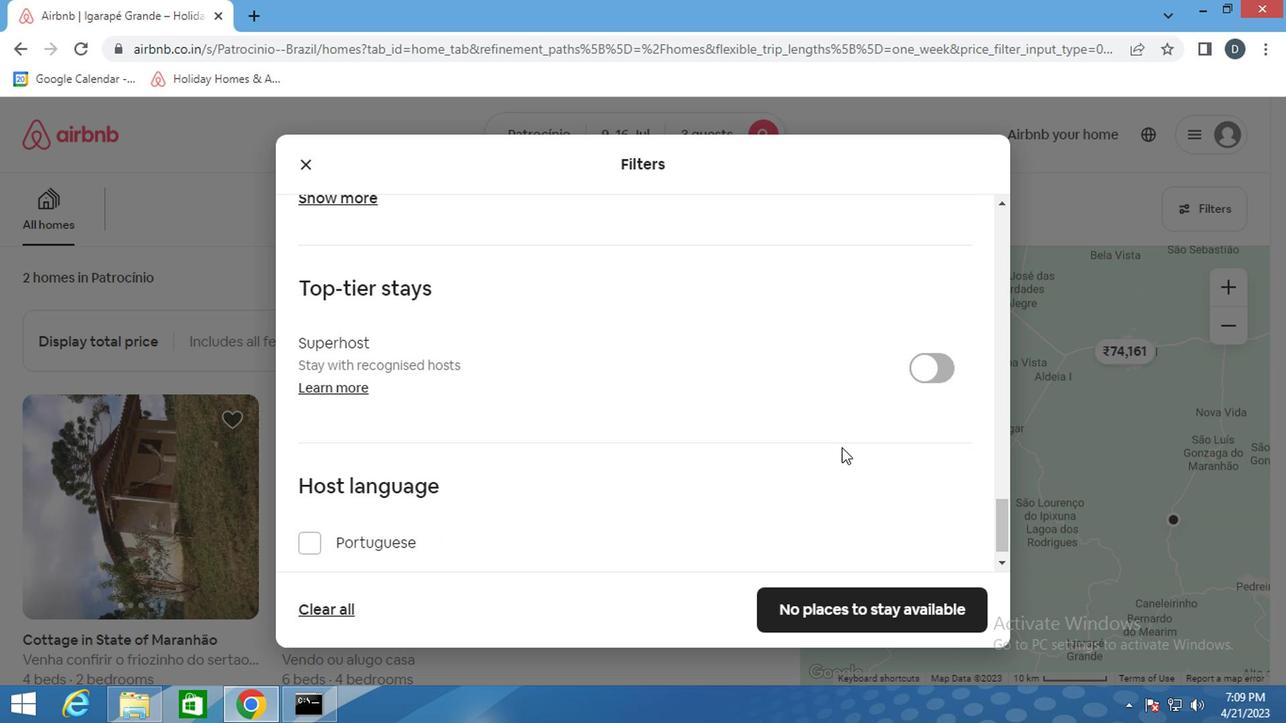 
Action: Mouse scrolled (837, 444) with delta (0, 0)
Screenshot: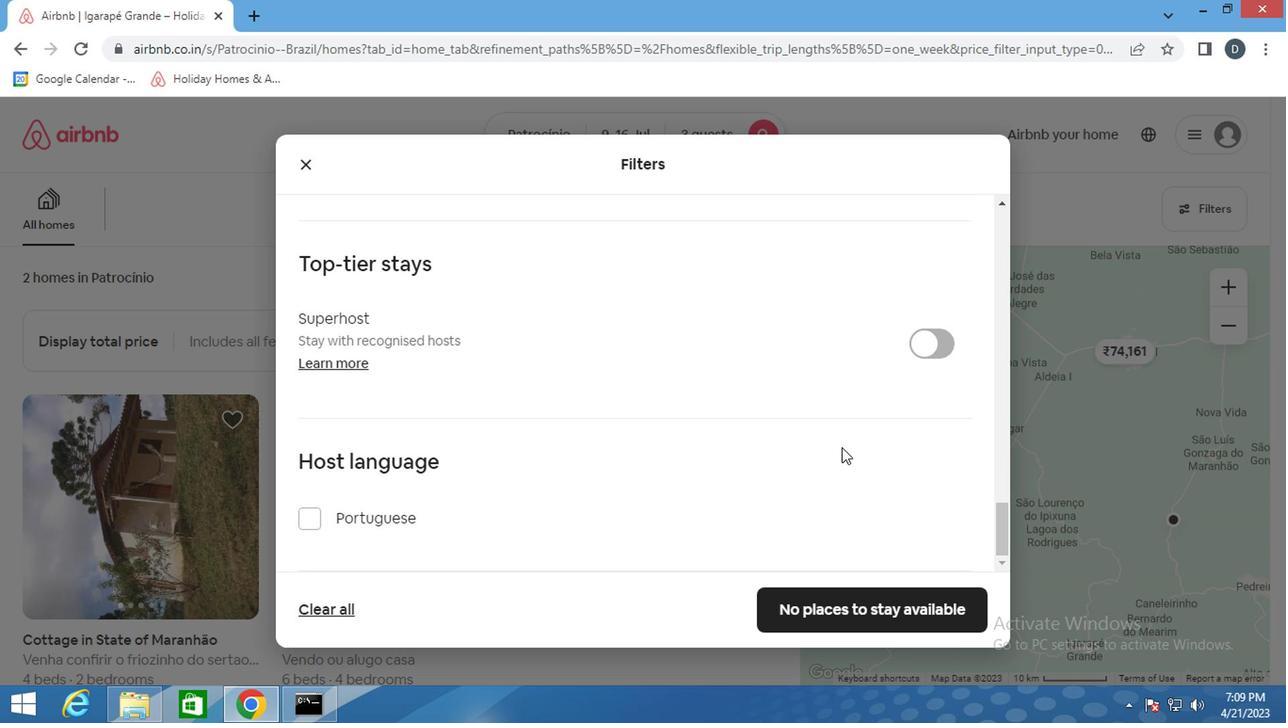 
Action: Mouse moved to (841, 594)
Screenshot: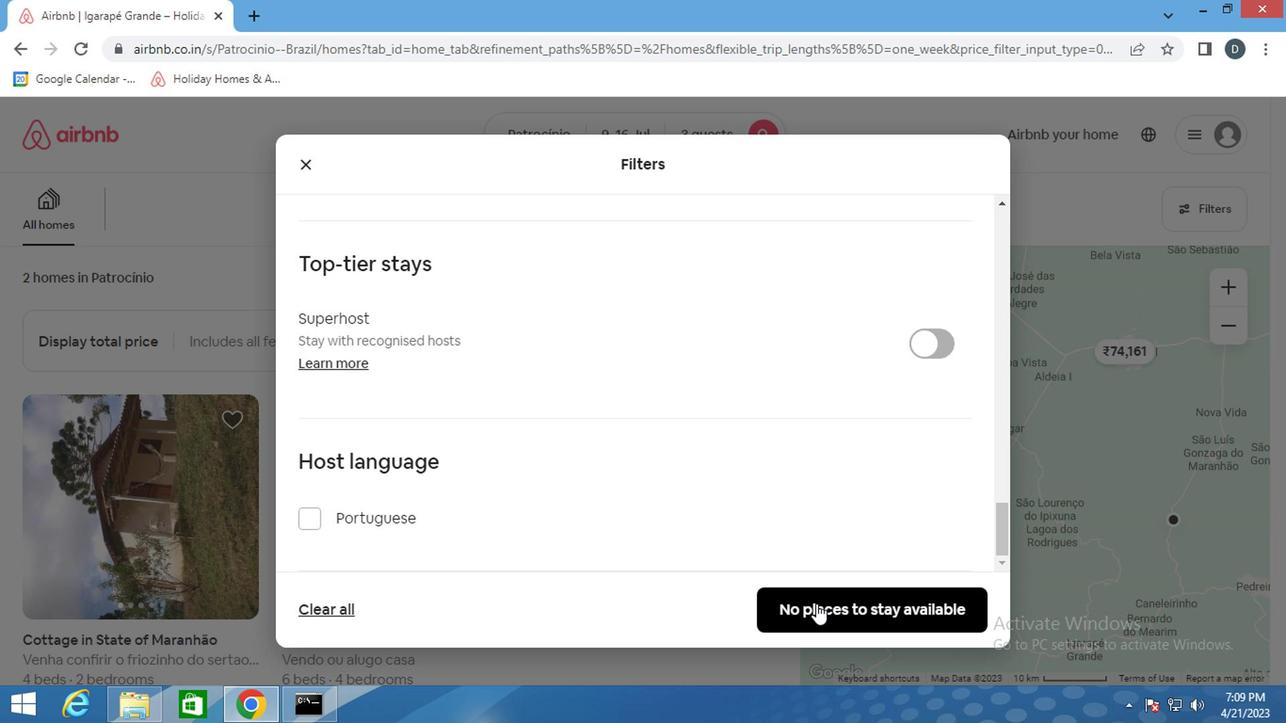 
Action: Mouse pressed left at (841, 594)
Screenshot: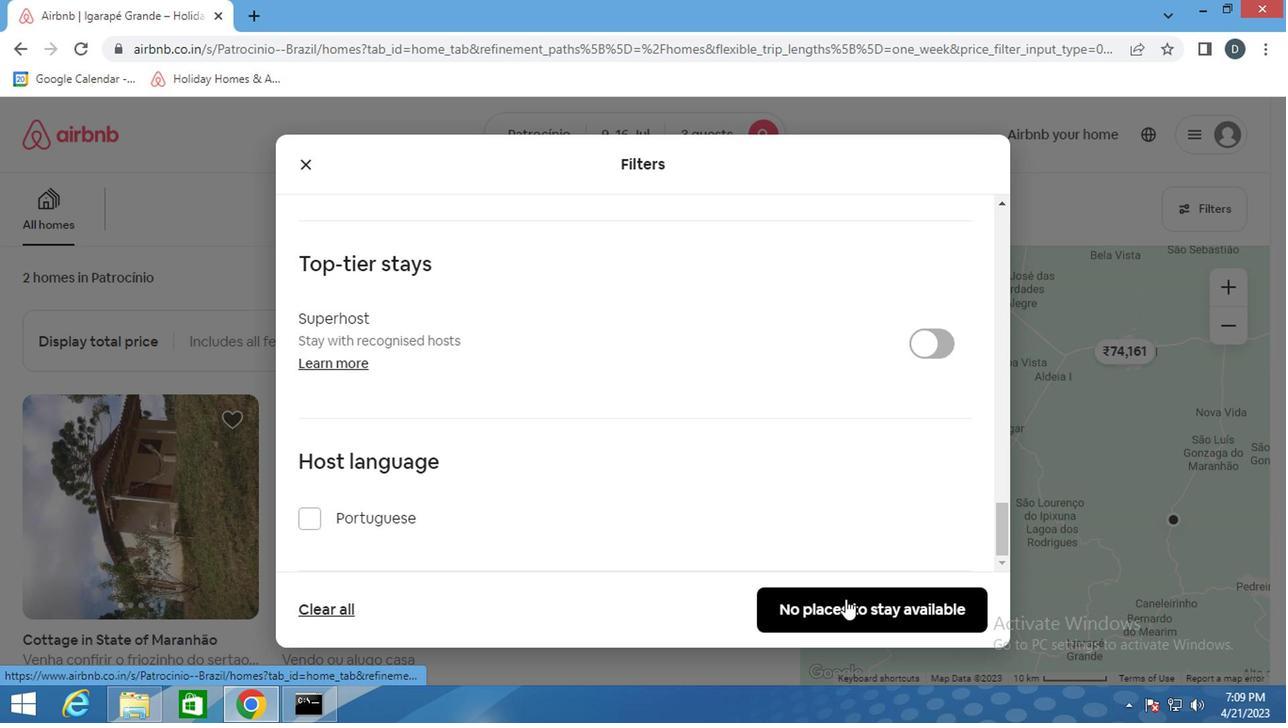 
Action: Mouse moved to (720, 428)
Screenshot: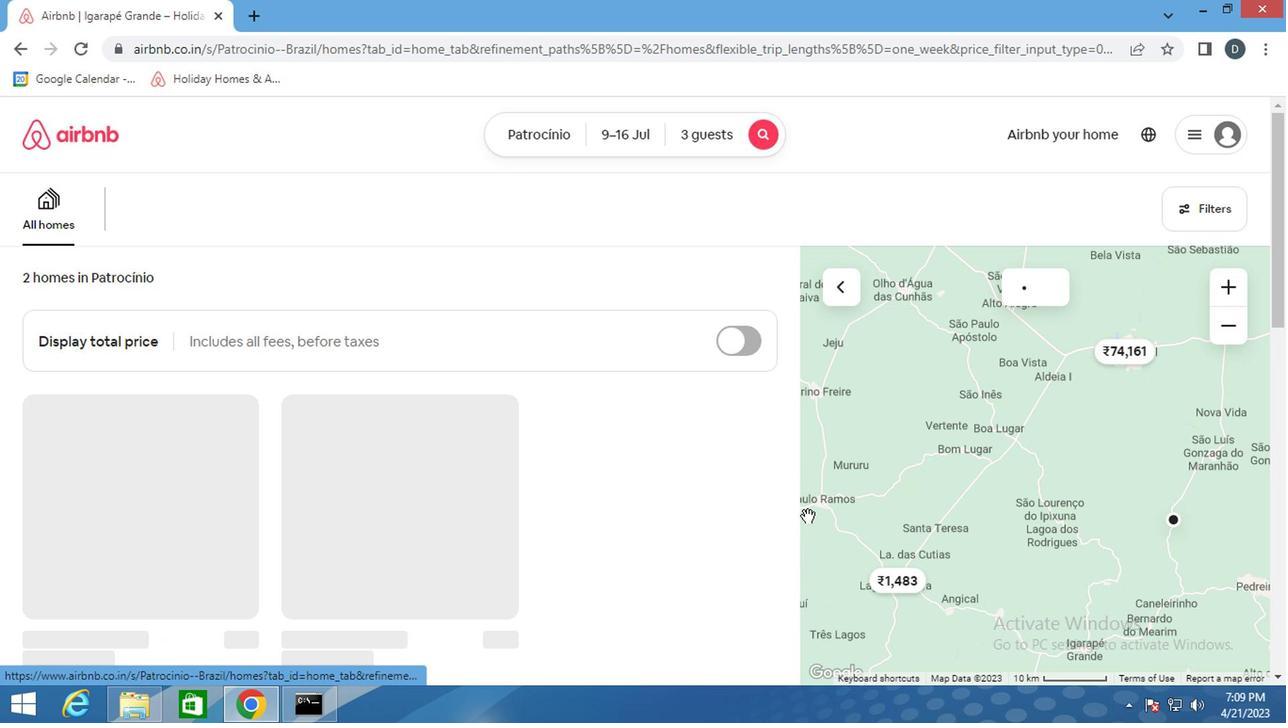 
